 Task: Stereo to Mono.
Action: Mouse moved to (1059, 636)
Screenshot: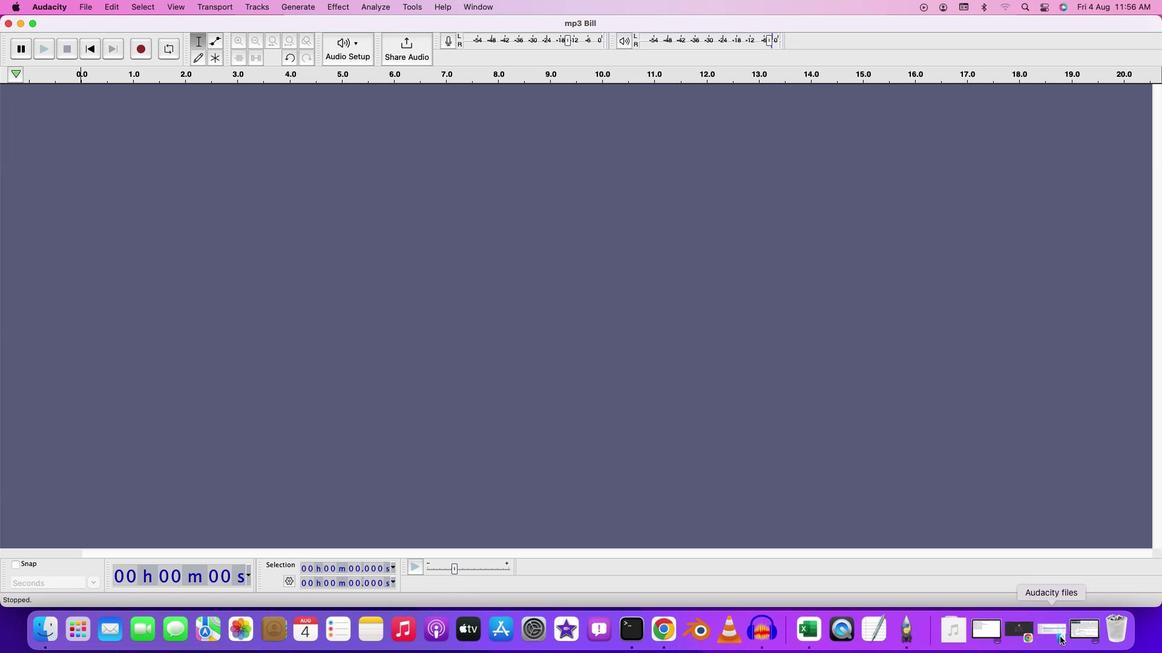 
Action: Mouse pressed left at (1059, 636)
Screenshot: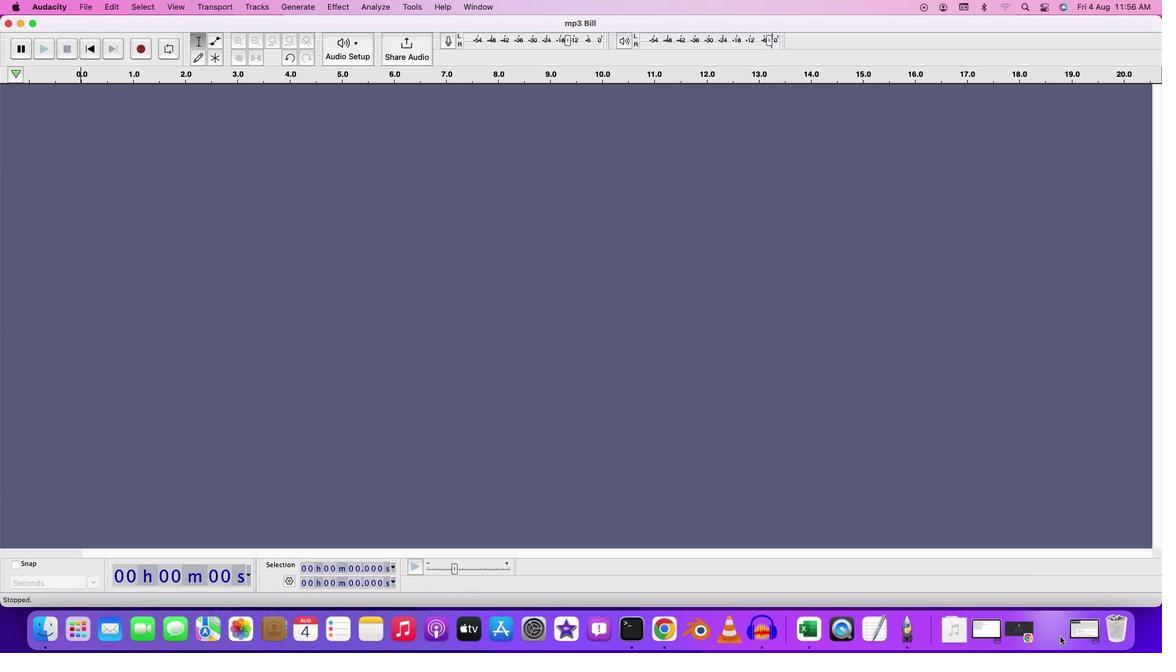 
Action: Mouse moved to (628, 395)
Screenshot: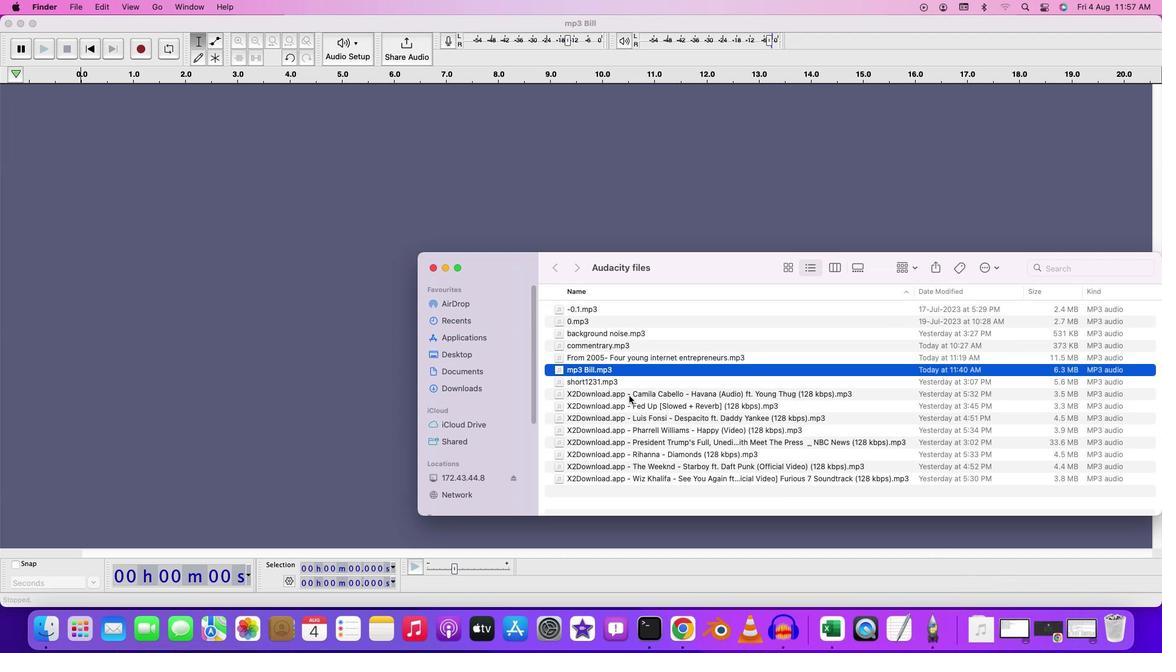 
Action: Mouse pressed left at (628, 395)
Screenshot: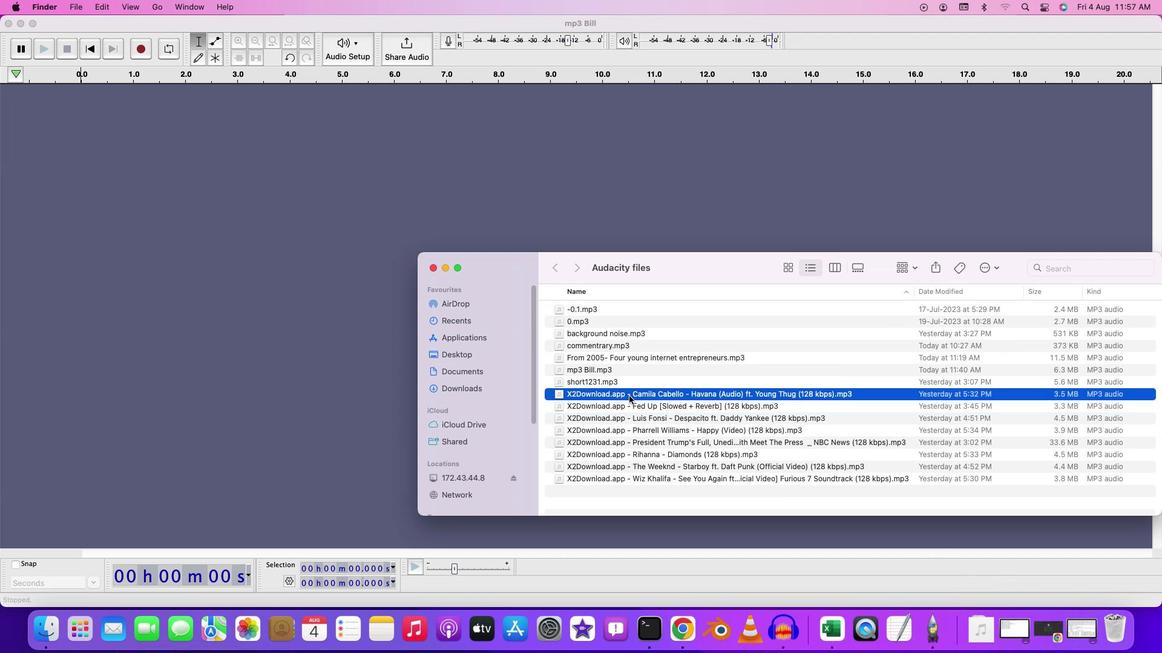 
Action: Mouse moved to (628, 395)
Screenshot: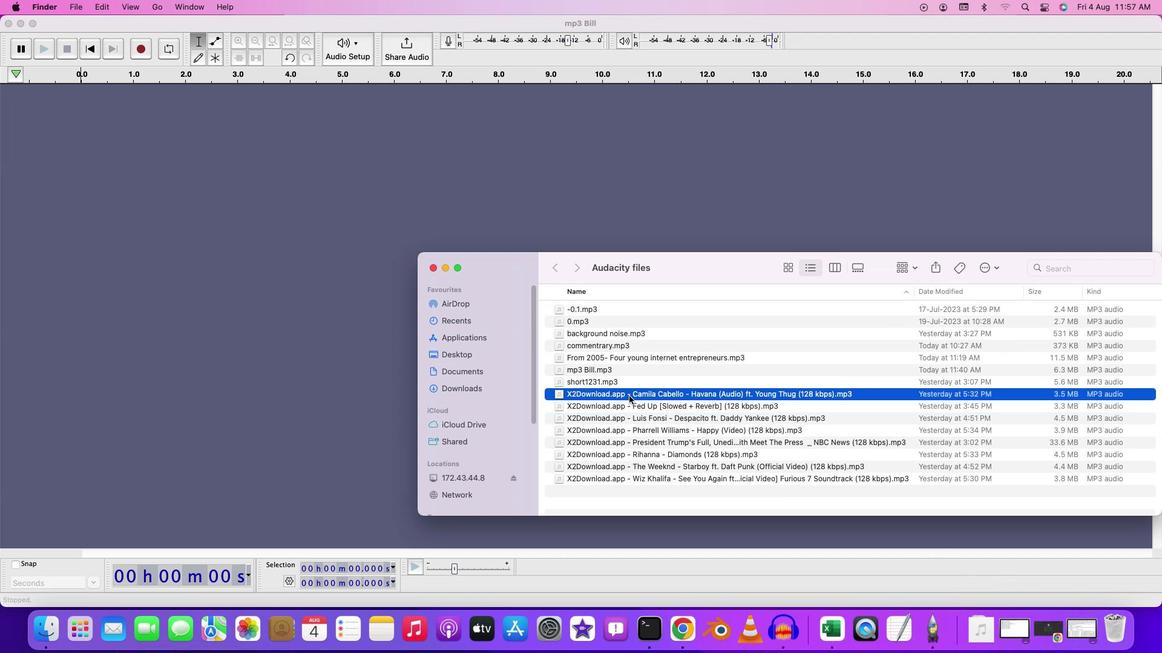 
Action: Mouse pressed left at (628, 395)
Screenshot: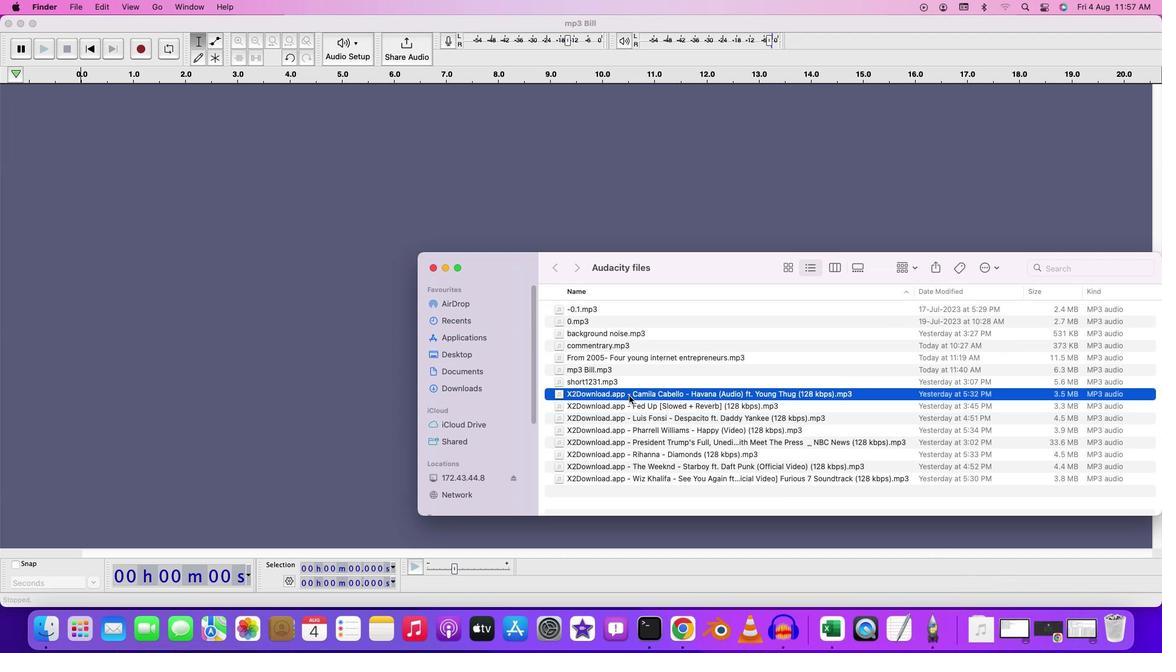 
Action: Mouse moved to (445, 268)
Screenshot: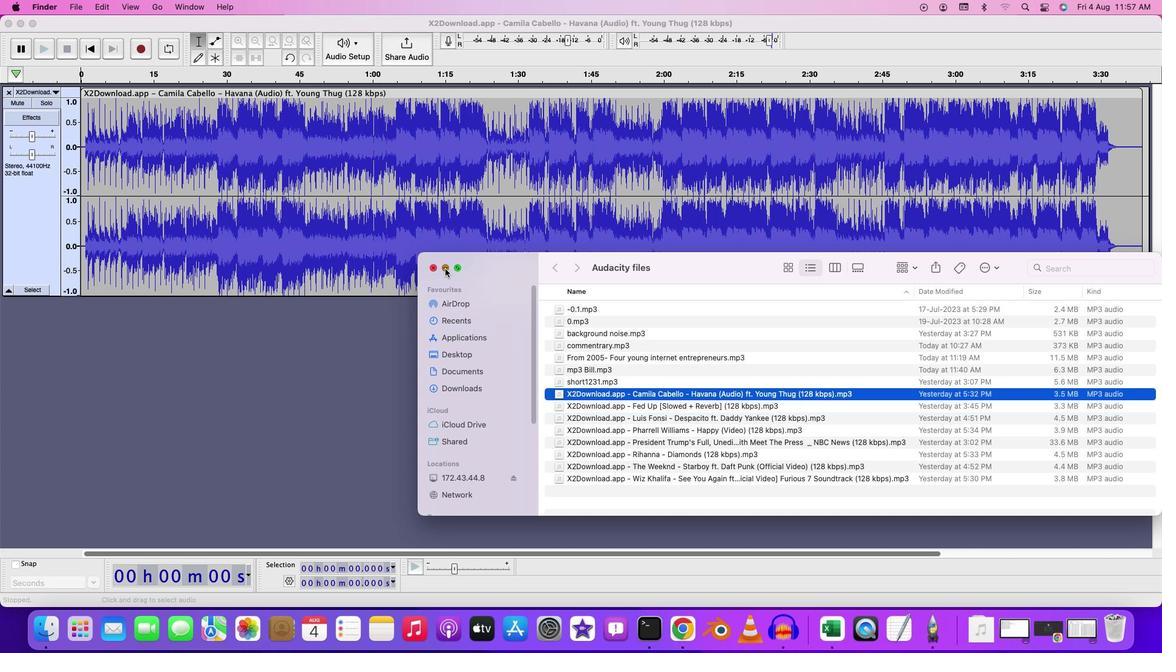
Action: Mouse pressed left at (445, 268)
Screenshot: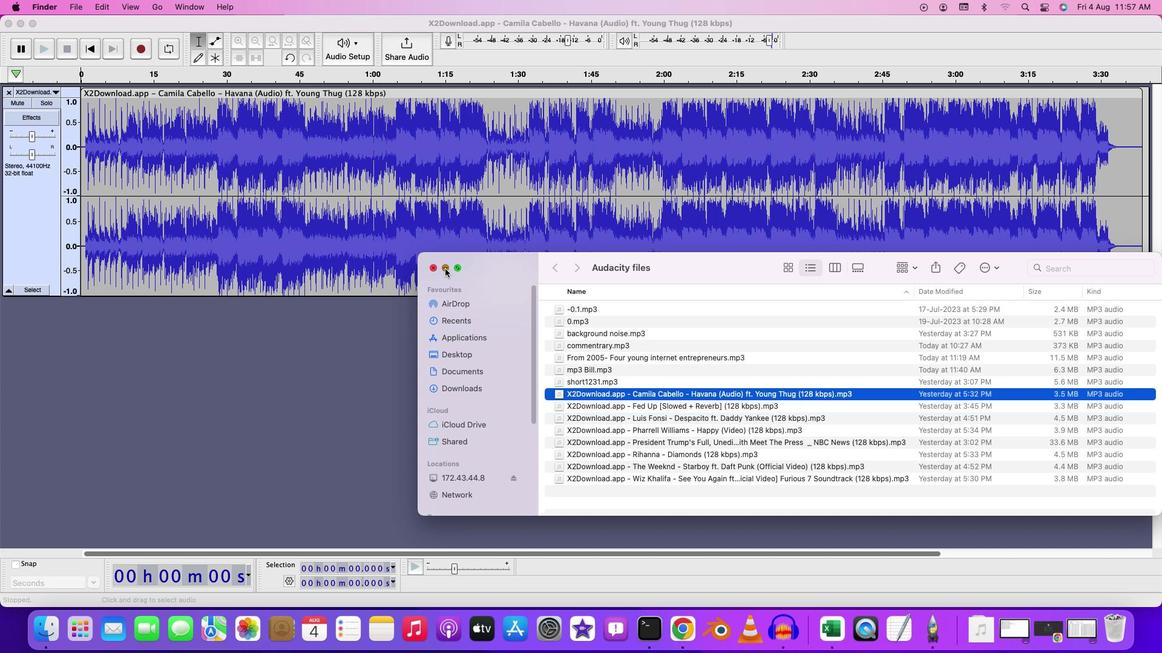 
Action: Mouse moved to (88, 110)
Screenshot: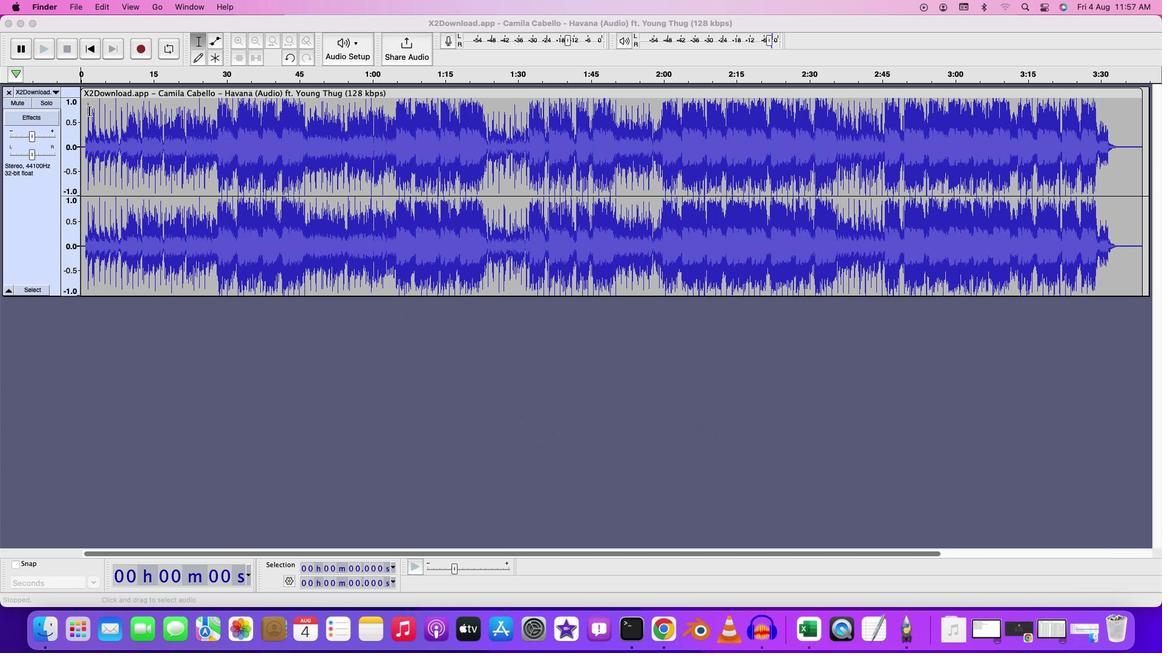 
Action: Mouse pressed left at (88, 110)
Screenshot: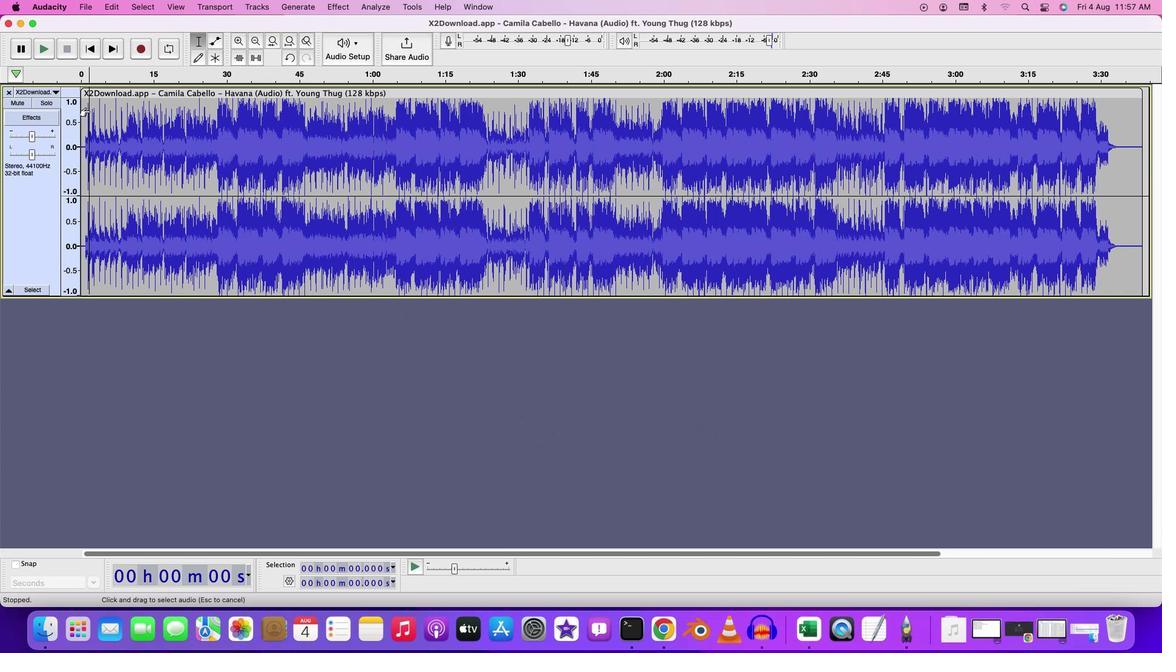 
Action: Key pressed Key.space
Screenshot: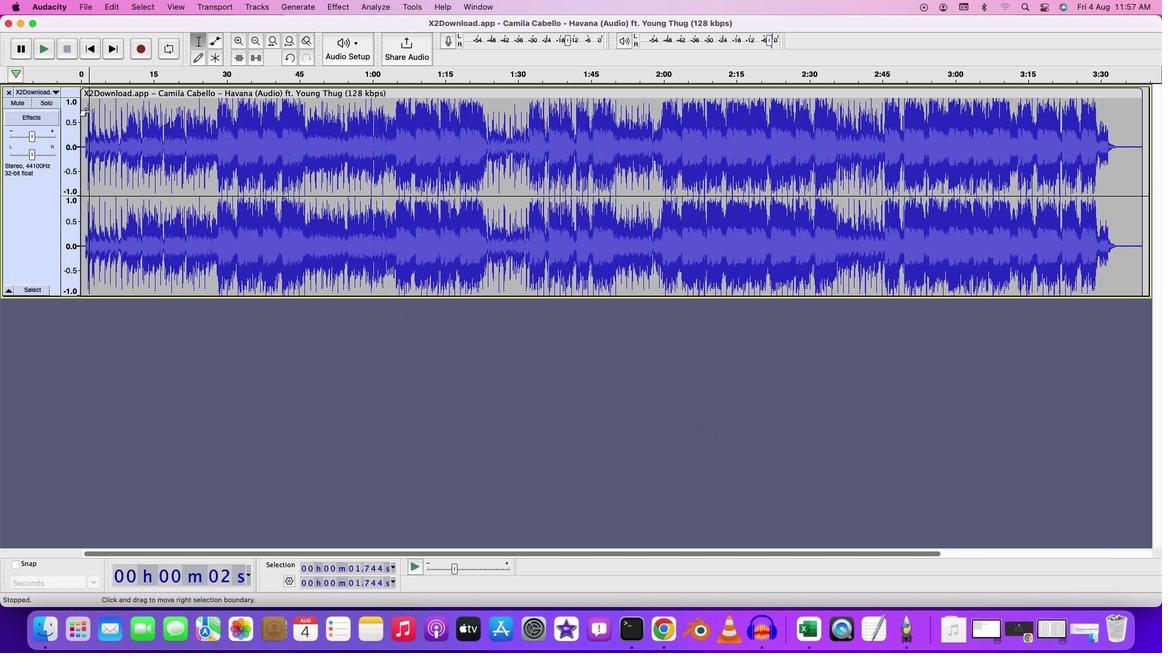 
Action: Mouse moved to (301, 7)
Screenshot: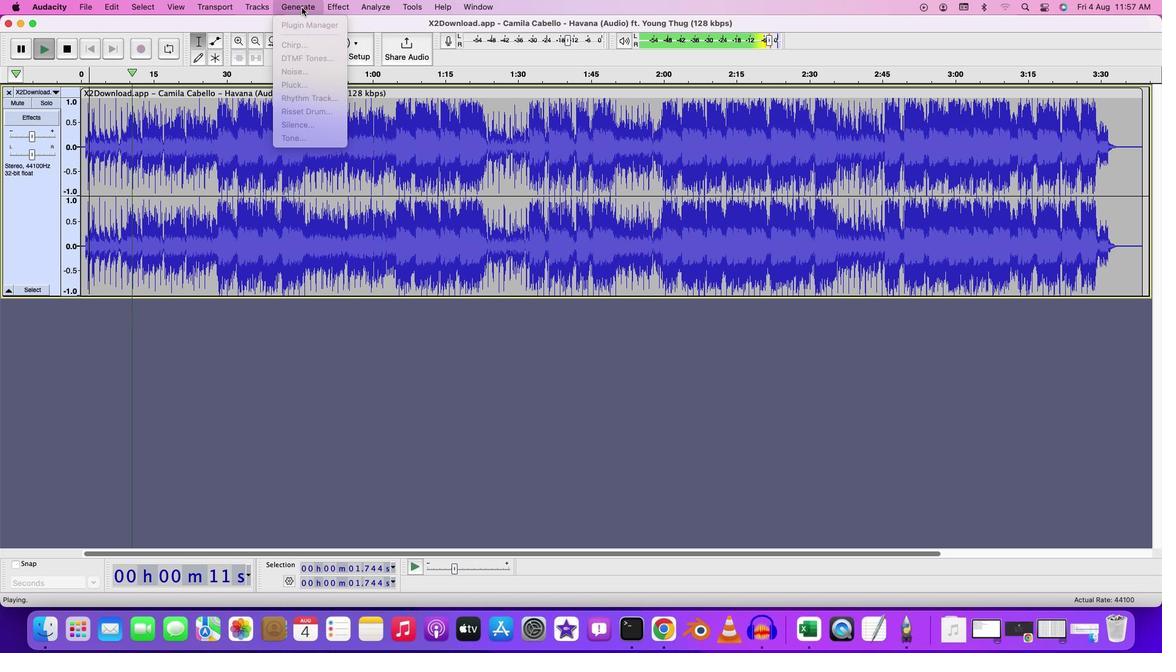 
Action: Mouse pressed left at (301, 7)
Screenshot: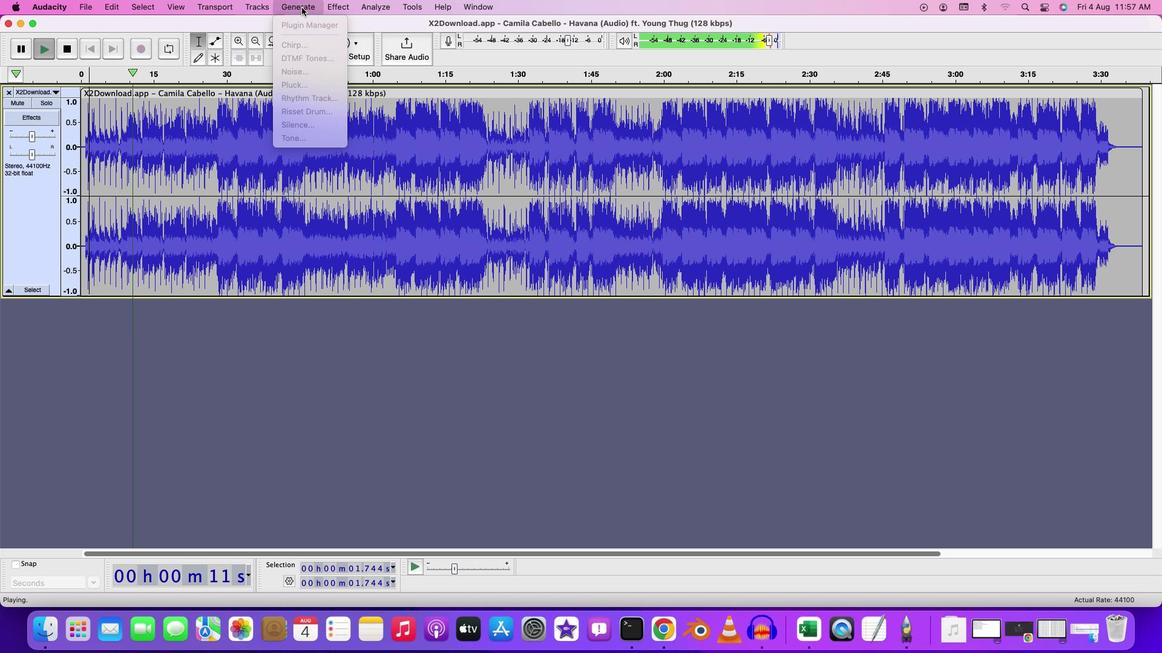 
Action: Mouse moved to (136, 171)
Screenshot: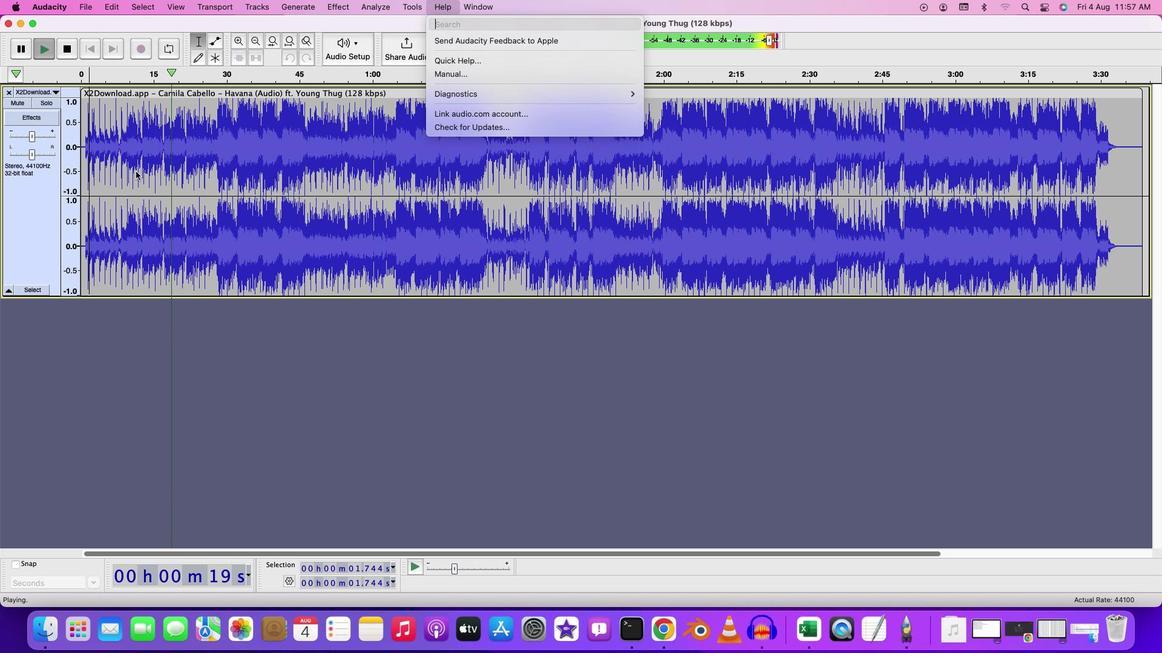 
Action: Mouse pressed left at (136, 171)
Screenshot: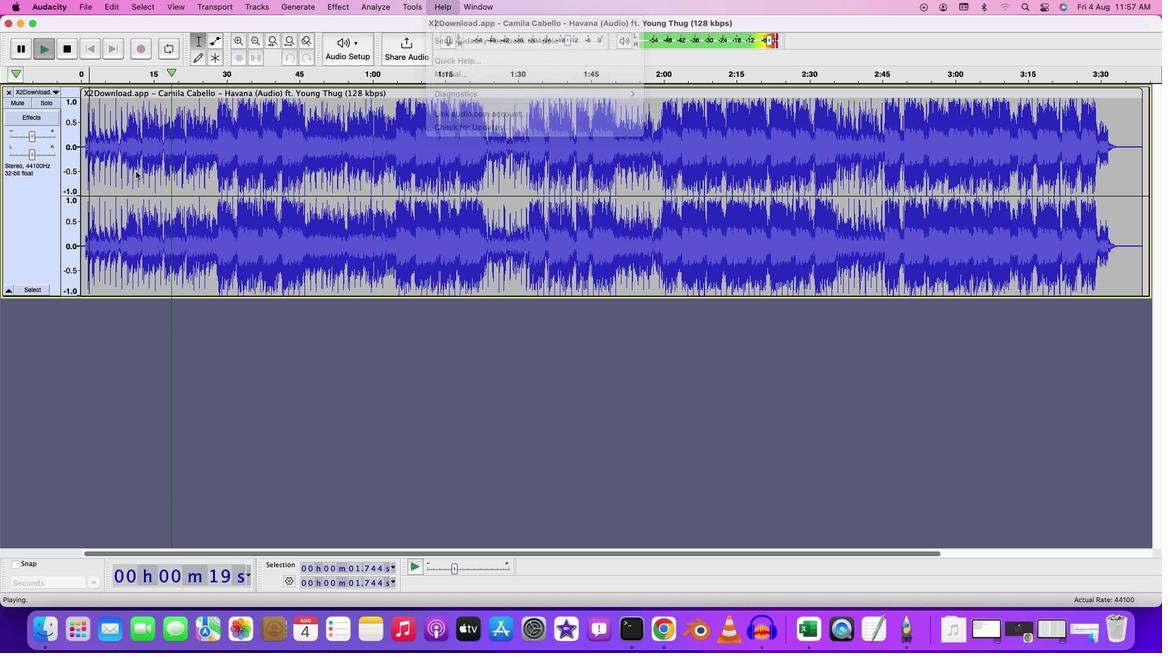 
Action: Mouse moved to (53, 91)
Screenshot: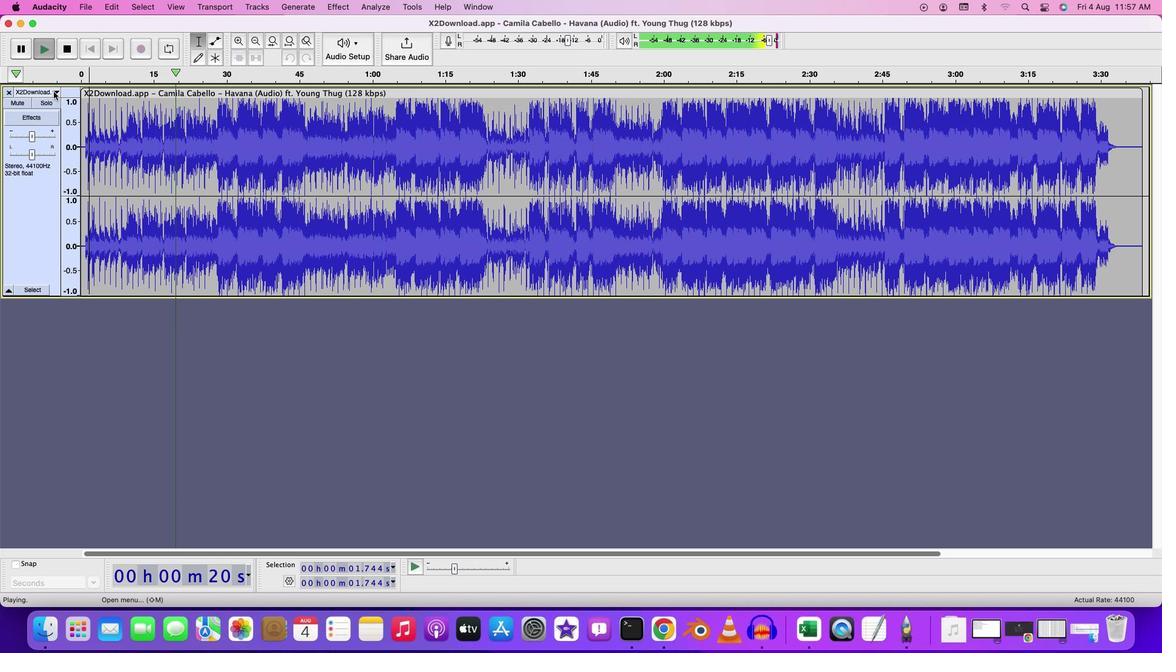 
Action: Mouse pressed left at (53, 91)
Screenshot: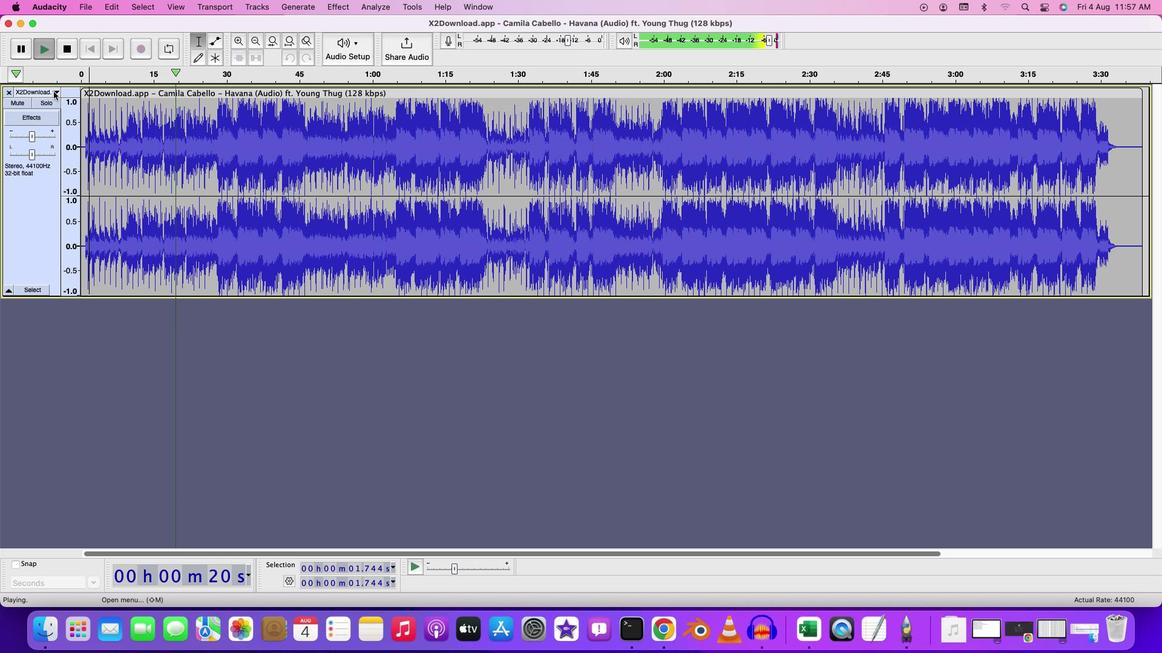 
Action: Mouse moved to (200, 122)
Screenshot: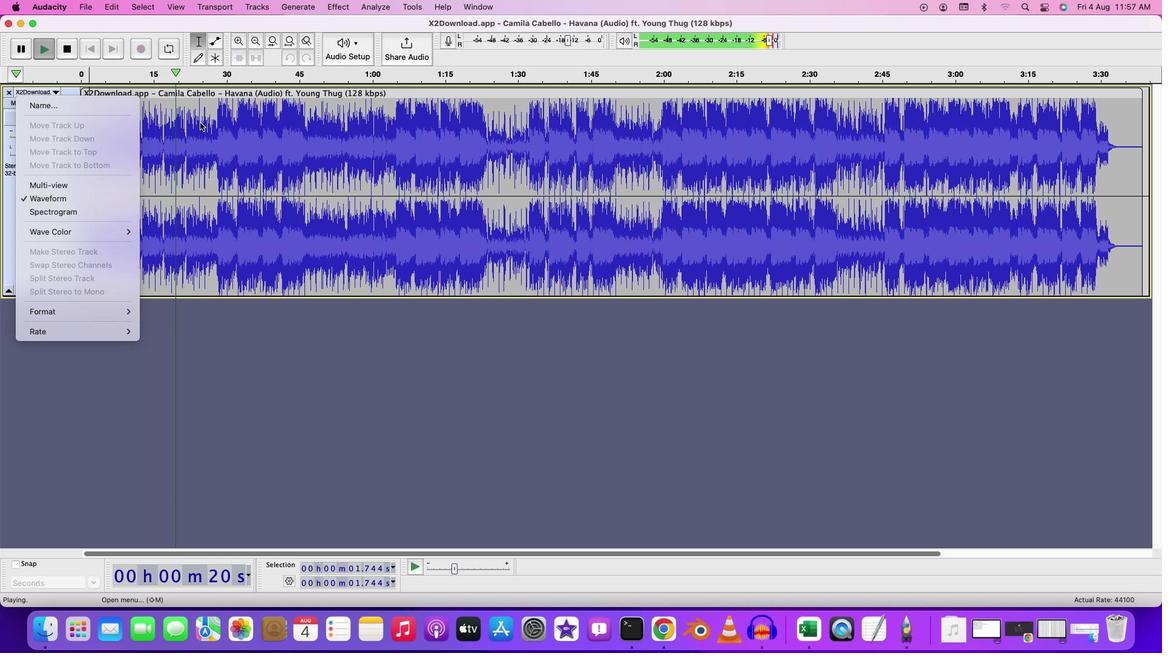 
Action: Mouse pressed left at (200, 122)
Screenshot: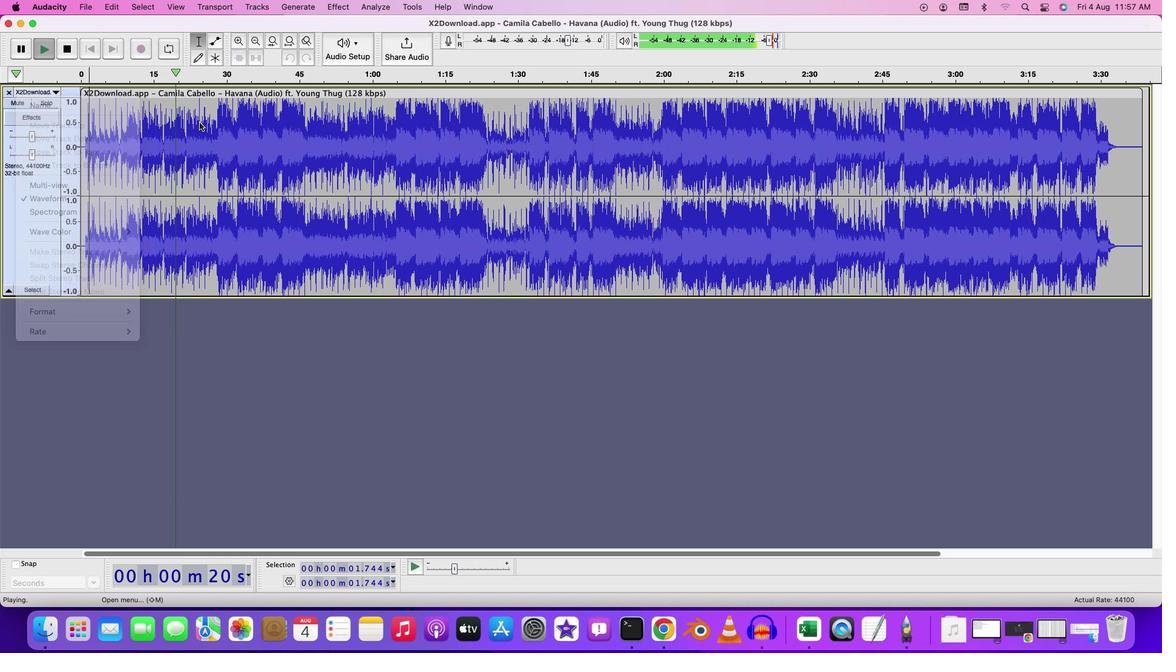 
Action: Mouse moved to (39, 116)
Screenshot: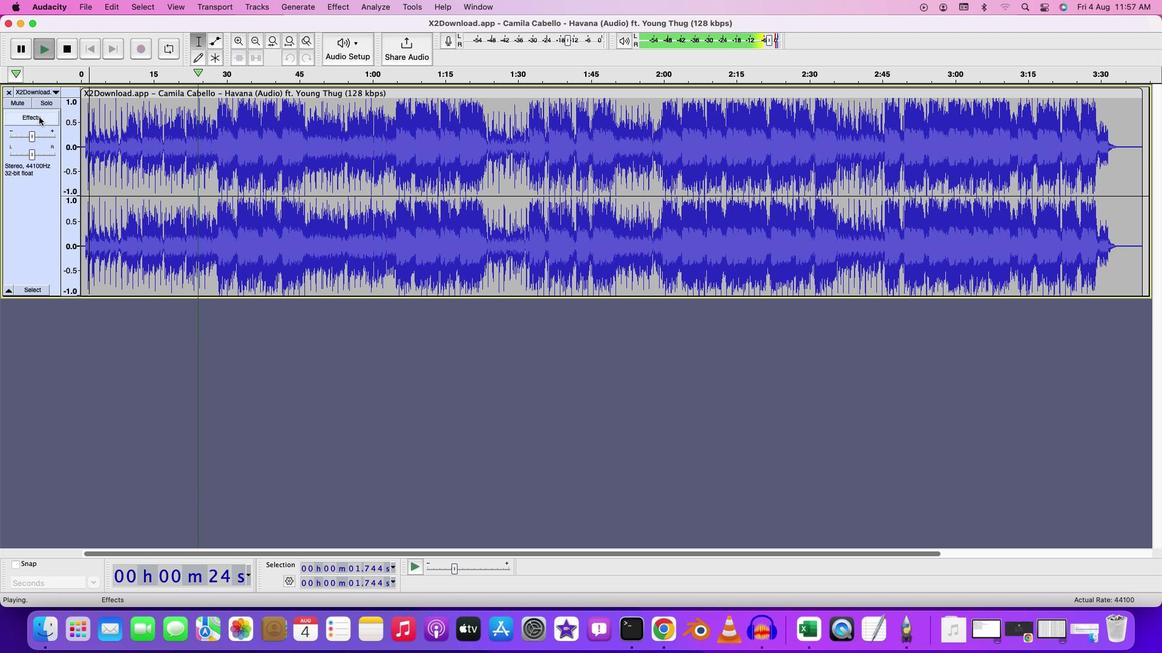 
Action: Mouse pressed left at (39, 116)
Screenshot: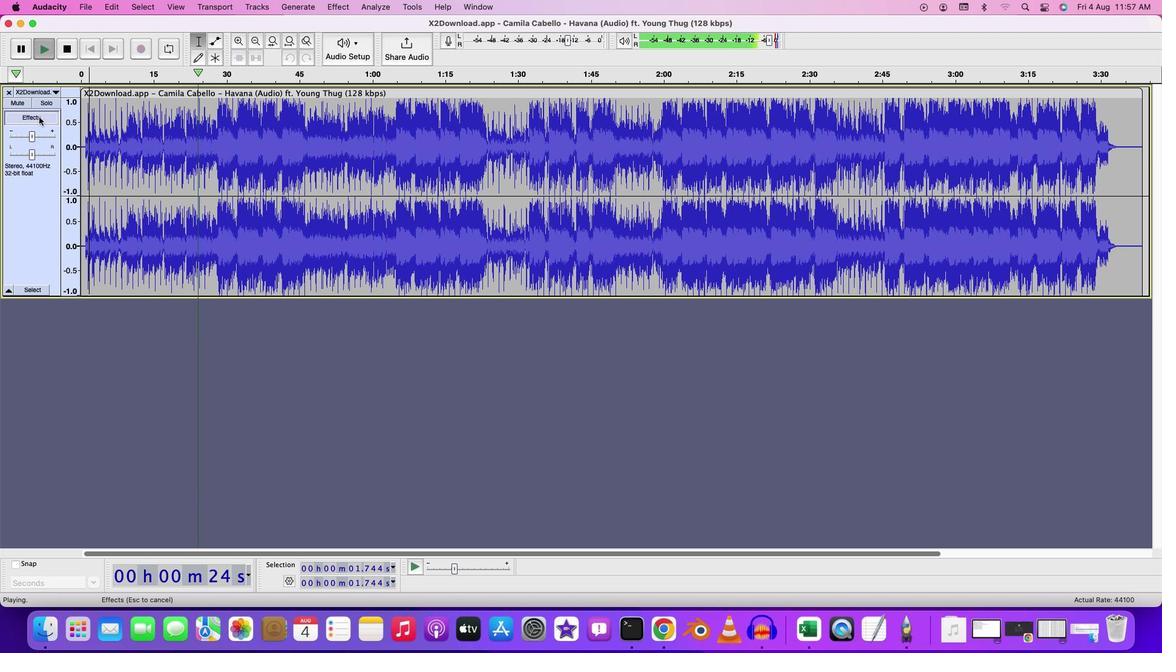 
Action: Mouse moved to (139, 83)
Screenshot: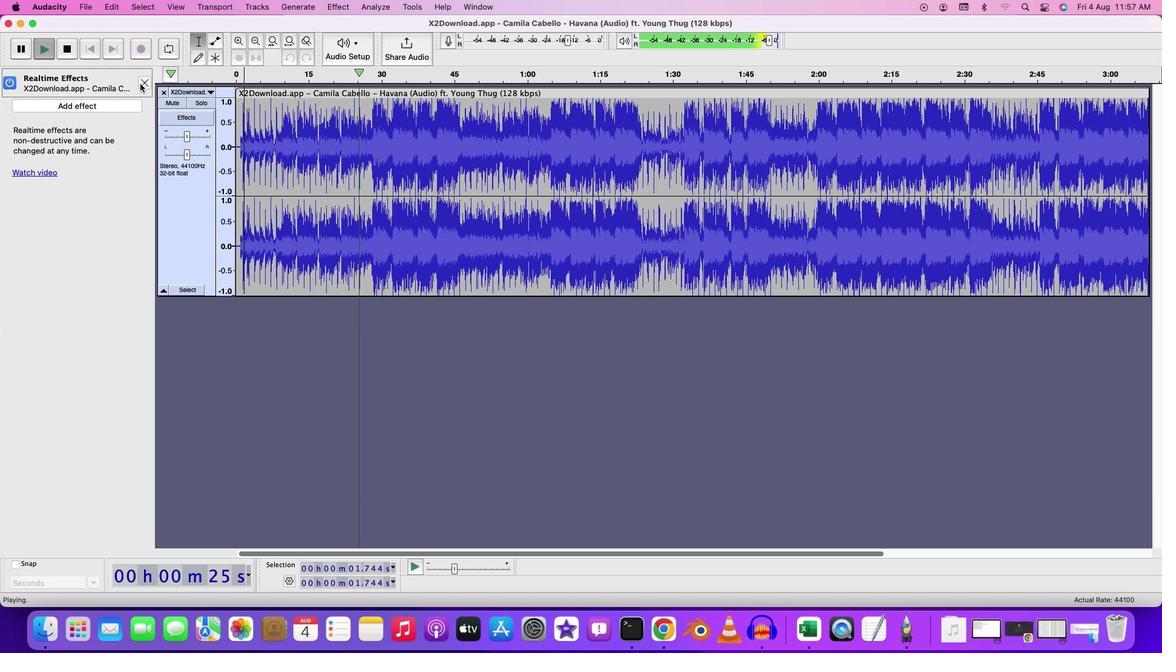 
Action: Mouse pressed left at (139, 83)
Screenshot: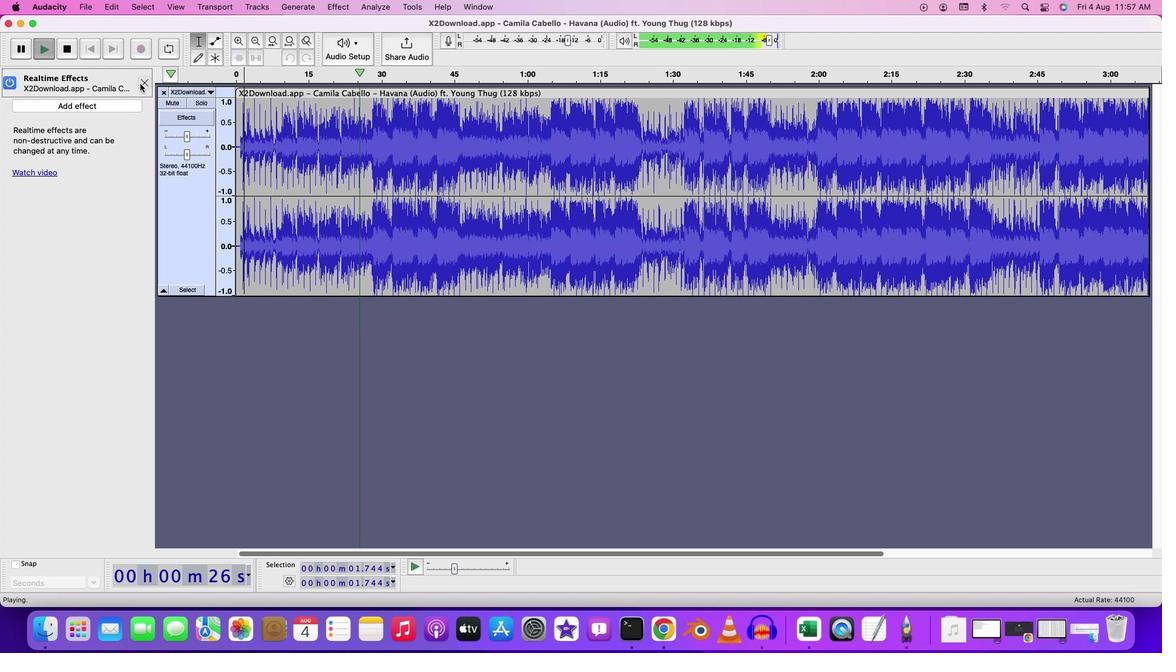
Action: Mouse moved to (9, 289)
Screenshot: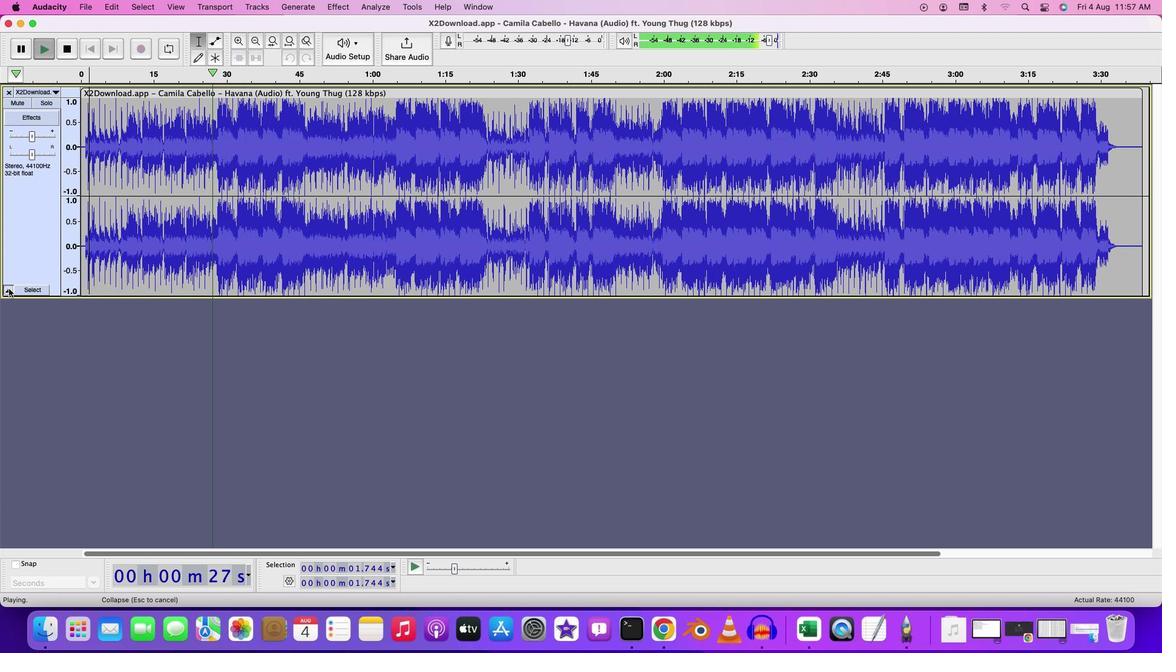 
Action: Mouse pressed left at (9, 289)
Screenshot: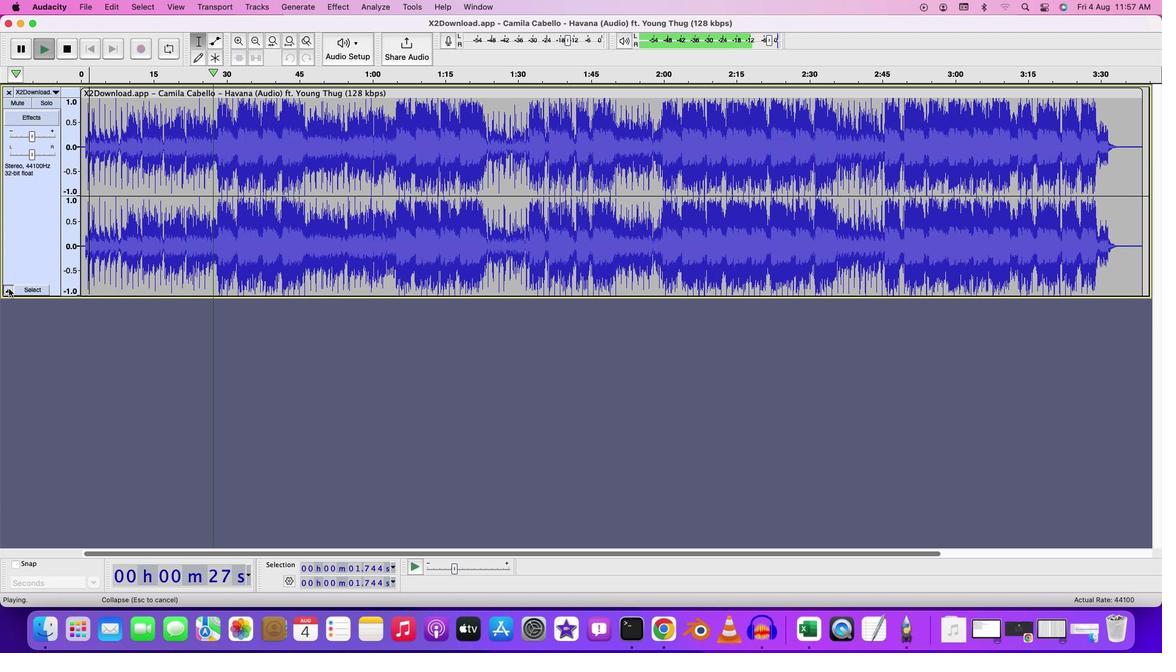 
Action: Mouse moved to (10, 106)
Screenshot: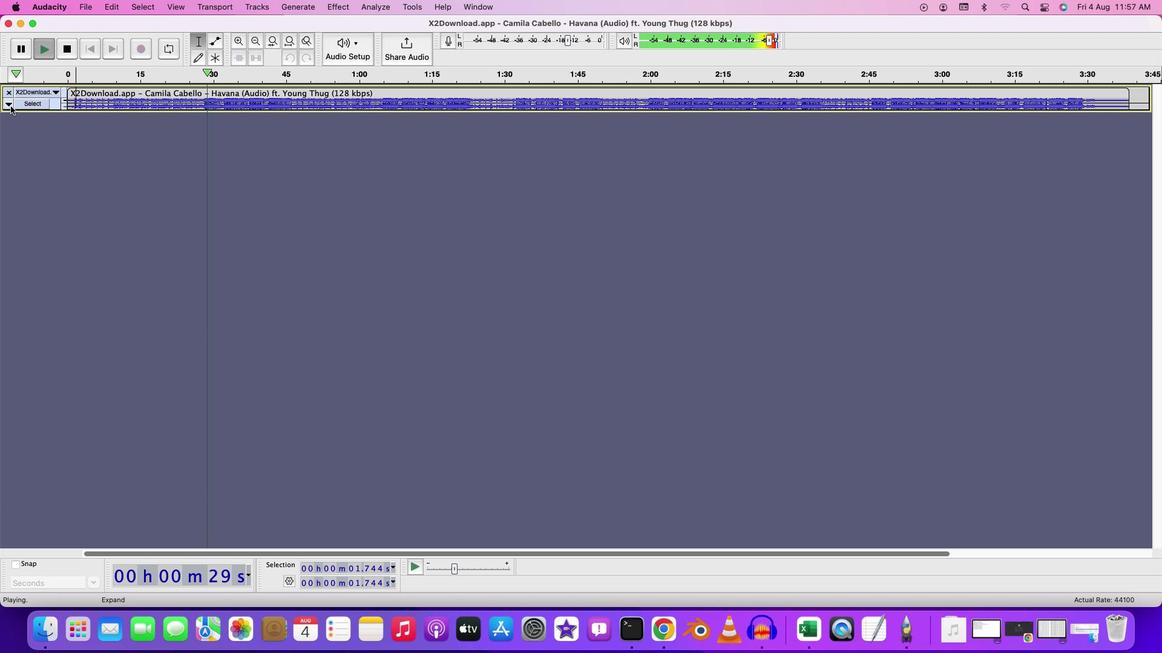
Action: Mouse pressed left at (10, 106)
Screenshot: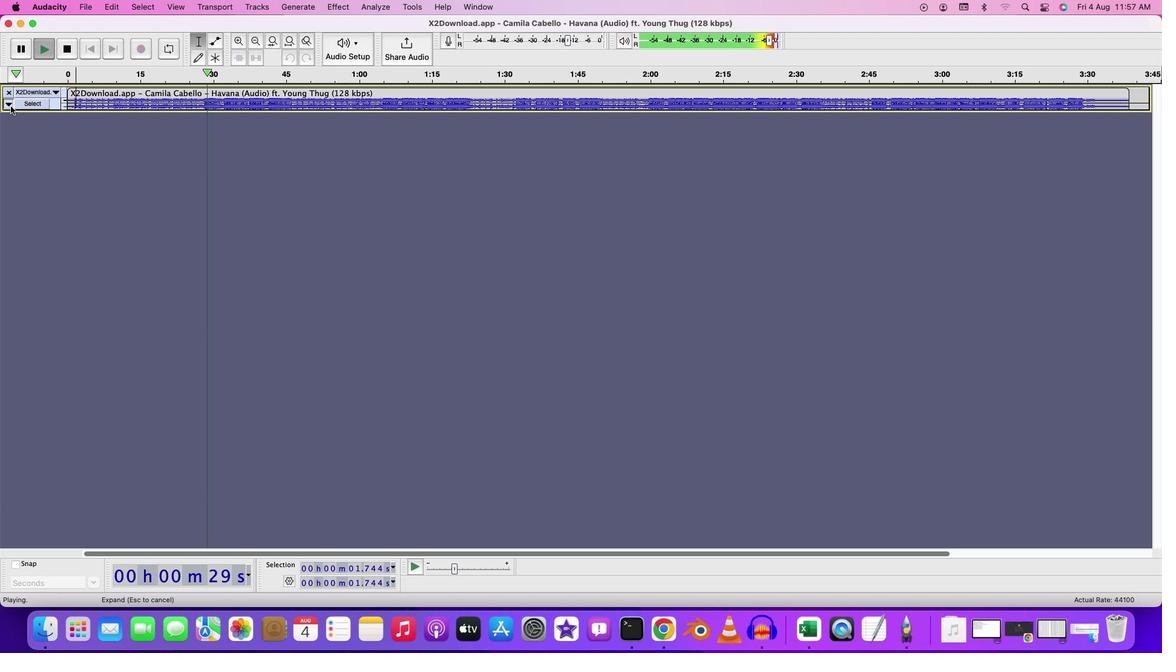 
Action: Mouse moved to (47, 105)
Screenshot: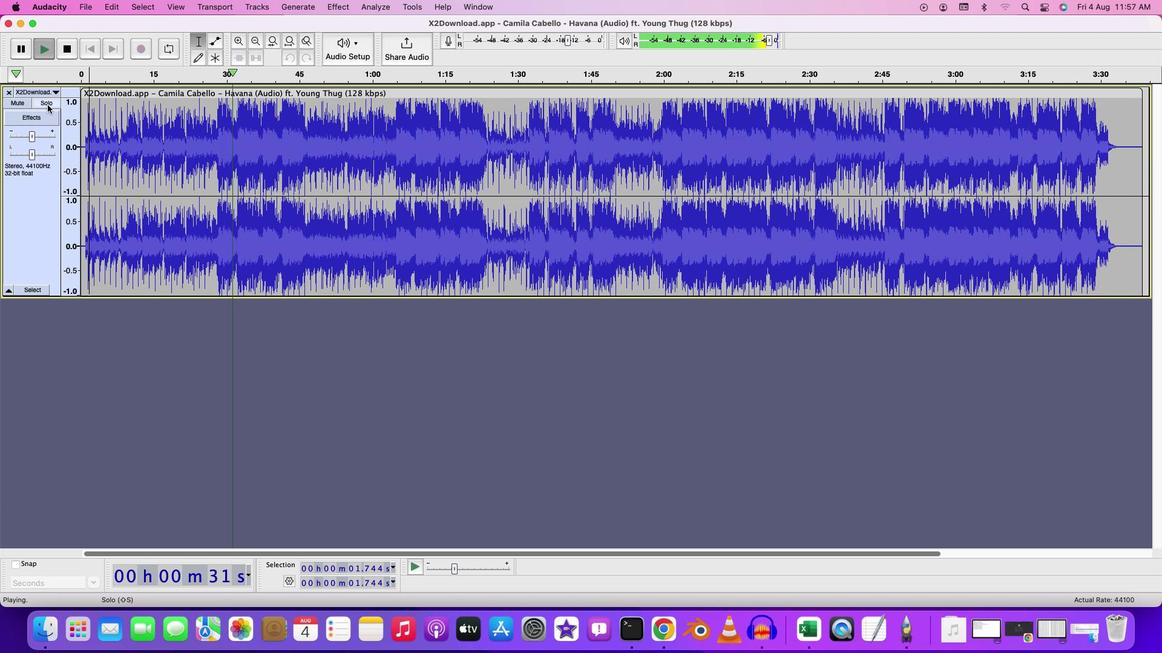 
Action: Mouse pressed left at (47, 105)
Screenshot: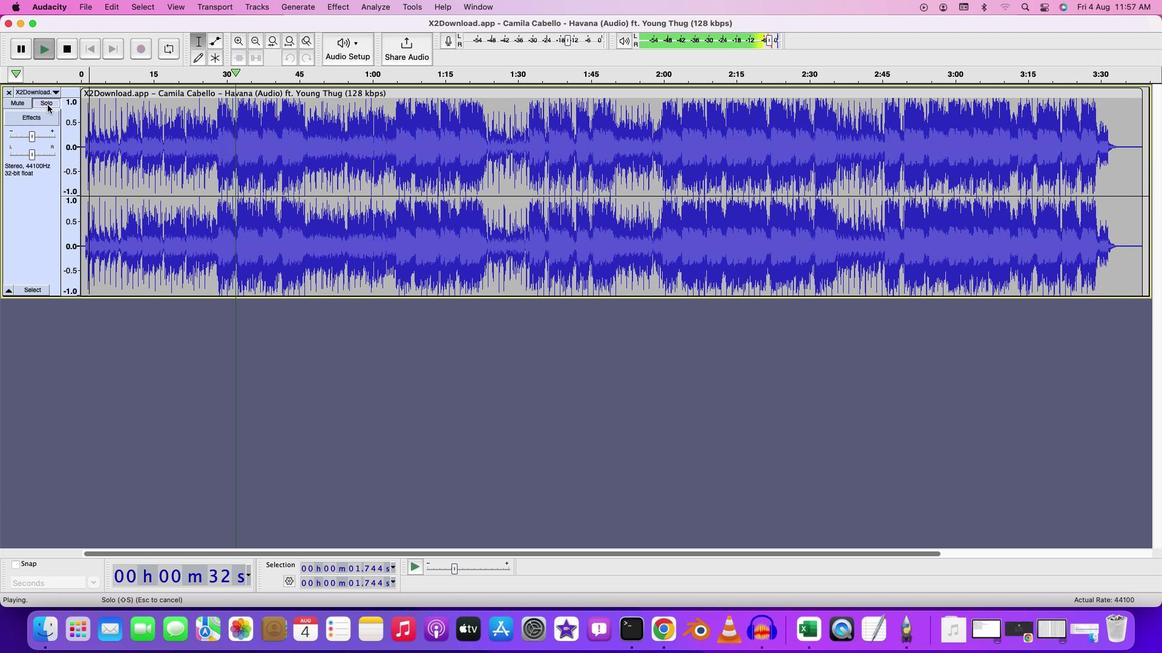
Action: Mouse pressed left at (47, 105)
Screenshot: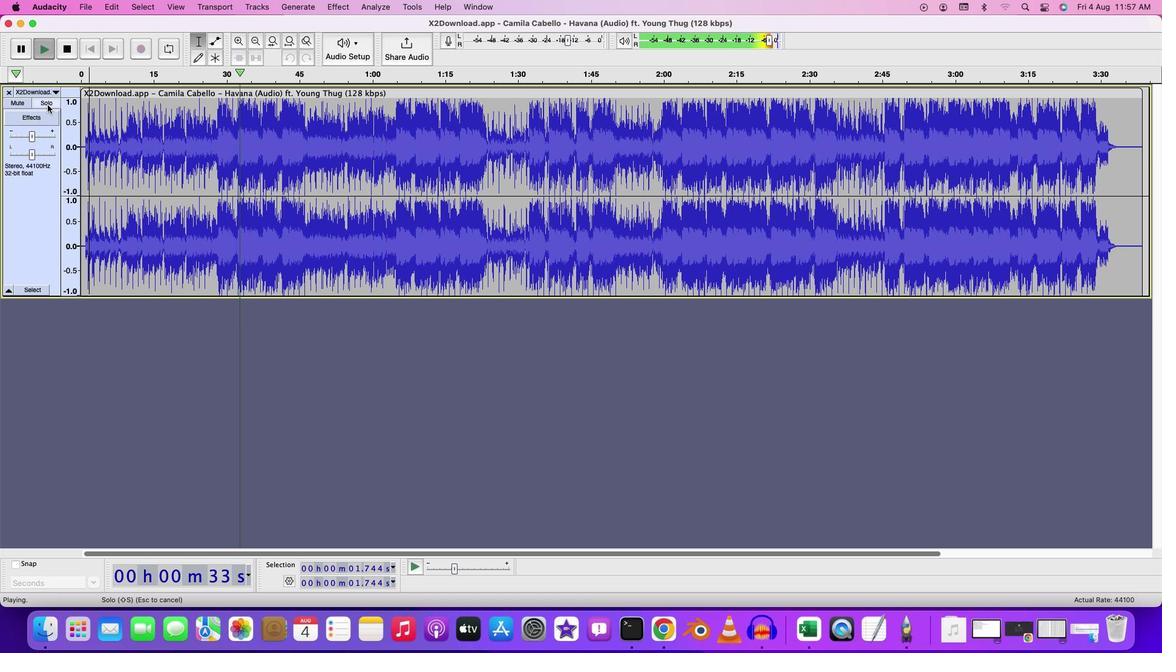 
Action: Key pressed Key.space
Screenshot: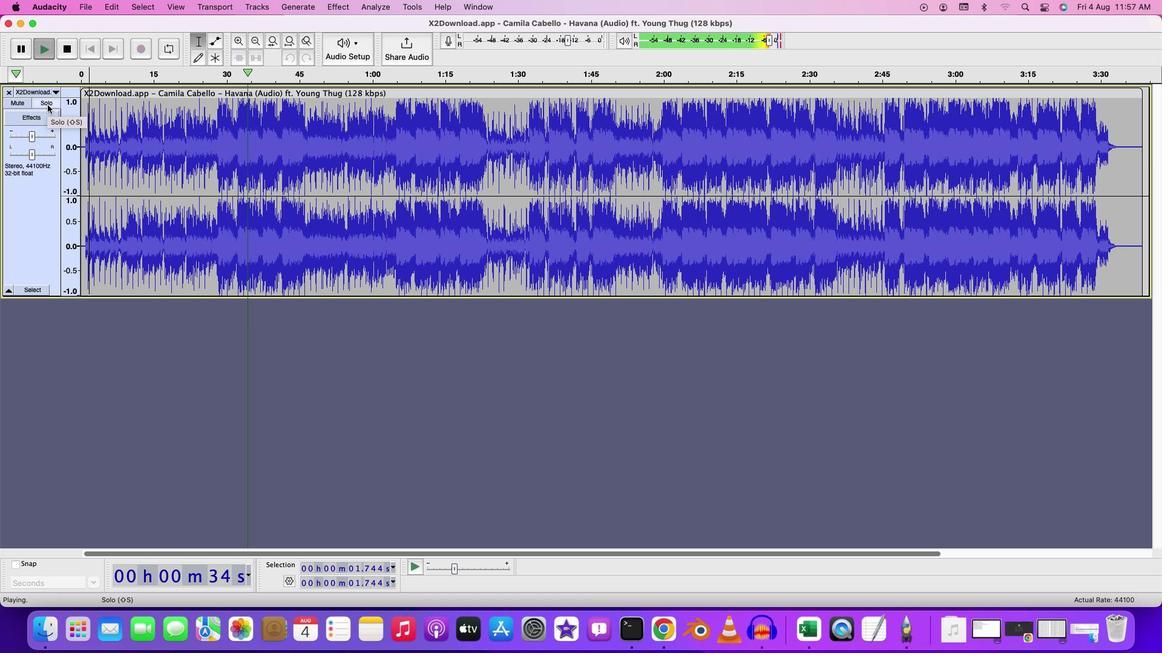 
Action: Mouse moved to (54, 93)
Screenshot: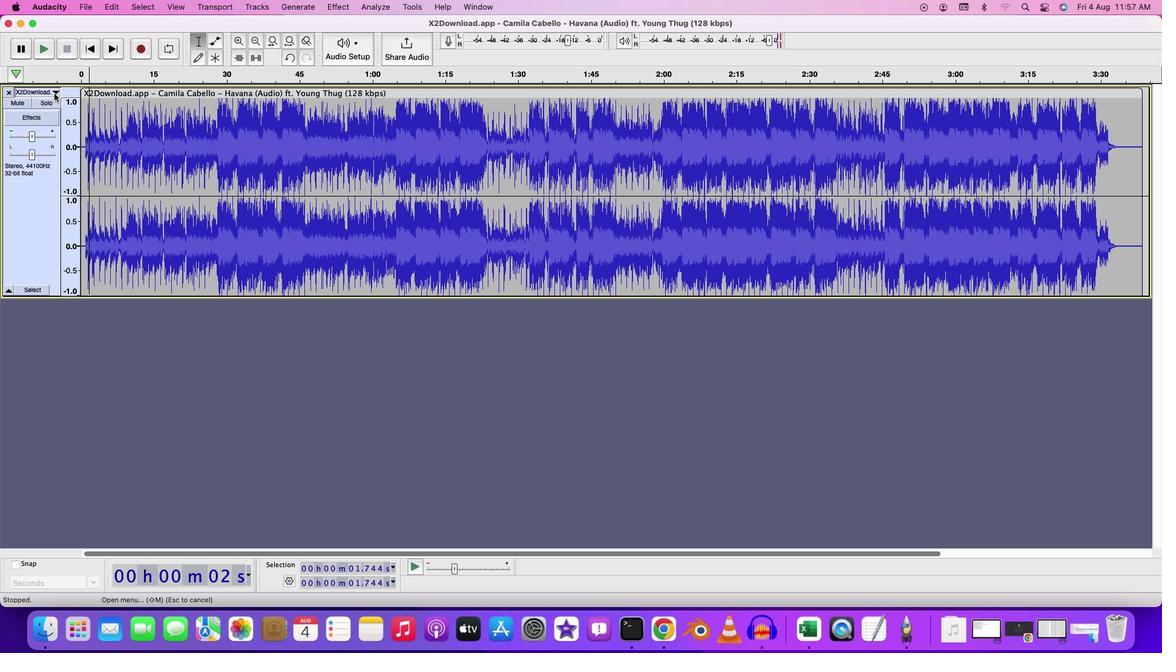 
Action: Mouse pressed left at (54, 93)
Screenshot: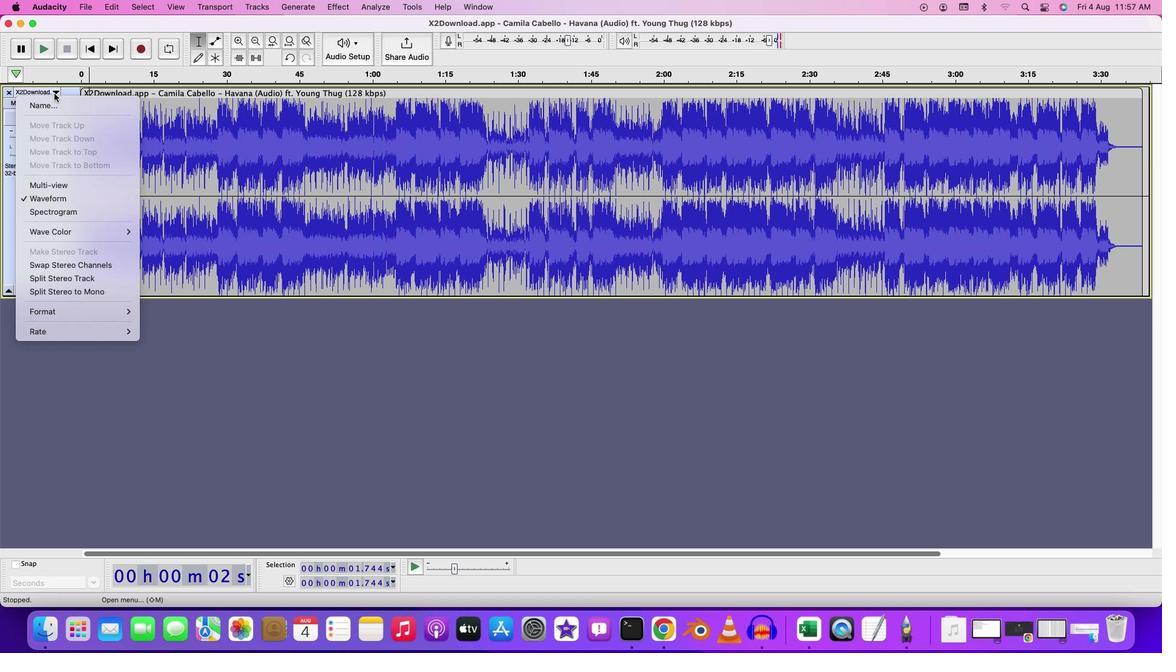 
Action: Mouse moved to (97, 294)
Screenshot: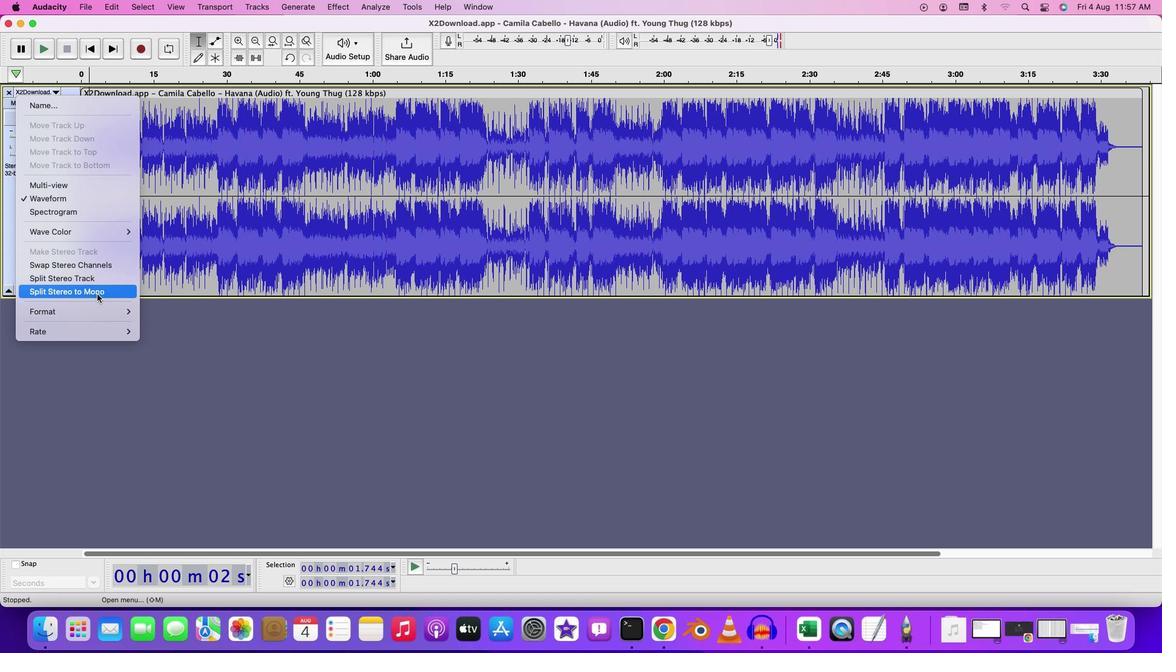 
Action: Mouse pressed left at (97, 294)
Screenshot: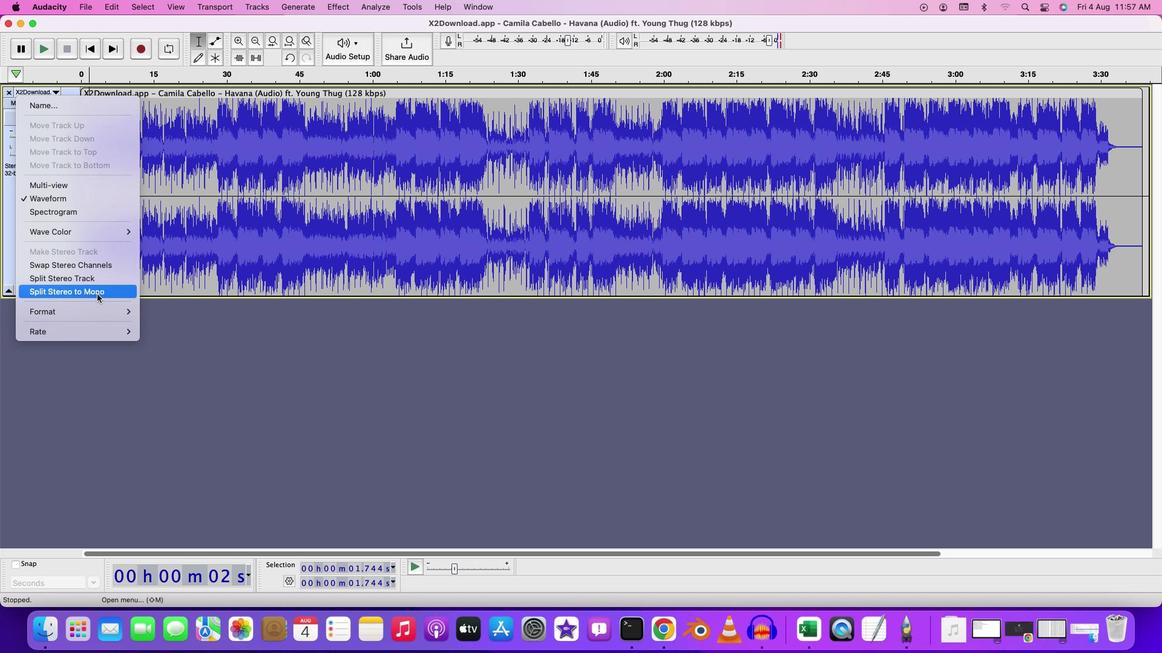 
Action: Mouse moved to (81, 104)
Screenshot: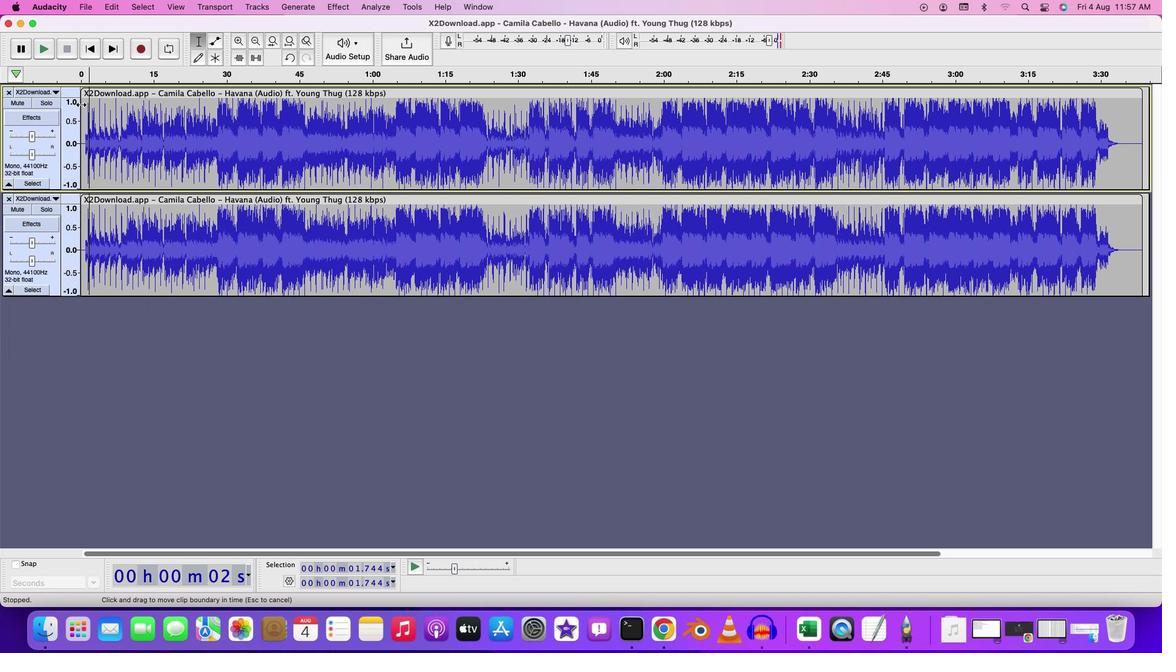 
Action: Mouse pressed left at (81, 104)
Screenshot: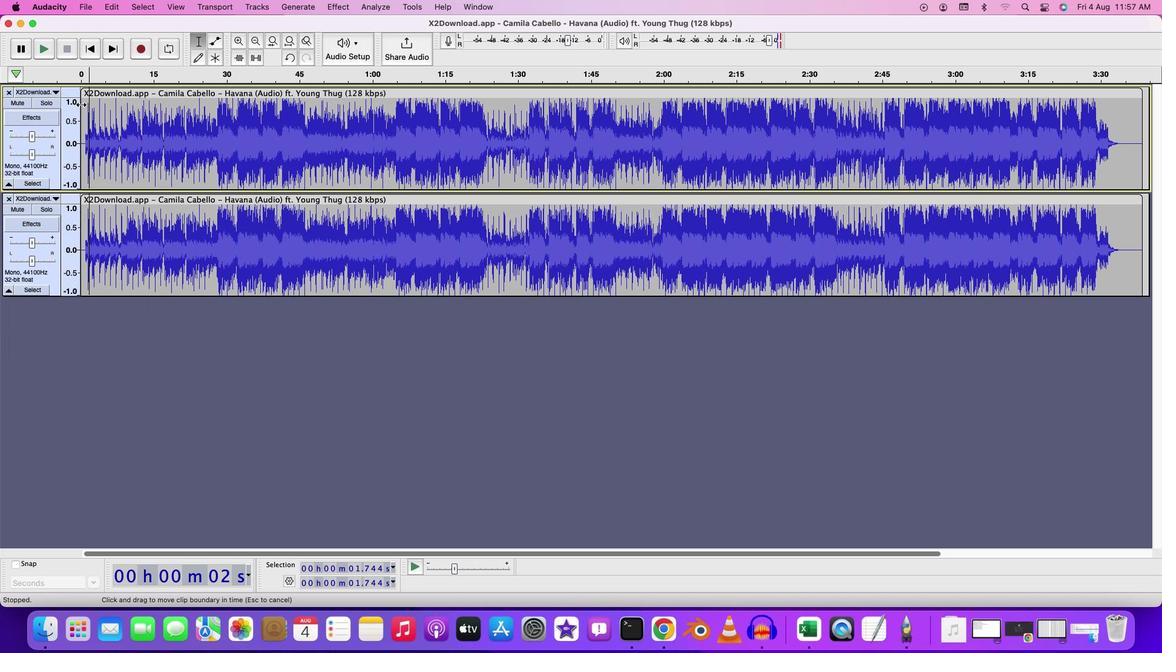 
Action: Key pressed Key.space
Screenshot: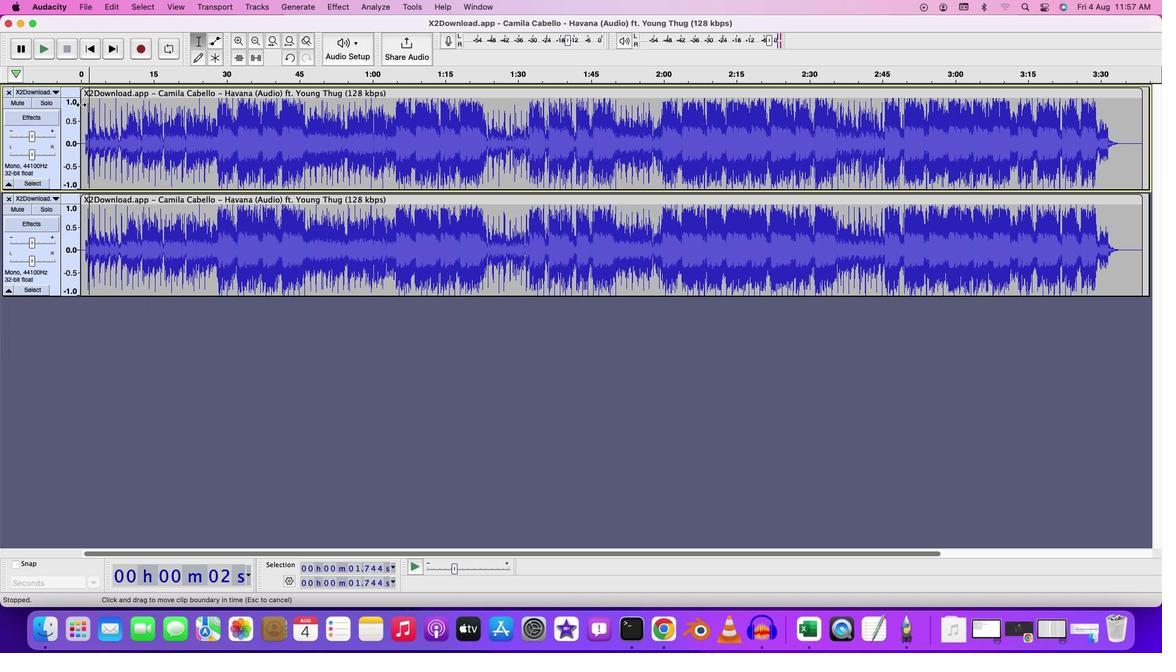 
Action: Mouse moved to (80, 104)
Screenshot: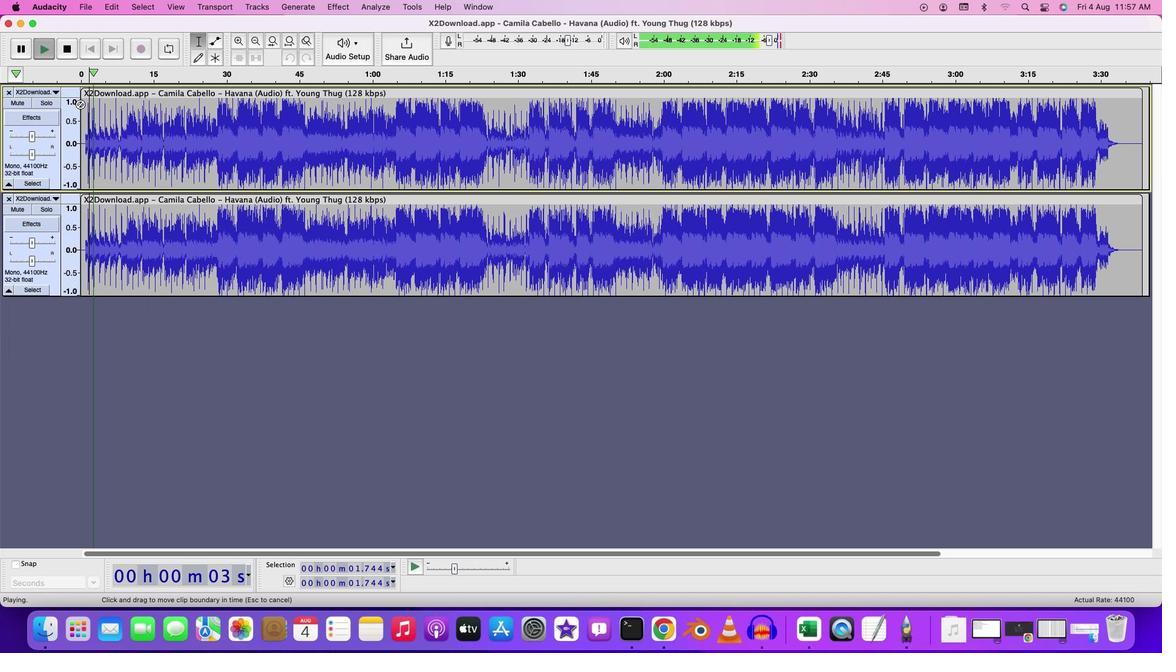 
Action: Key pressed Key.space
Screenshot: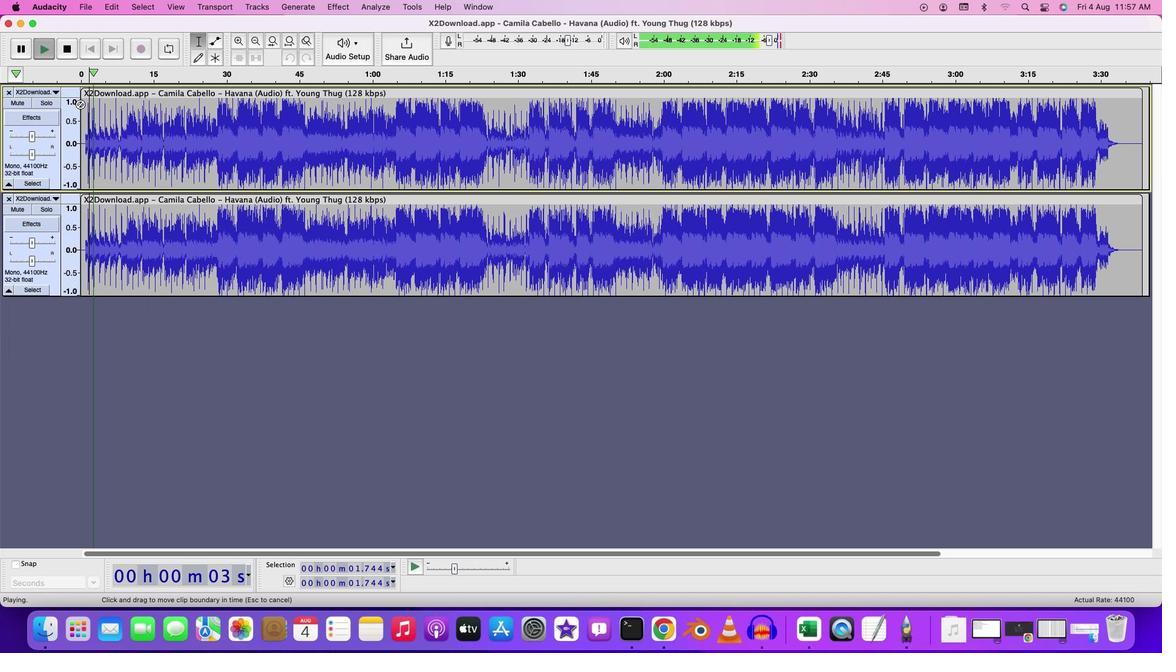 
Action: Mouse moved to (79, 104)
Screenshot: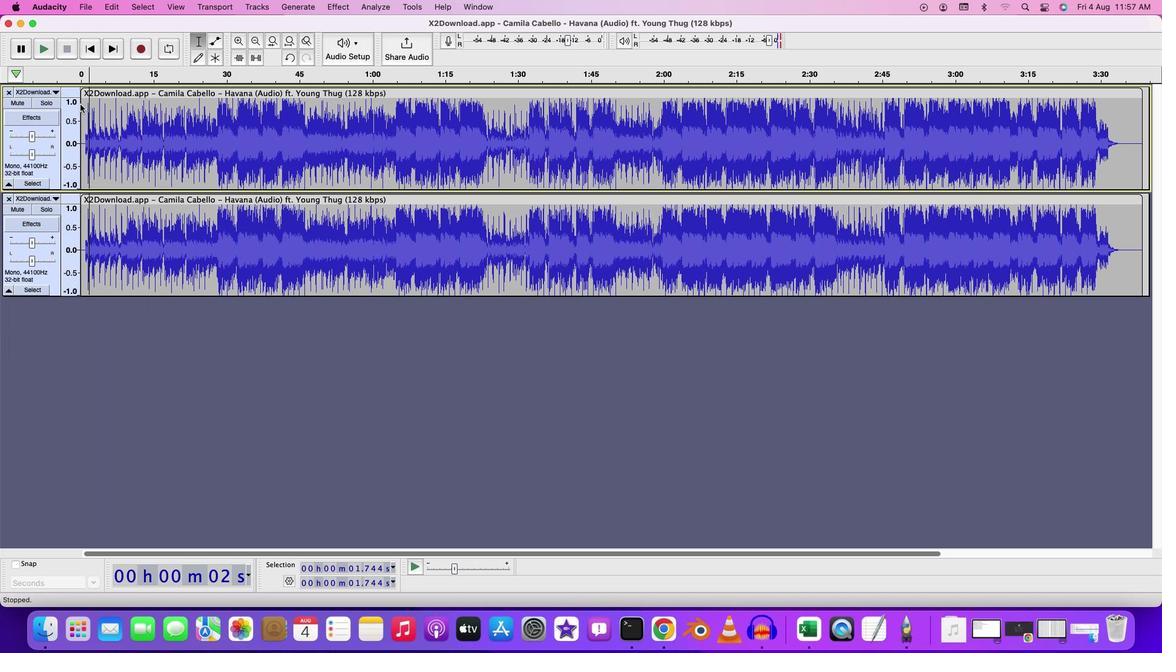
Action: Key pressed Key.cmd'z'
Screenshot: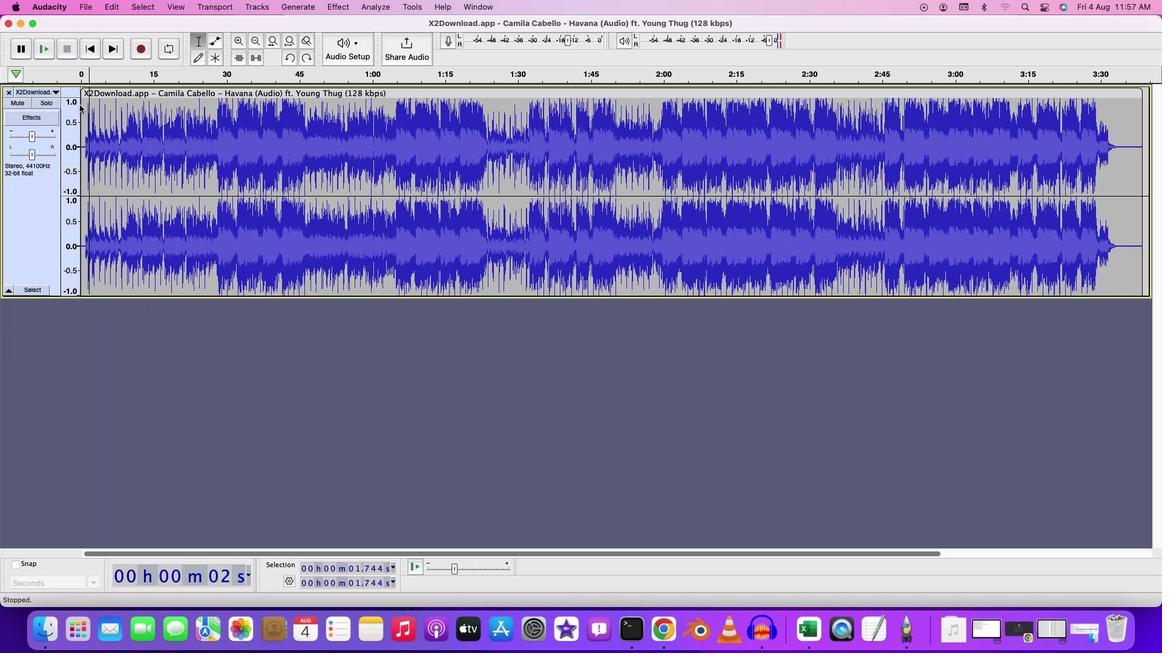 
Action: Mouse moved to (59, 93)
Screenshot: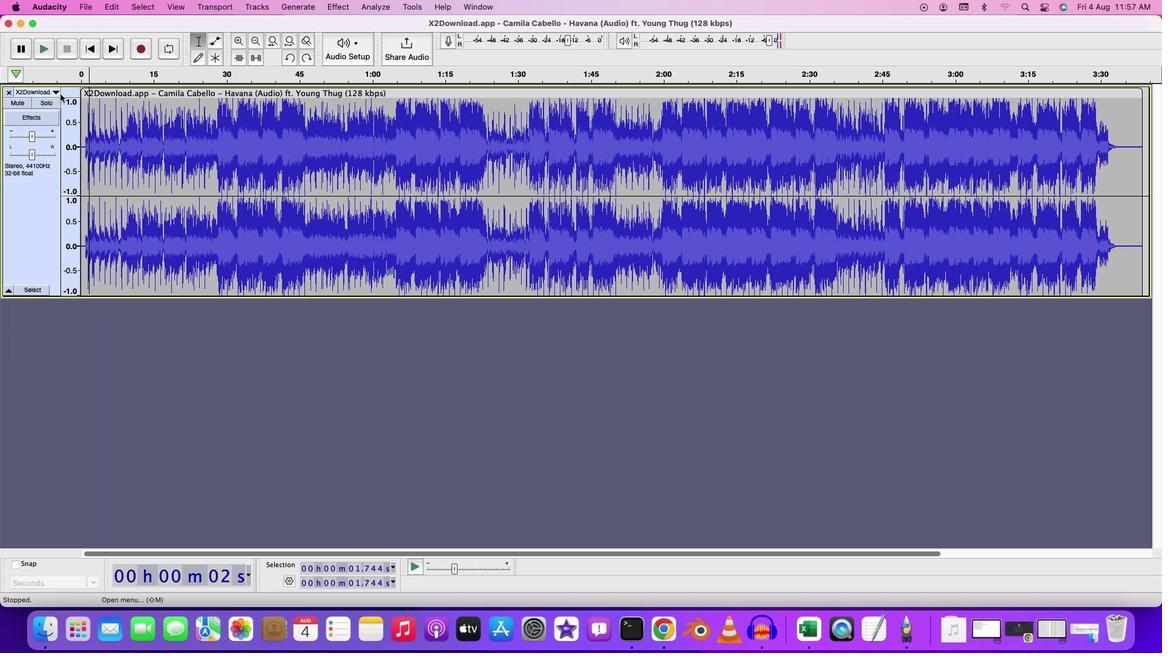 
Action: Mouse pressed left at (59, 93)
Screenshot: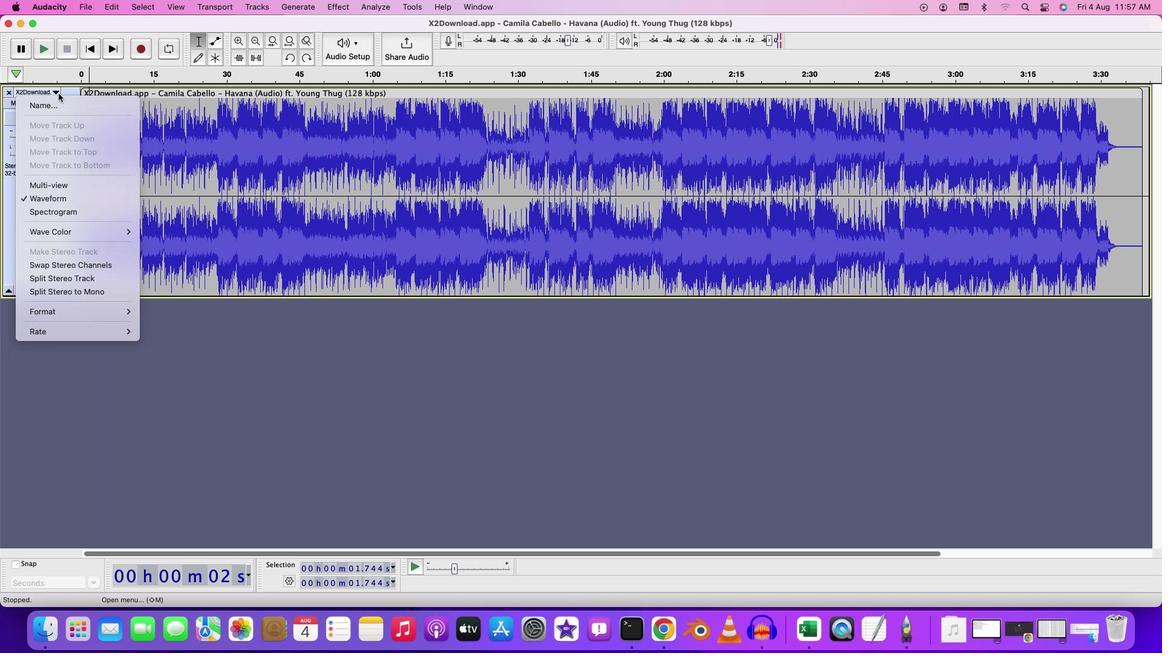 
Action: Mouse moved to (98, 292)
Screenshot: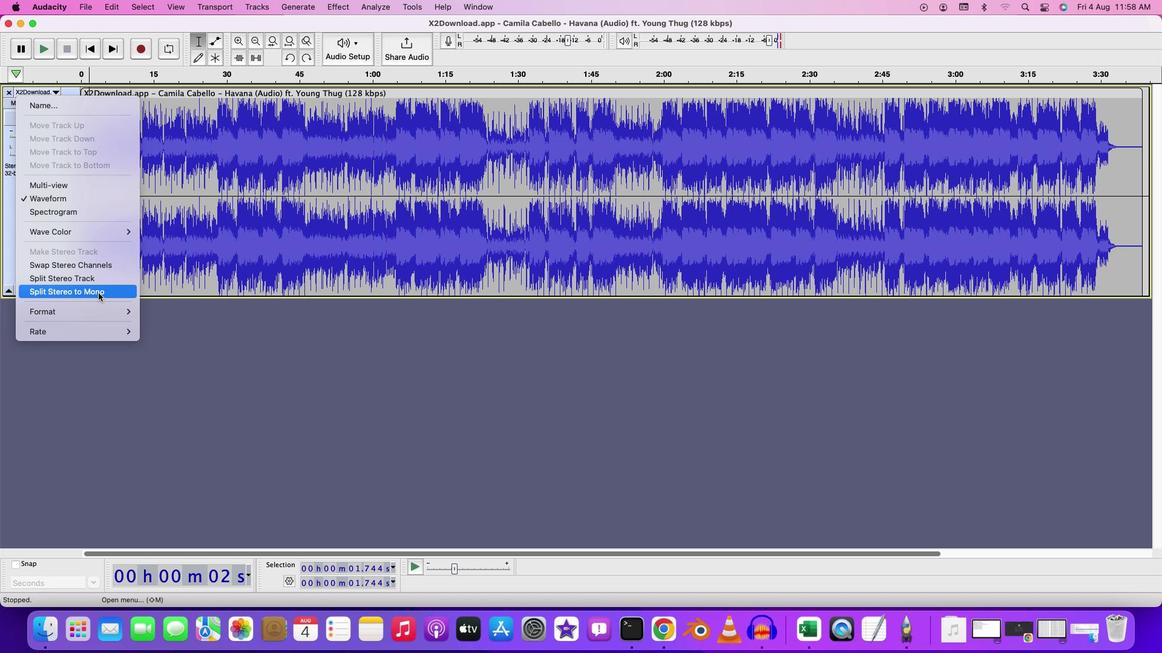 
Action: Mouse pressed left at (98, 292)
Screenshot: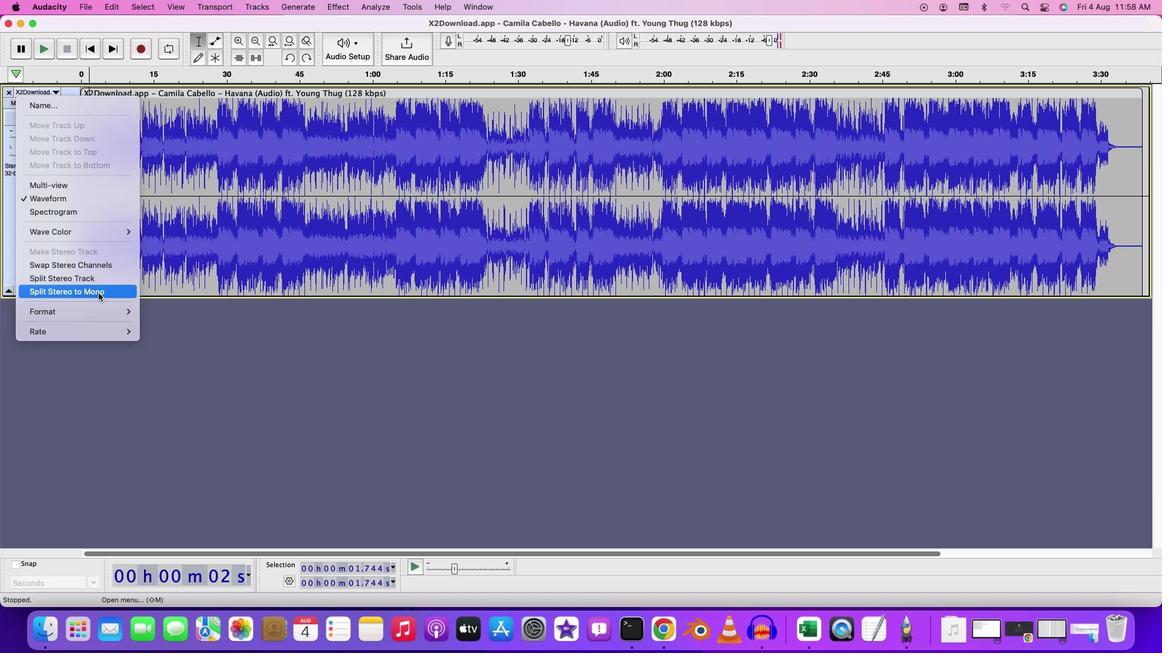 
Action: Mouse moved to (88, 88)
Screenshot: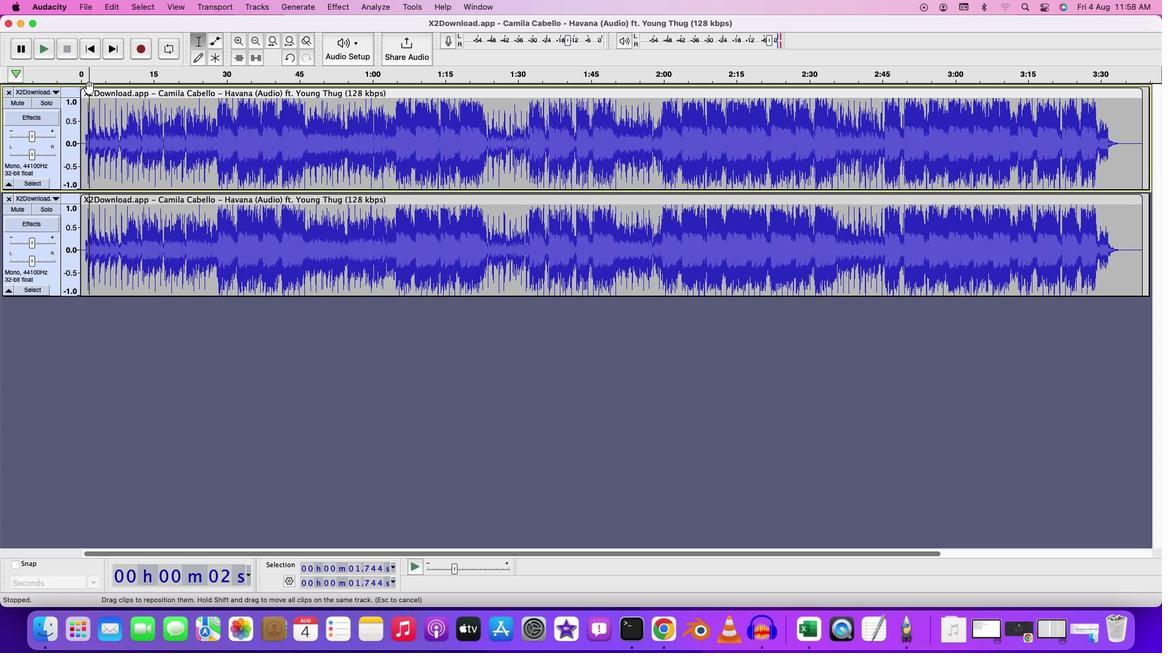 
Action: Mouse pressed left at (88, 88)
Screenshot: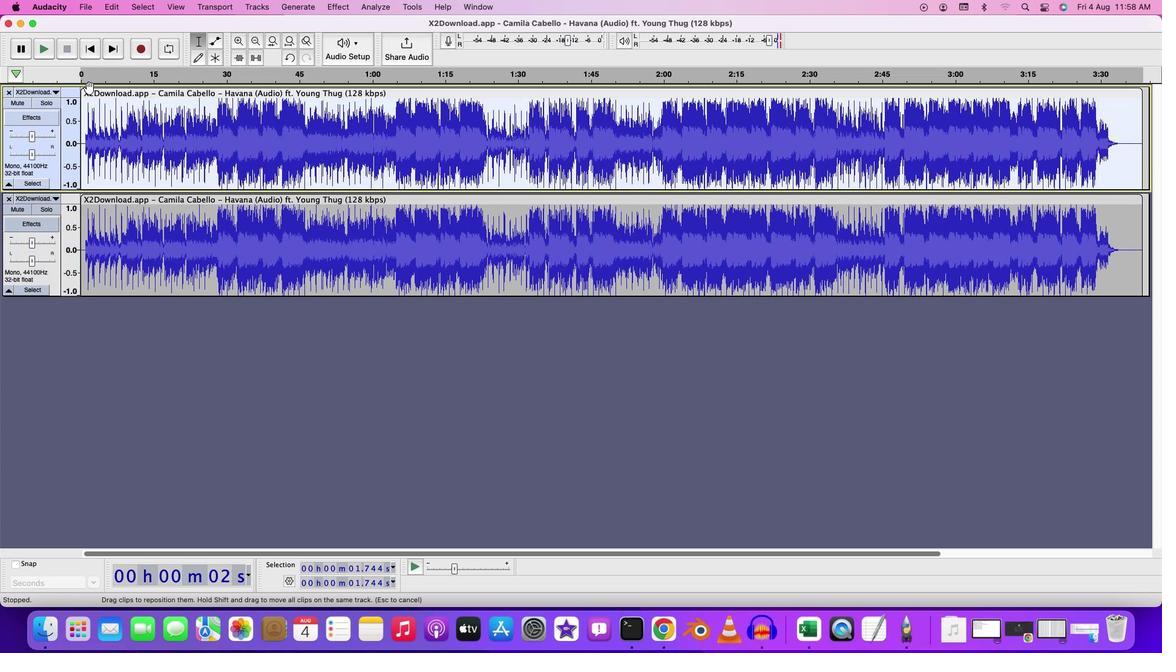 
Action: Mouse moved to (87, 82)
Screenshot: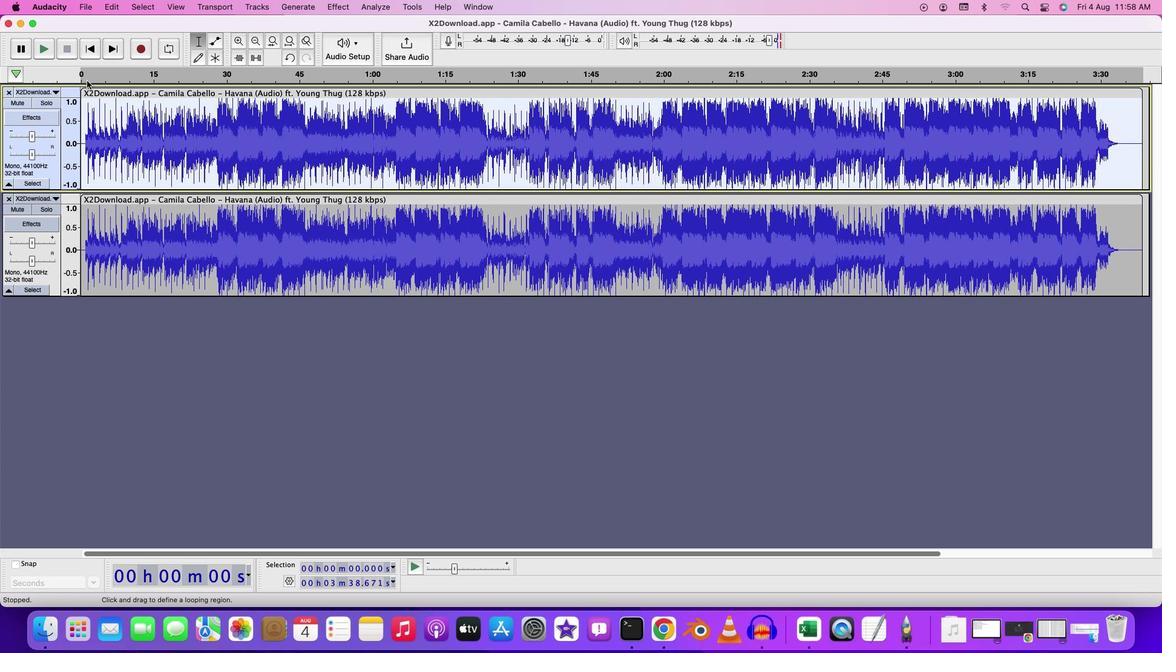 
Action: Key pressed Key.space
Screenshot: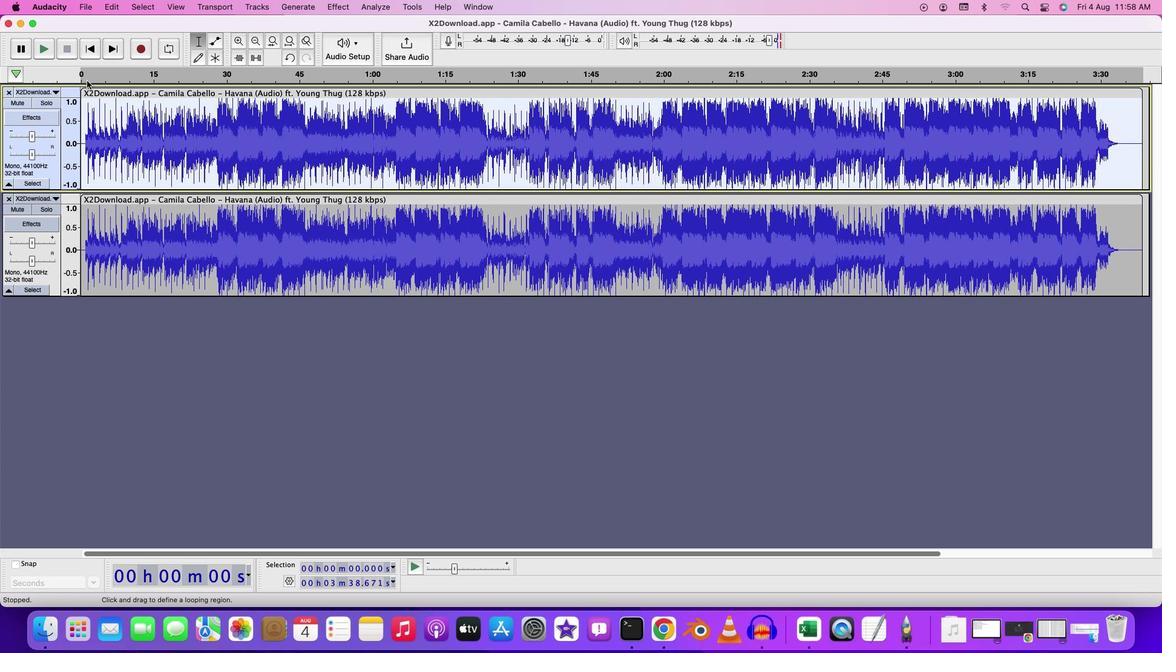 
Action: Mouse moved to (6, 197)
Screenshot: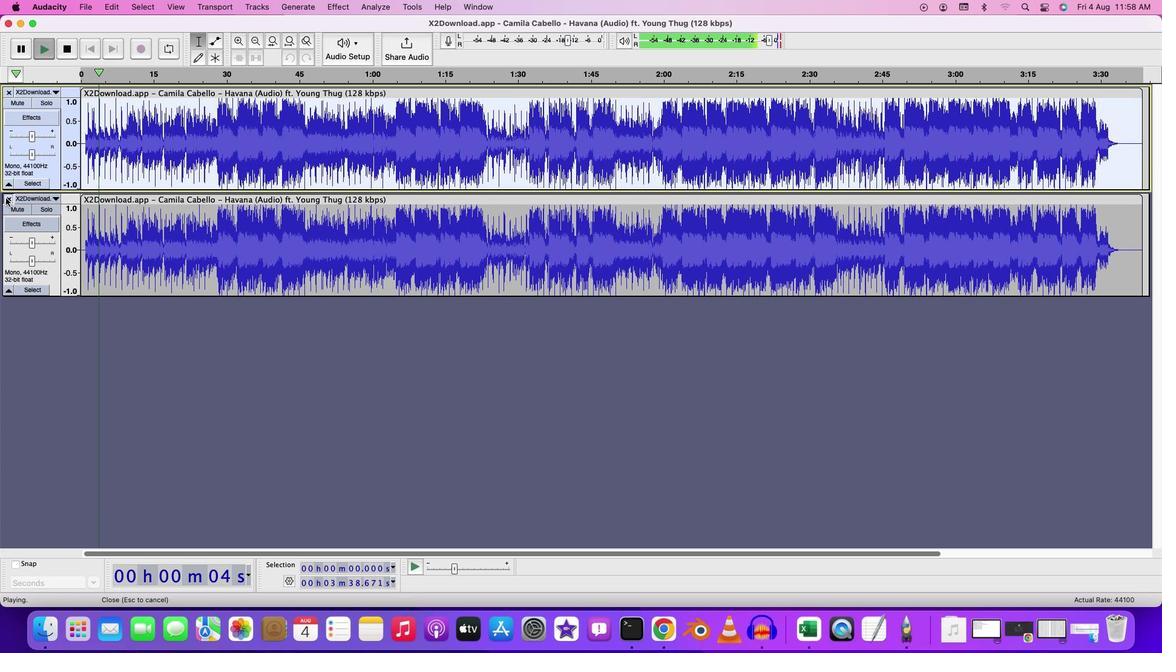 
Action: Mouse pressed left at (6, 197)
Screenshot: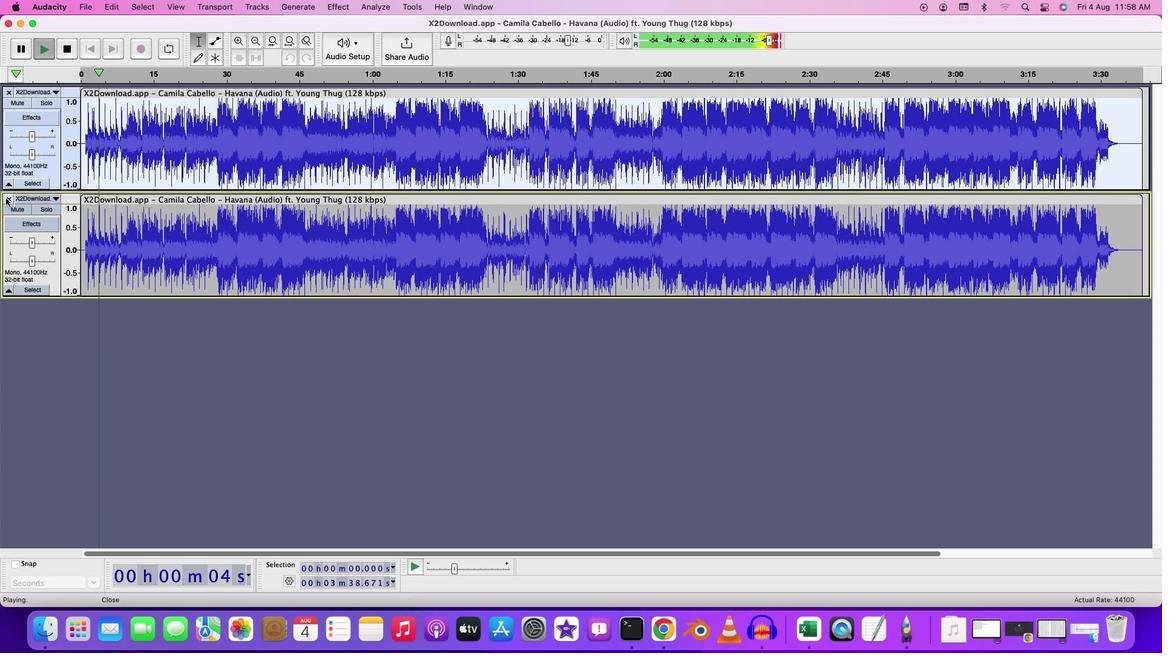 
Action: Mouse moved to (6, 199)
Screenshot: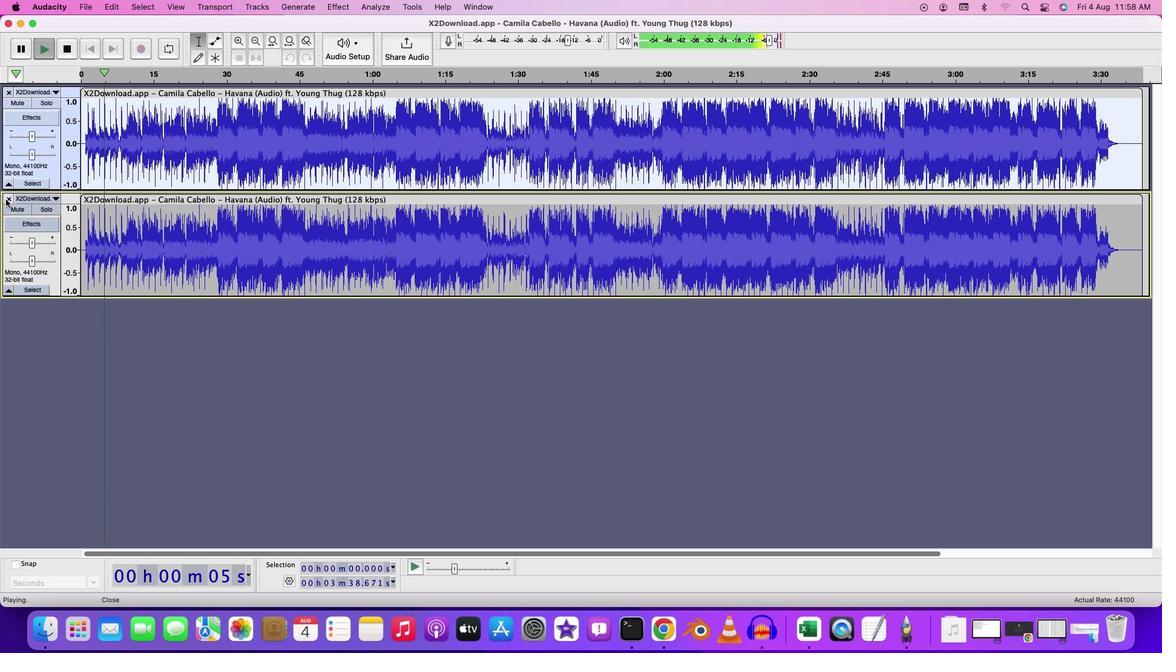 
Action: Mouse pressed left at (6, 199)
Screenshot: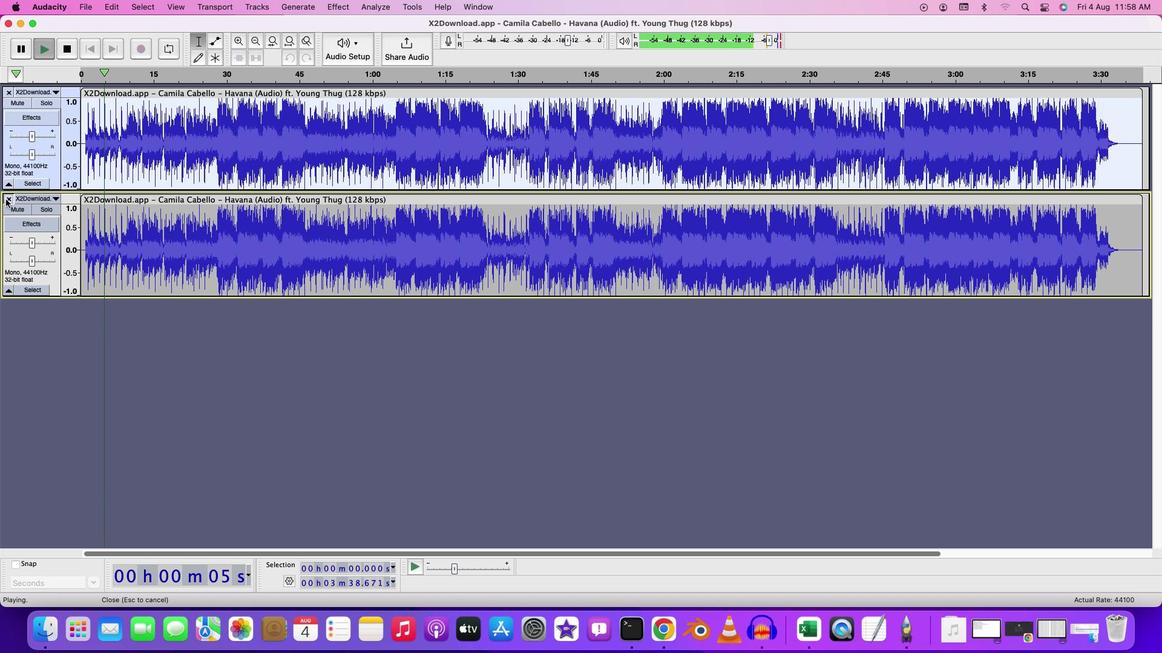 
Action: Mouse moved to (8, 196)
Screenshot: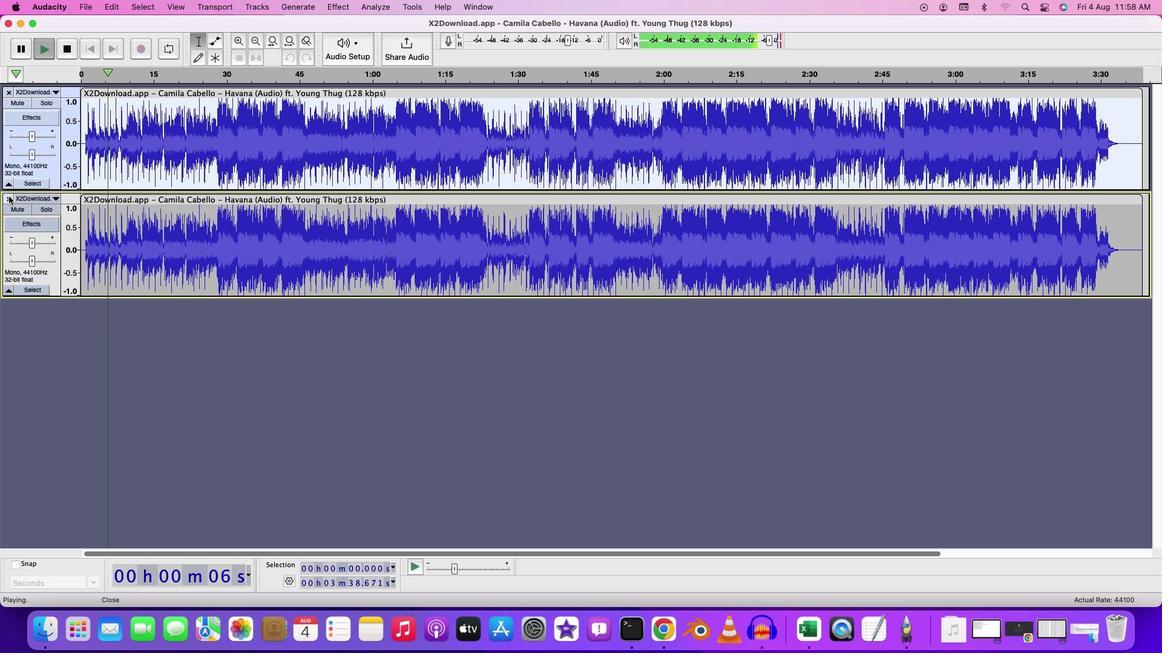 
Action: Key pressed Key.space
Screenshot: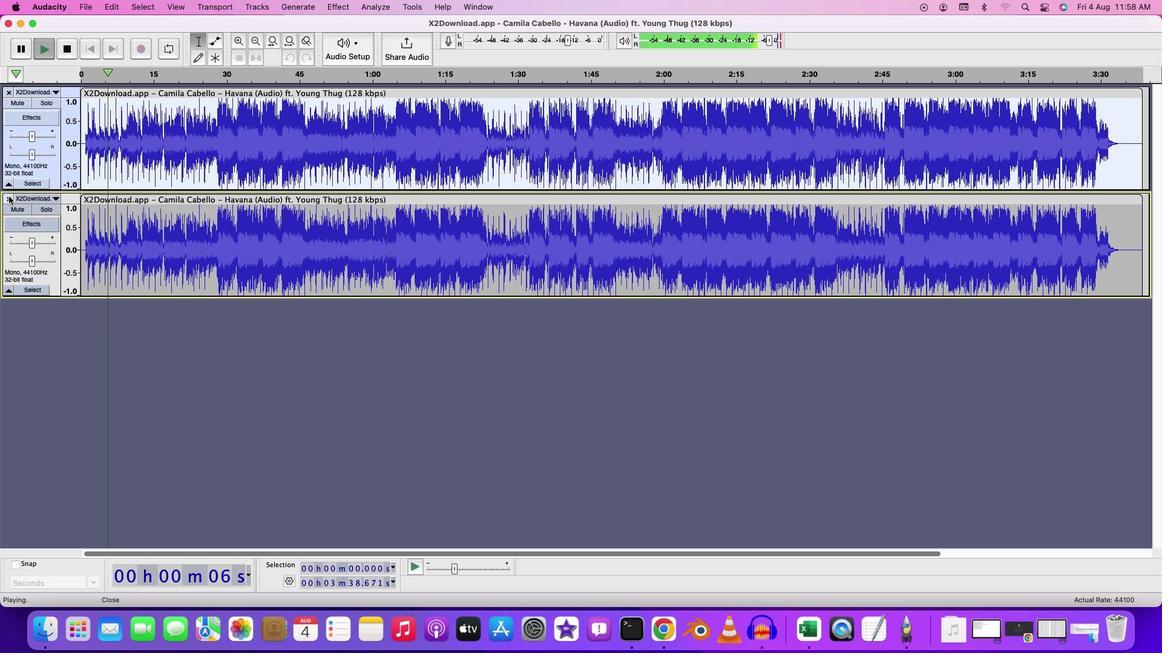 
Action: Mouse moved to (9, 197)
Screenshot: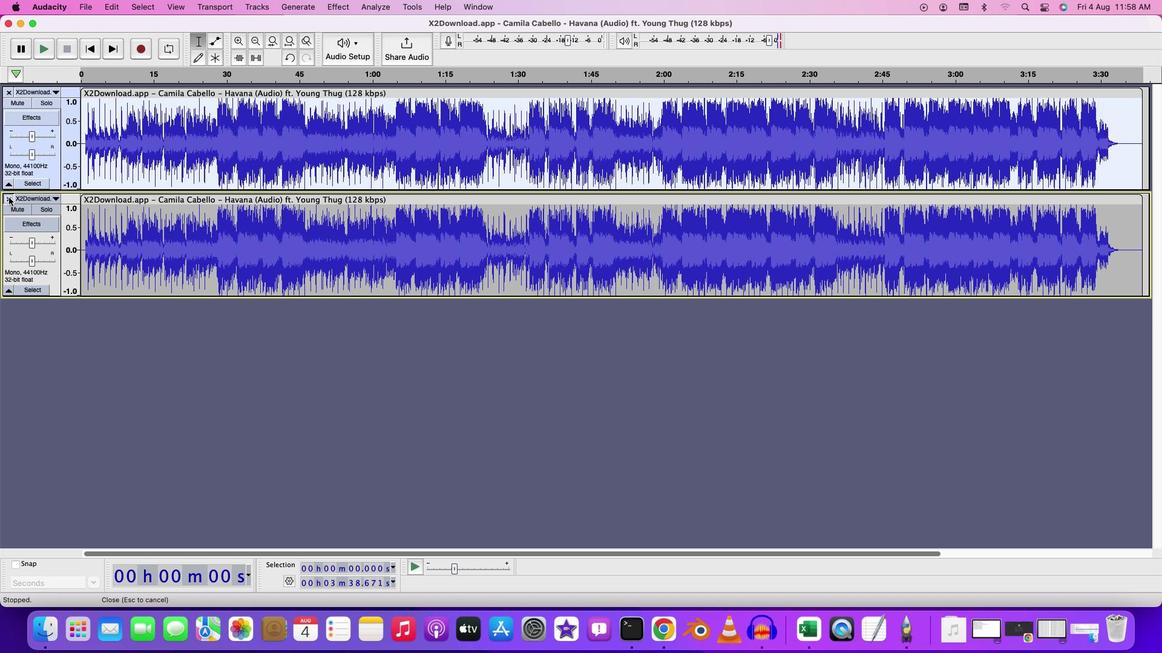 
Action: Mouse pressed left at (9, 197)
Screenshot: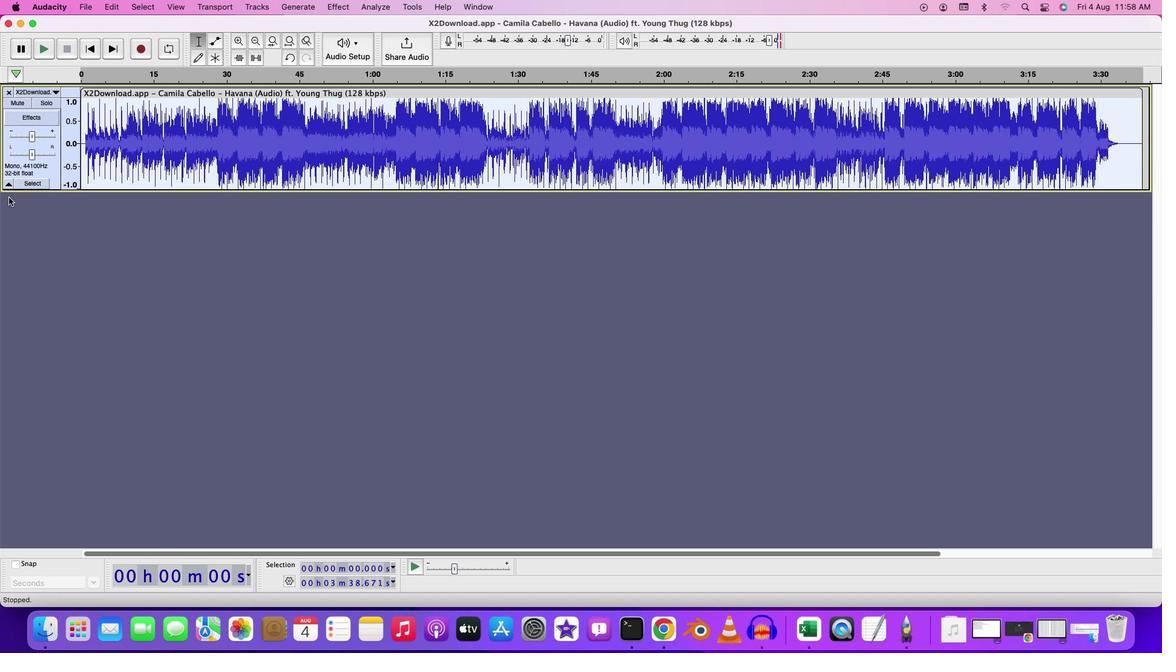 
Action: Mouse moved to (83, 73)
Screenshot: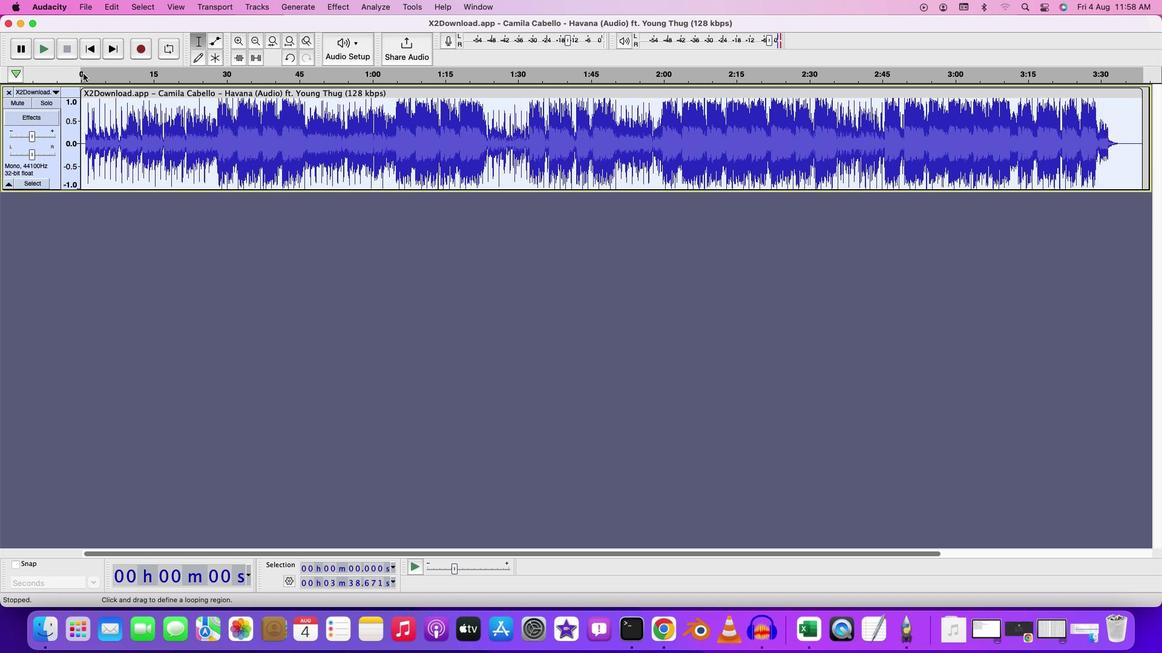 
Action: Mouse pressed left at (83, 73)
Screenshot: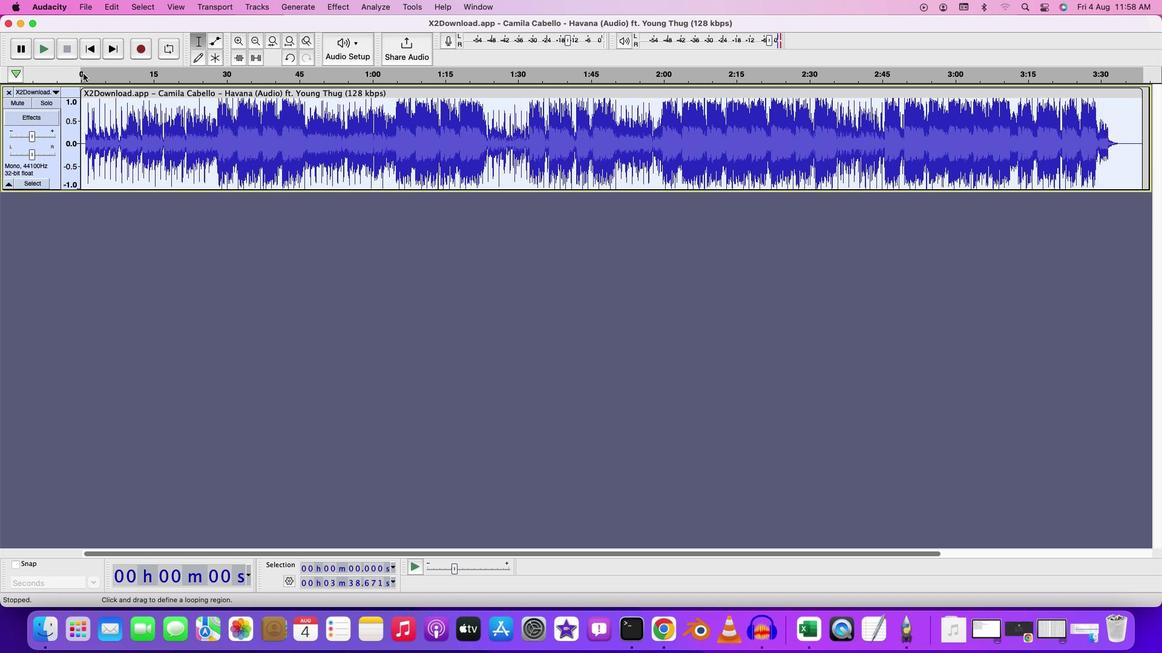 
Action: Key pressed Key.space
Screenshot: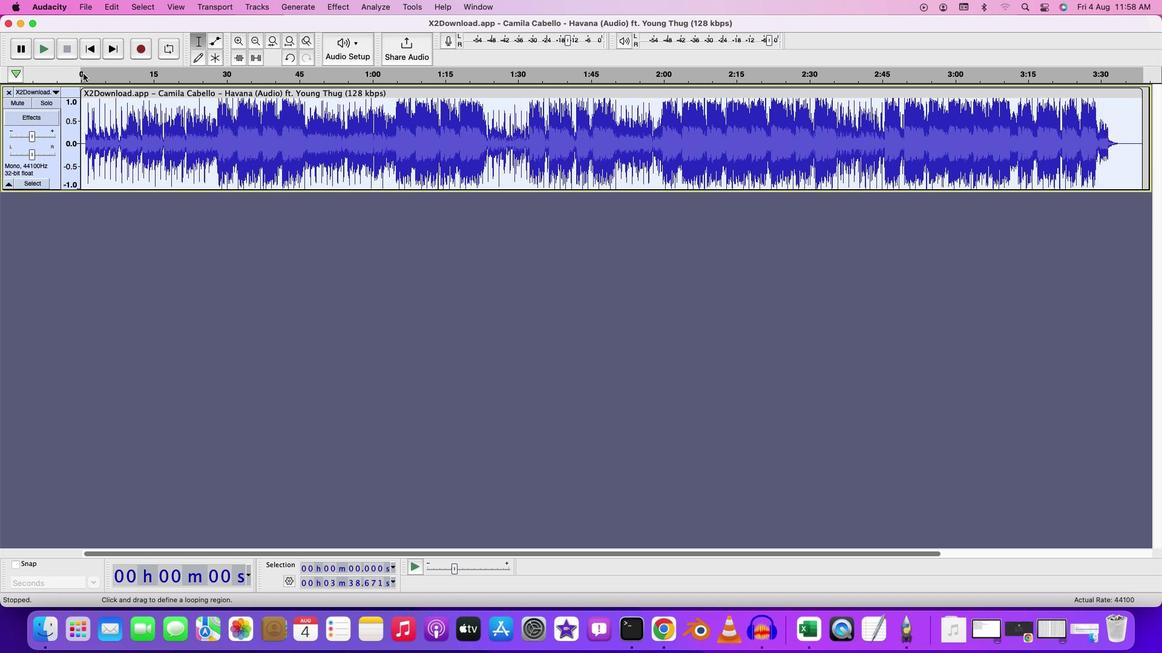 
Action: Mouse moved to (82, 88)
Screenshot: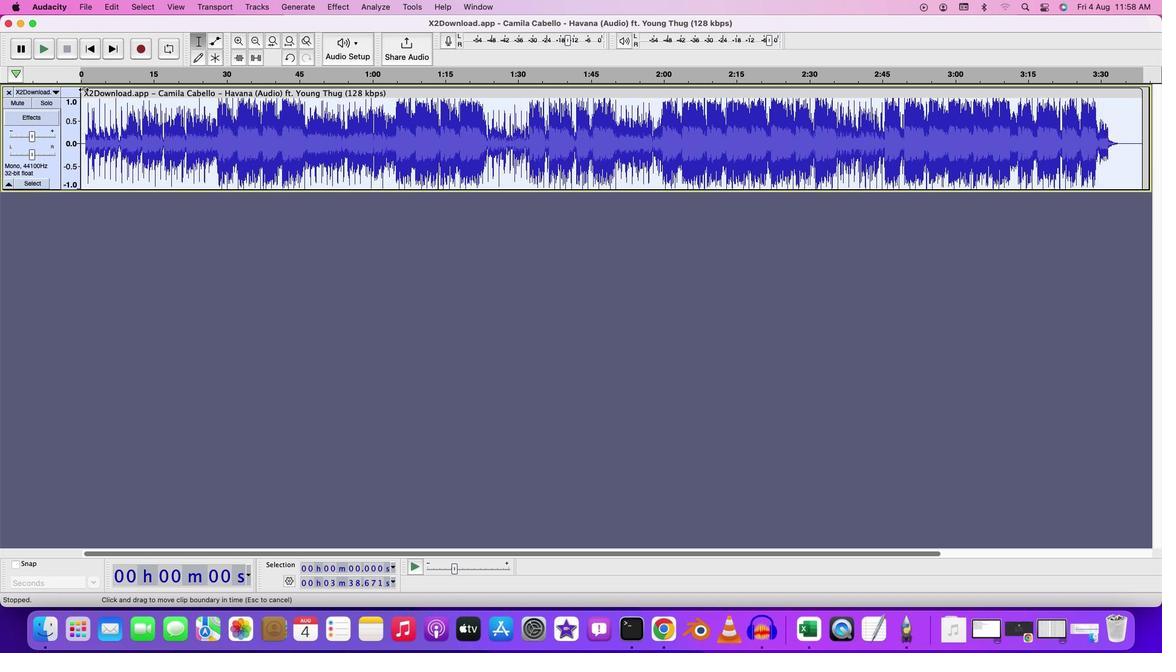 
Action: Mouse pressed left at (82, 88)
Screenshot: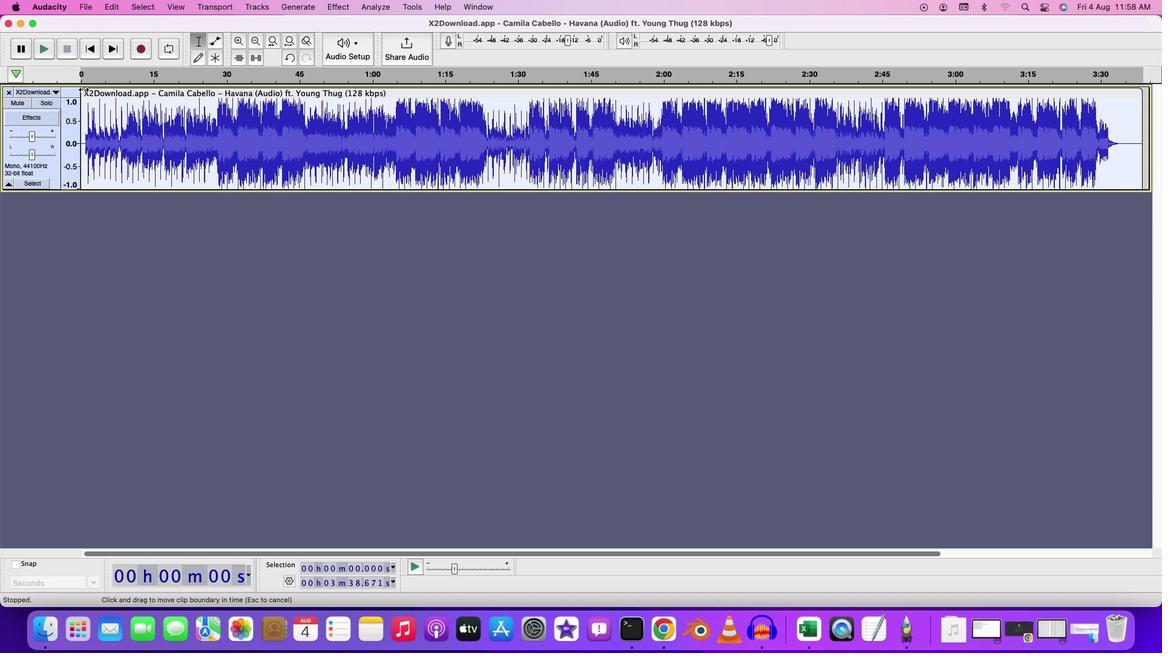 
Action: Mouse moved to (85, 90)
Screenshot: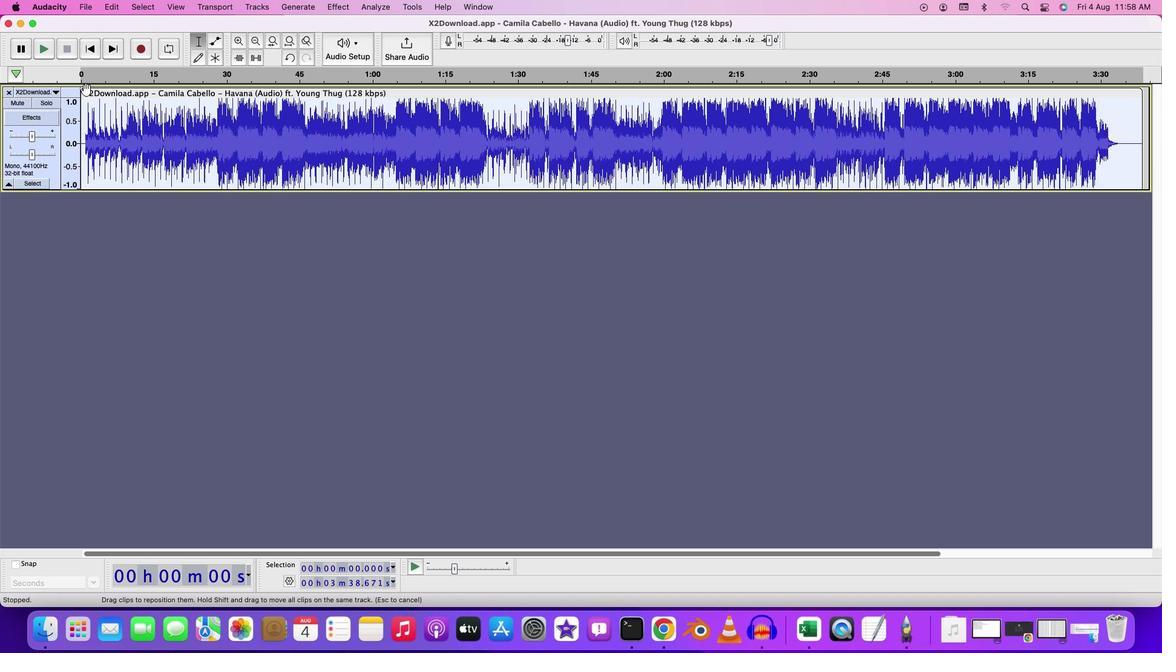 
Action: Mouse pressed left at (85, 90)
Screenshot: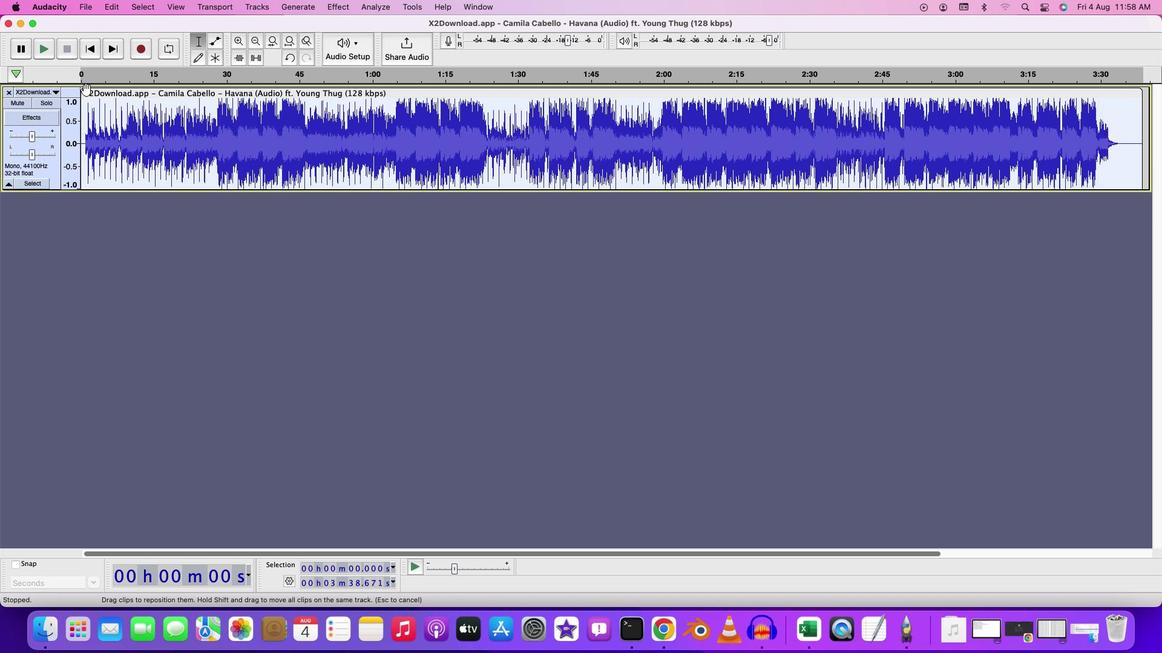 
Action: Key pressed Key.space
Screenshot: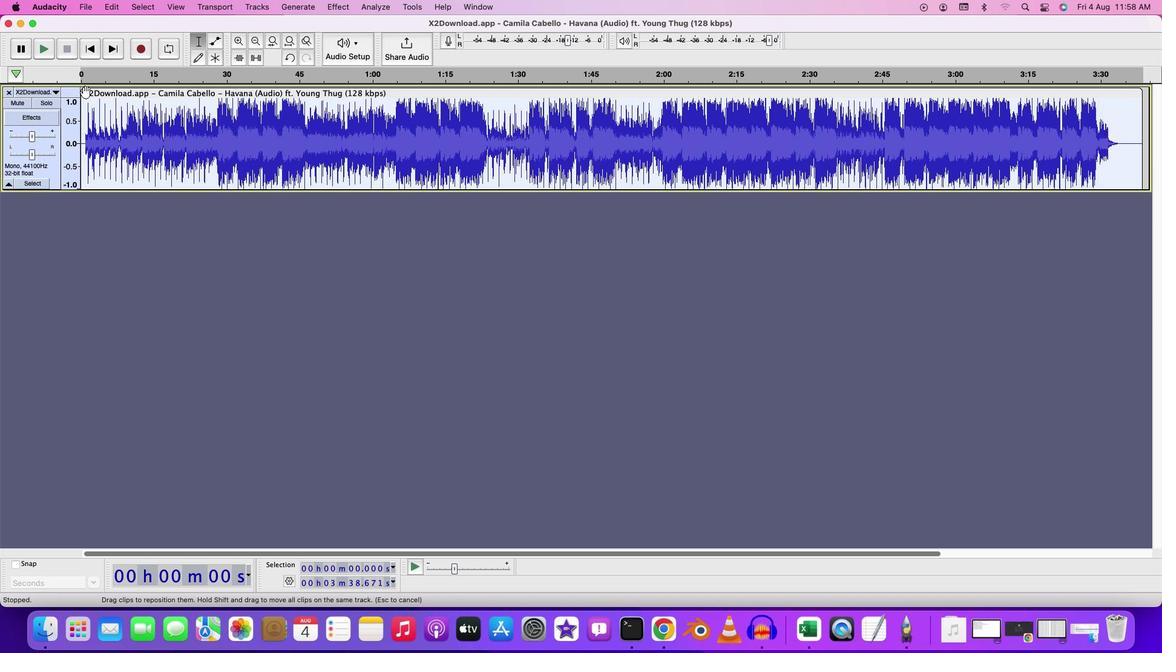 
Action: Mouse moved to (86, 96)
Screenshot: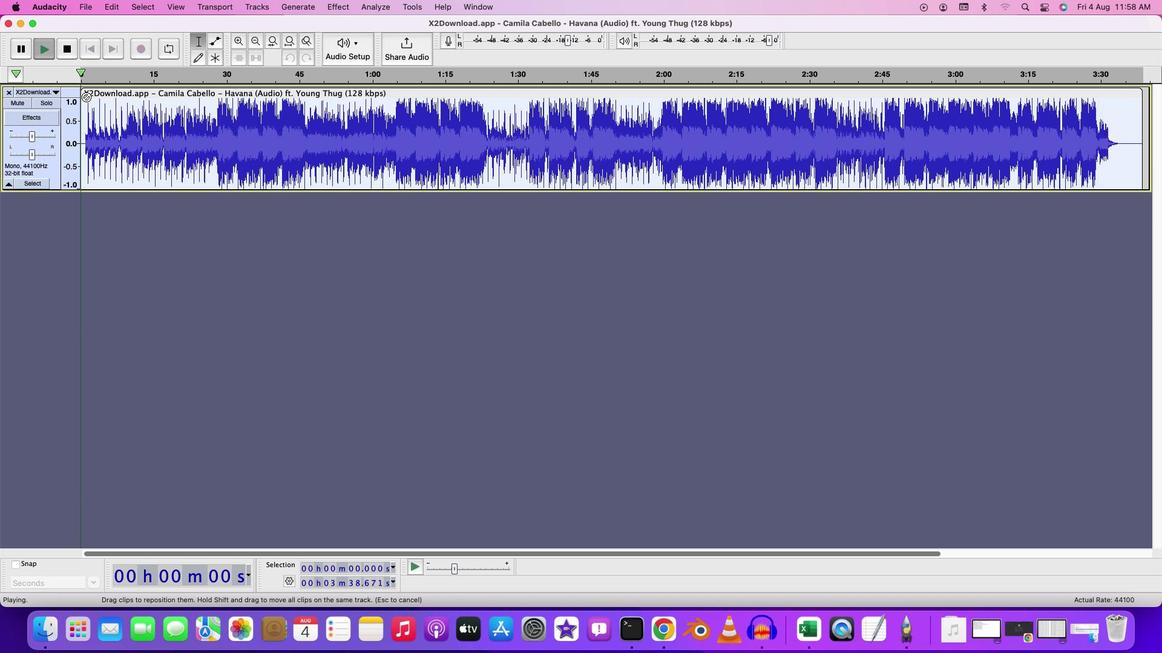 
Action: Mouse pressed left at (86, 96)
Screenshot: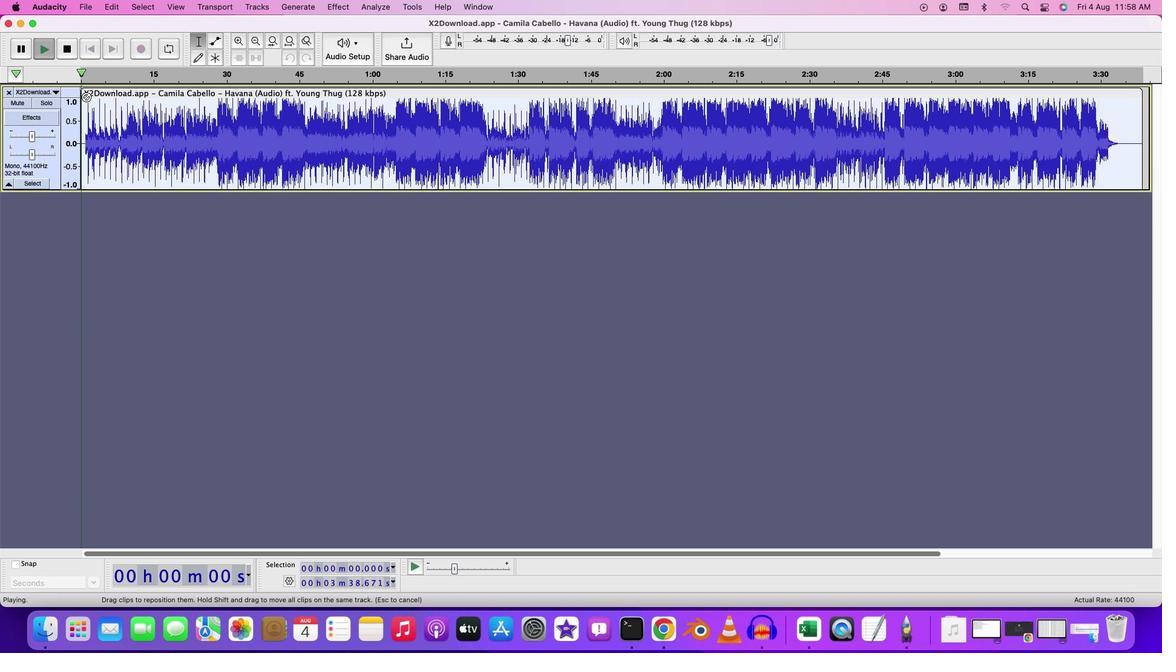 
Action: Key pressed Key.spaceKey.space
Screenshot: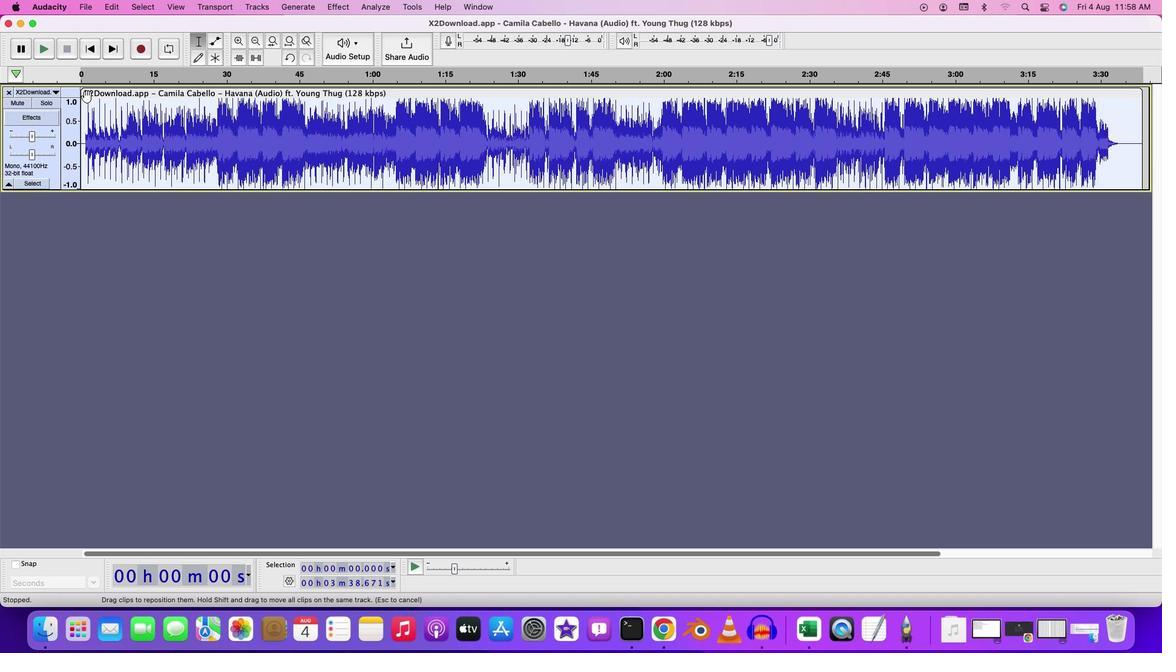 
Action: Mouse moved to (647, 98)
Screenshot: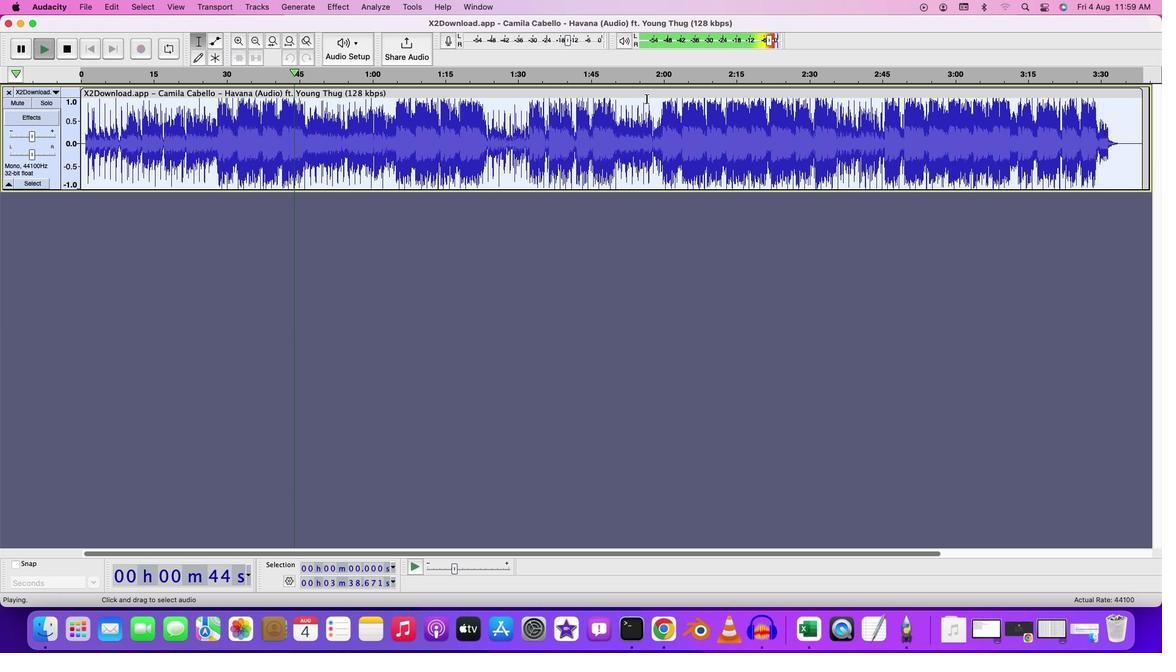 
Action: Mouse pressed left at (647, 98)
Screenshot: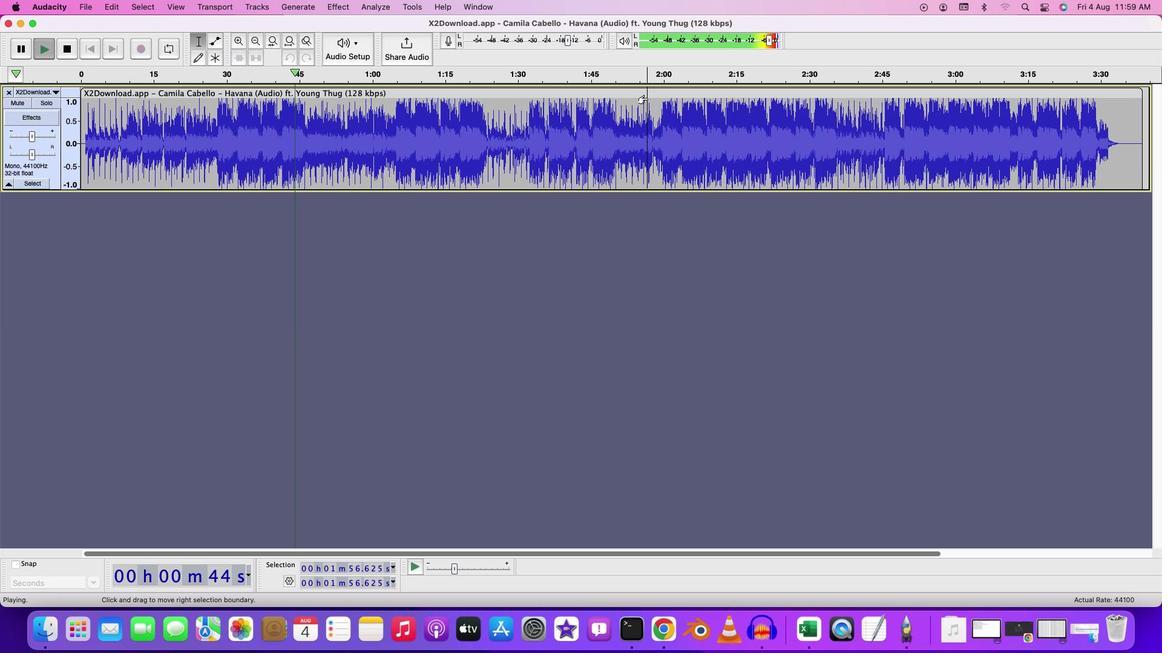 
Action: Mouse moved to (656, 96)
Screenshot: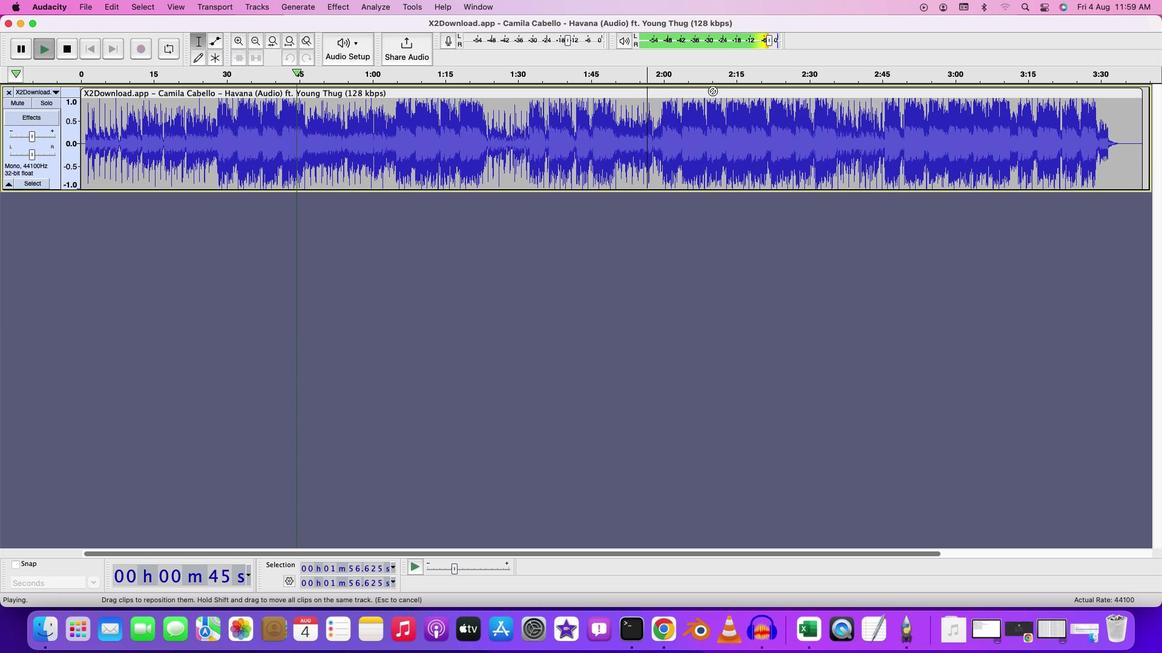 
Action: Key pressed Key.space
Screenshot: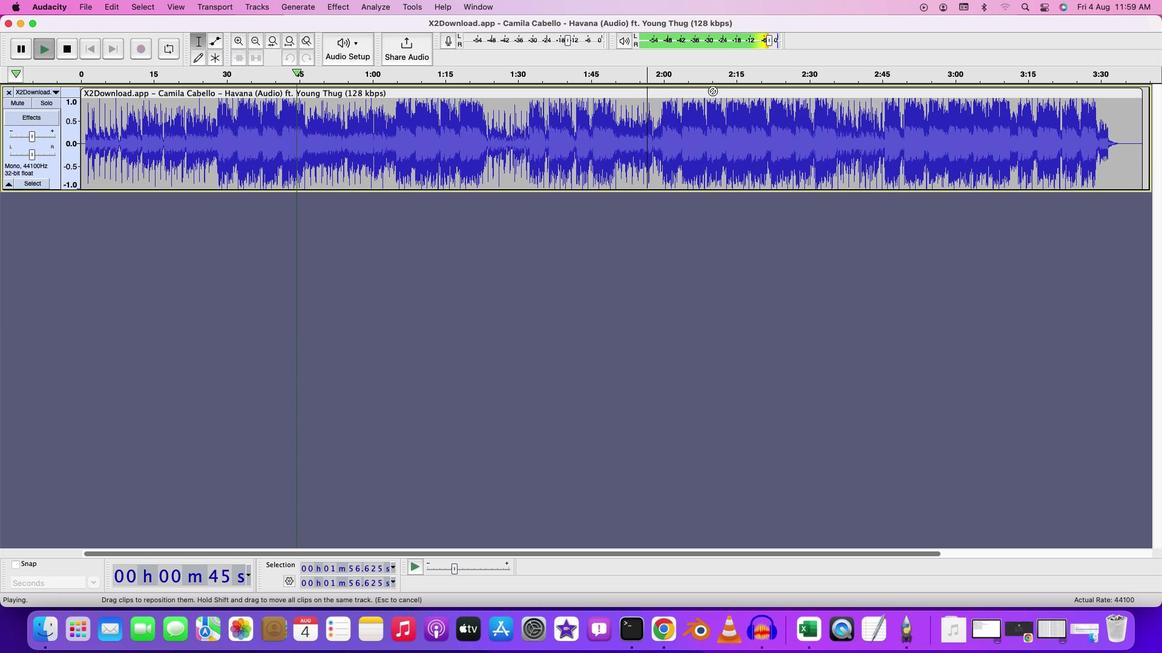 
Action: Mouse moved to (984, 104)
Screenshot: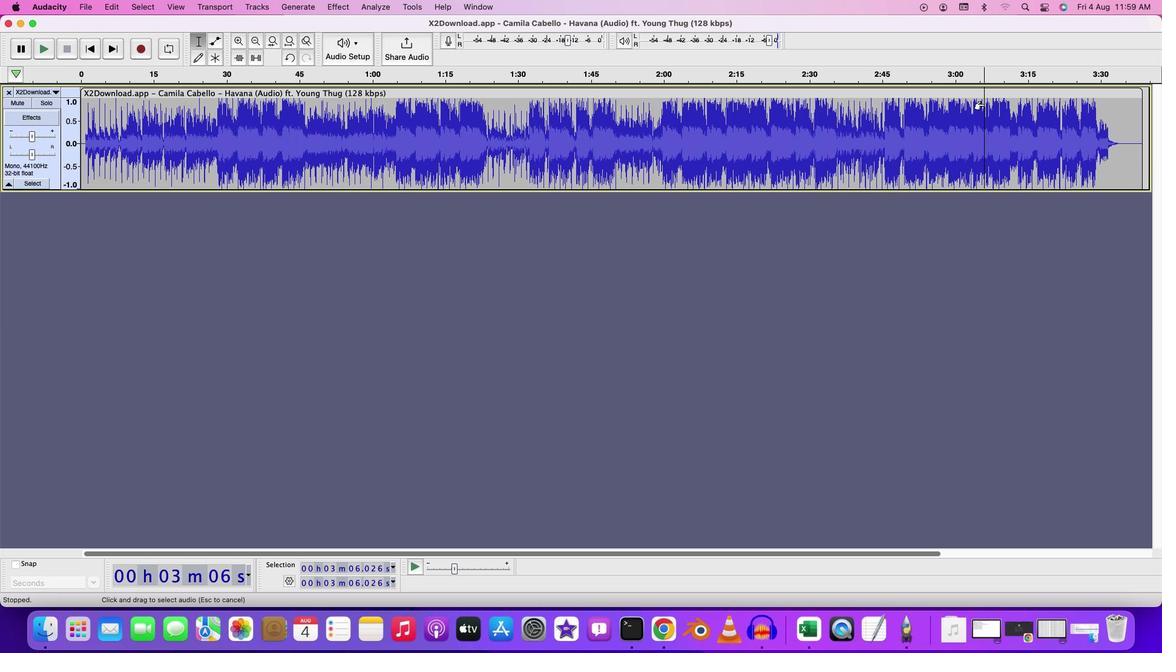 
Action: Mouse pressed left at (984, 104)
Screenshot: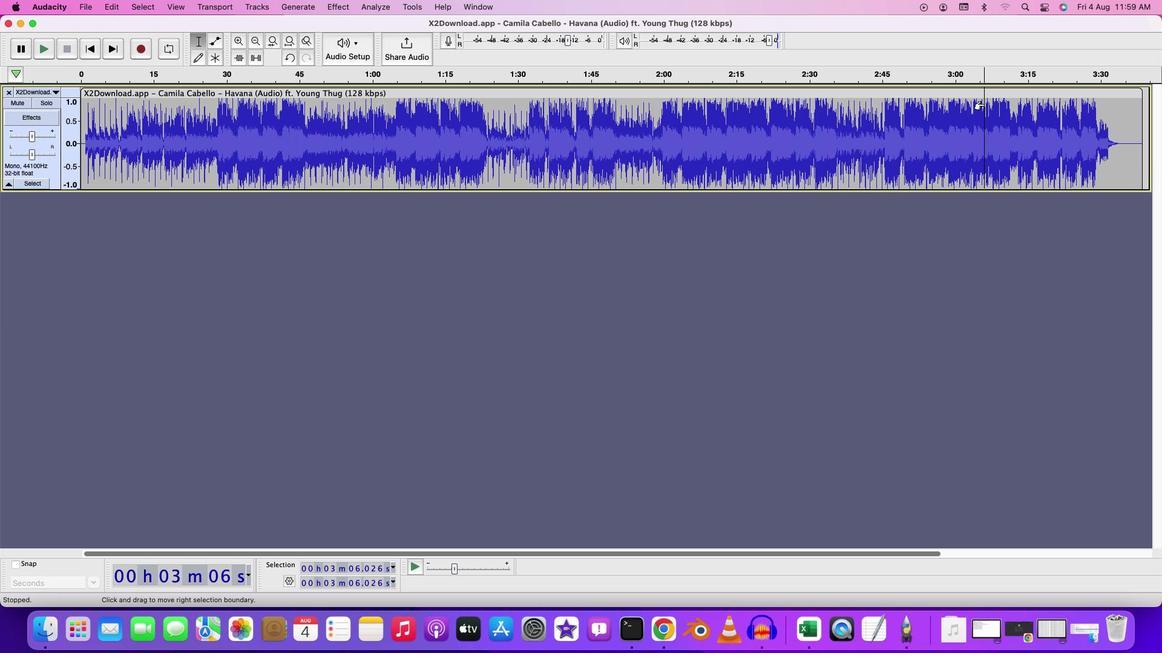
Action: Key pressed Key.space
Screenshot: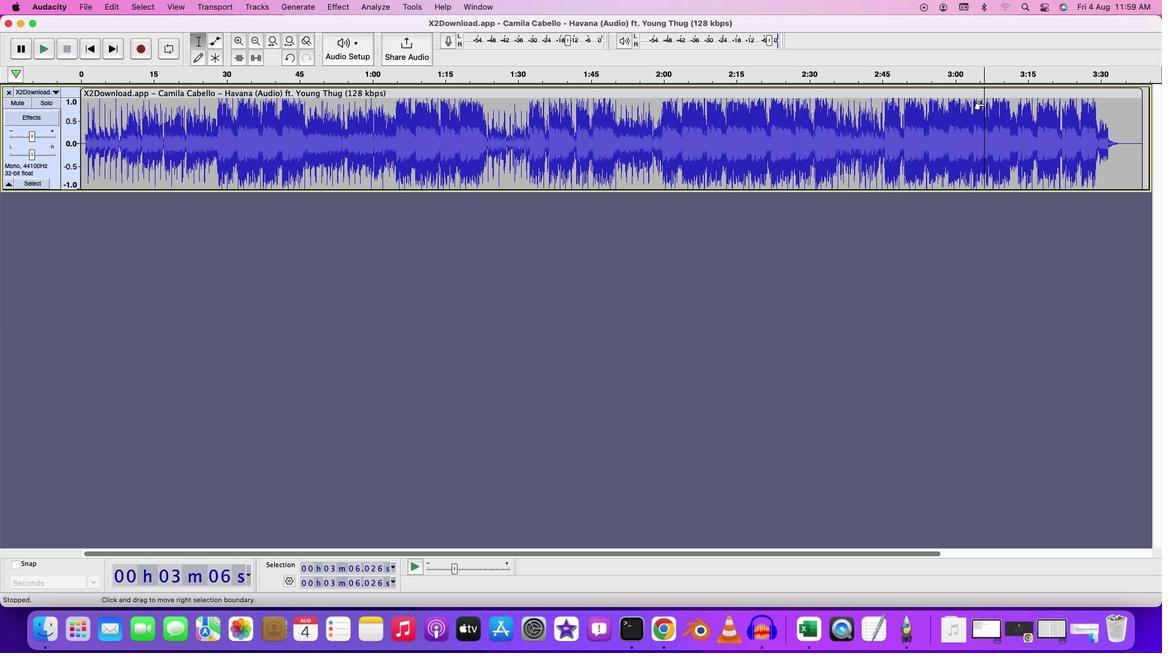 
Action: Mouse moved to (1106, 131)
Screenshot: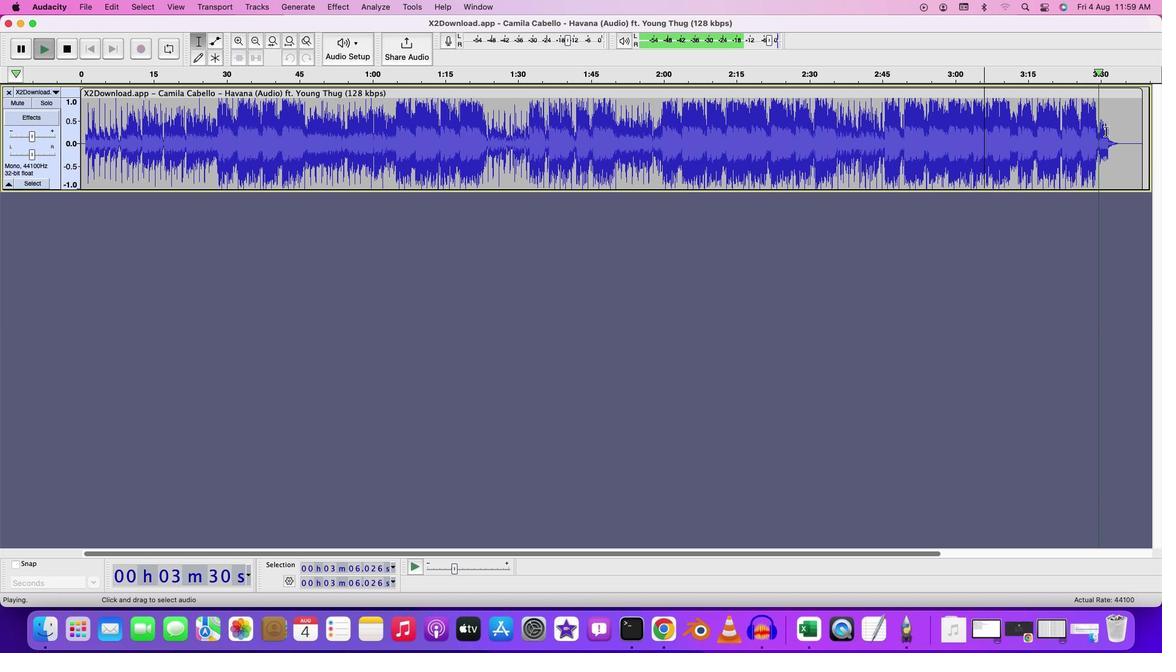 
Action: Key pressed Key.space
Screenshot: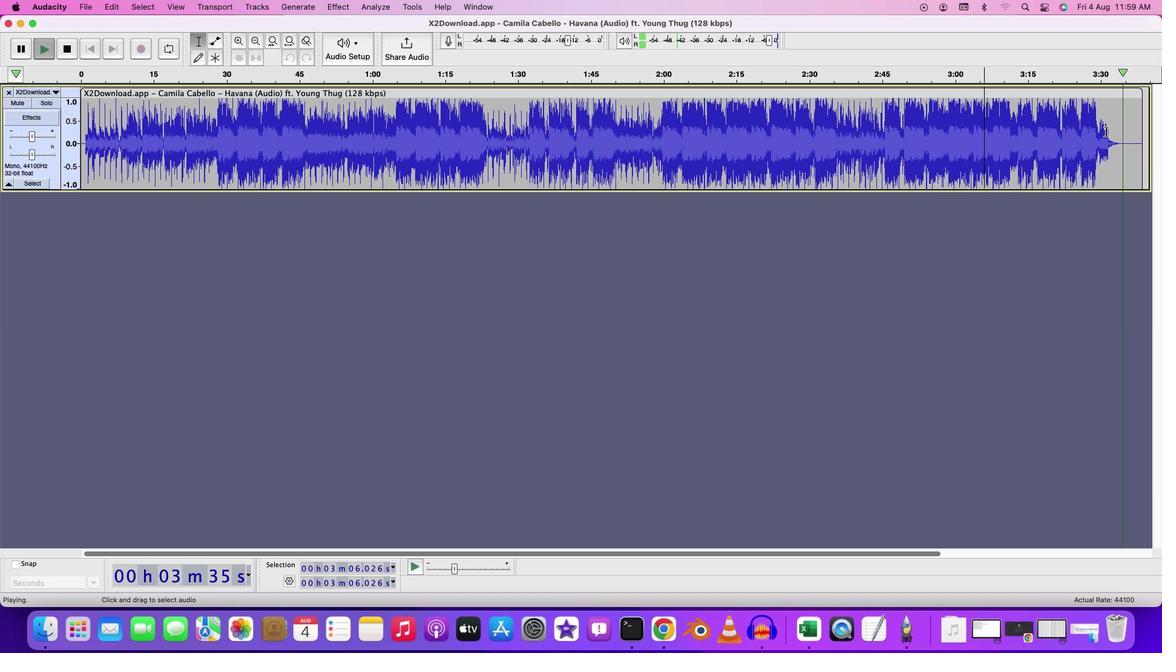 
Action: Mouse moved to (88, 8)
Screenshot: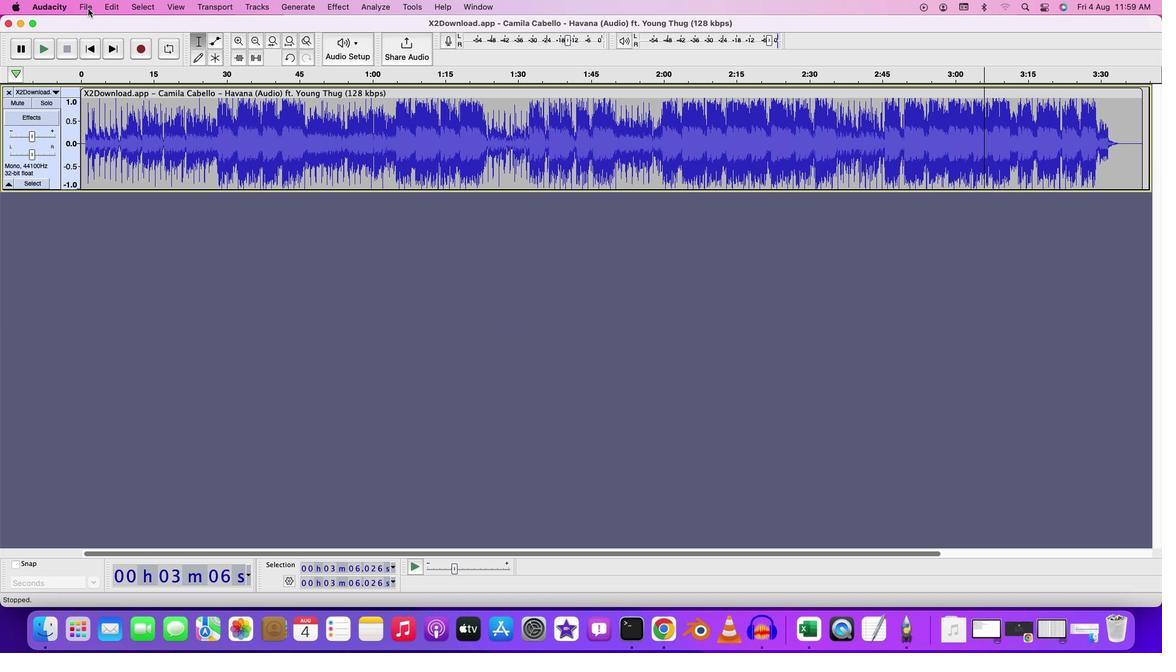 
Action: Mouse pressed left at (88, 8)
Screenshot: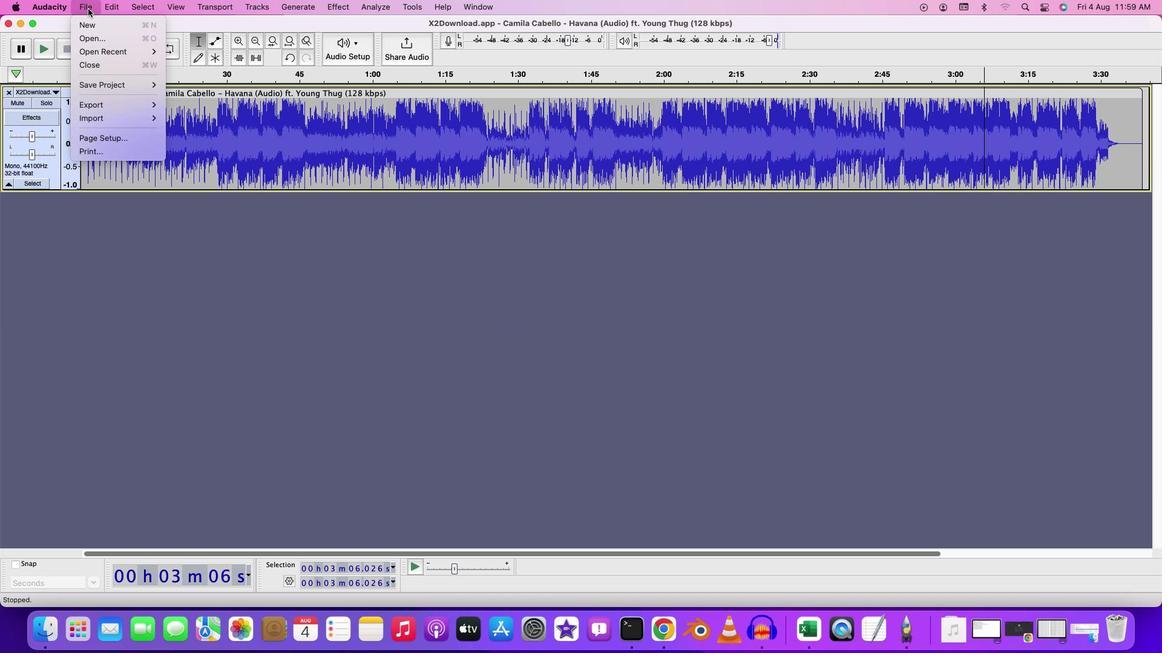 
Action: Mouse moved to (187, 101)
Screenshot: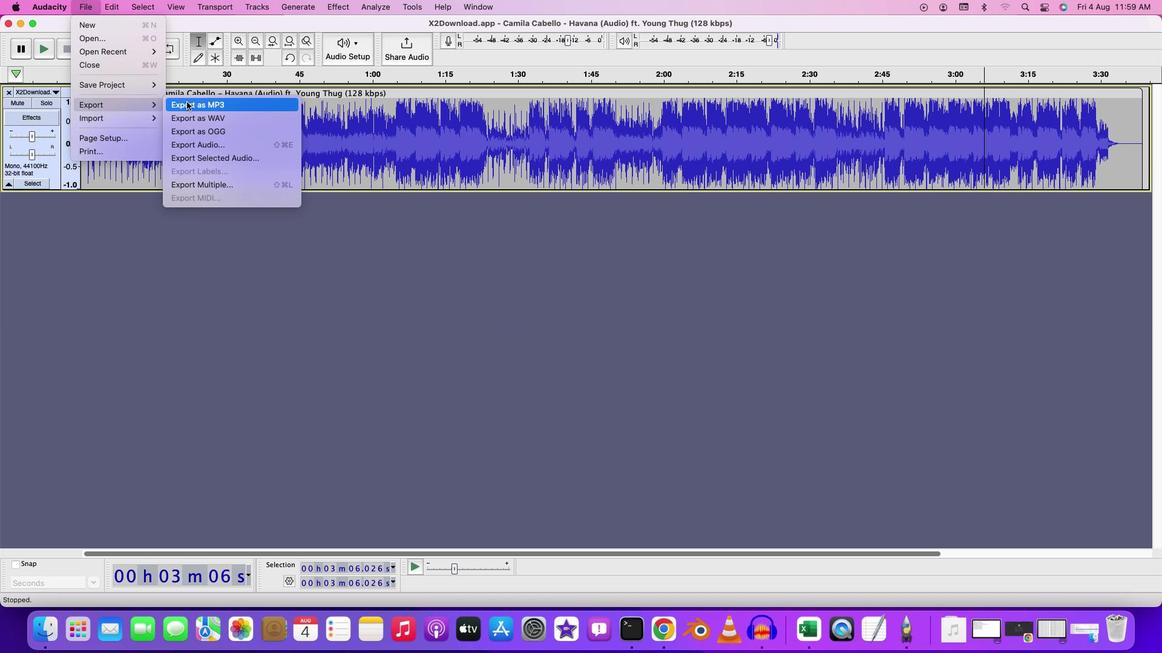 
Action: Mouse pressed left at (187, 101)
Screenshot: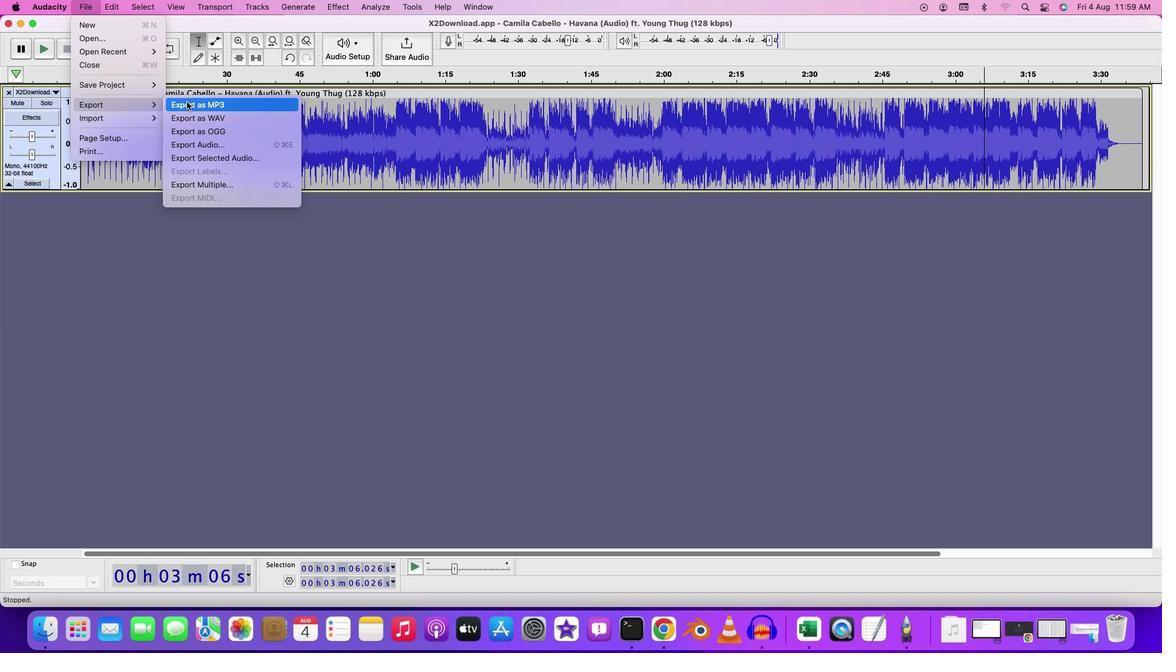 
Action: Mouse moved to (647, 196)
Screenshot: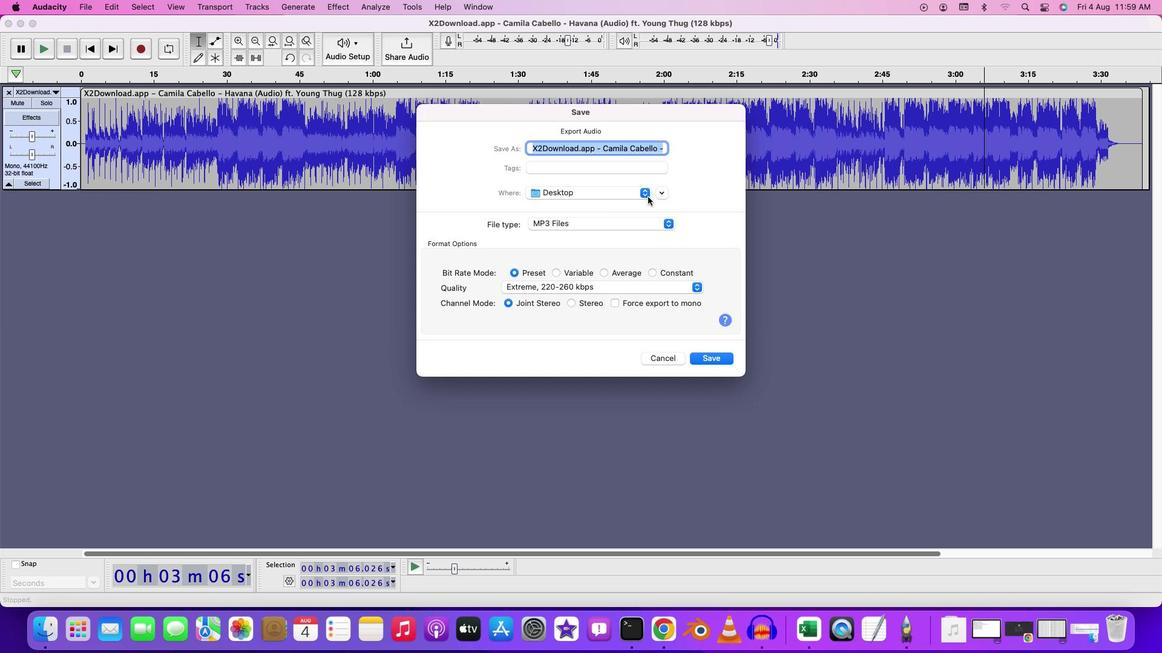 
Action: Key pressed Key.backspaceKey.shift'T'Key.backspace'S''t''r'Key.backspace'e''r''e''o'Key.space't''o'Key.space'm''o''n''o'
Screenshot: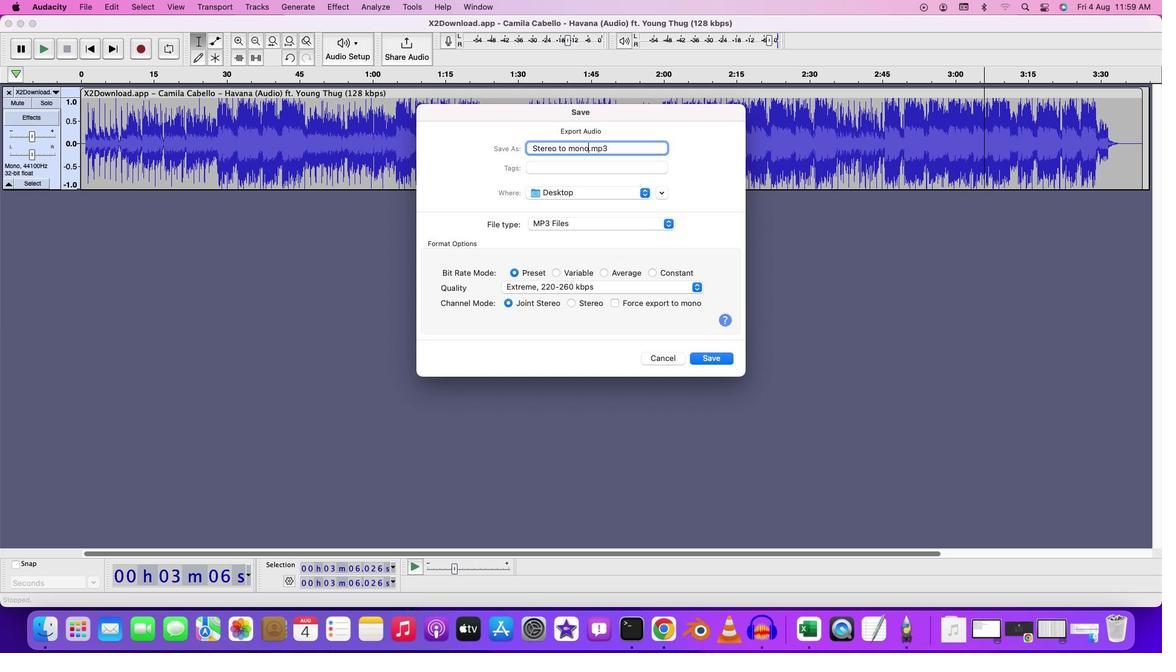 
Action: Mouse moved to (696, 287)
Screenshot: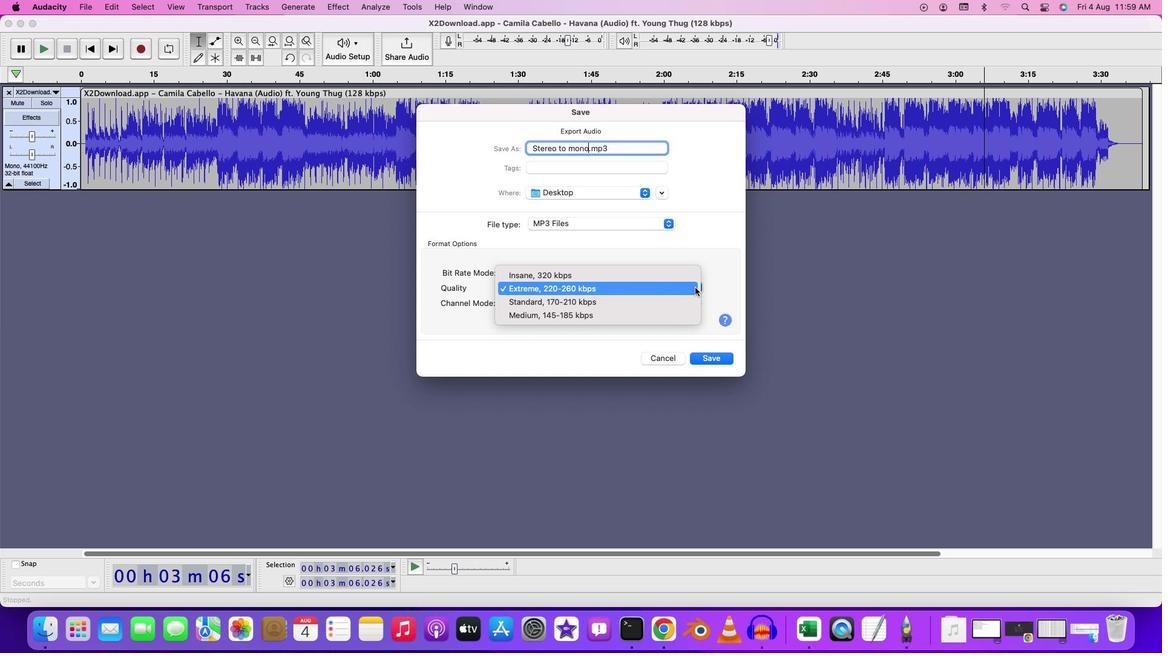 
Action: Mouse pressed left at (696, 287)
Screenshot: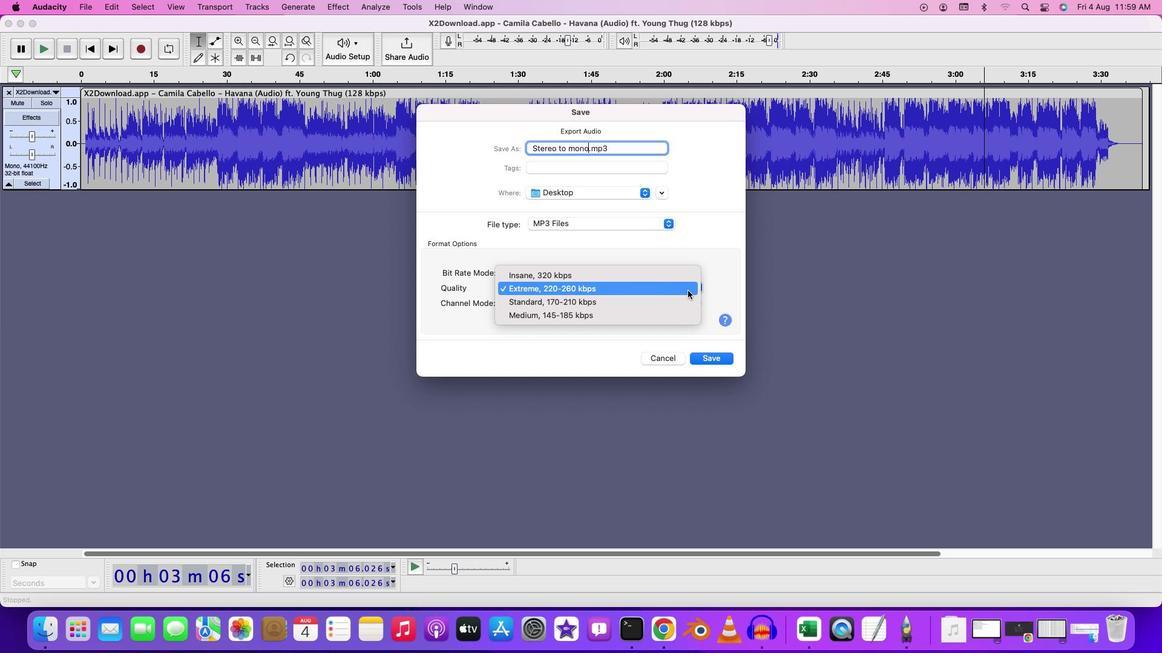 
Action: Mouse moved to (551, 276)
Screenshot: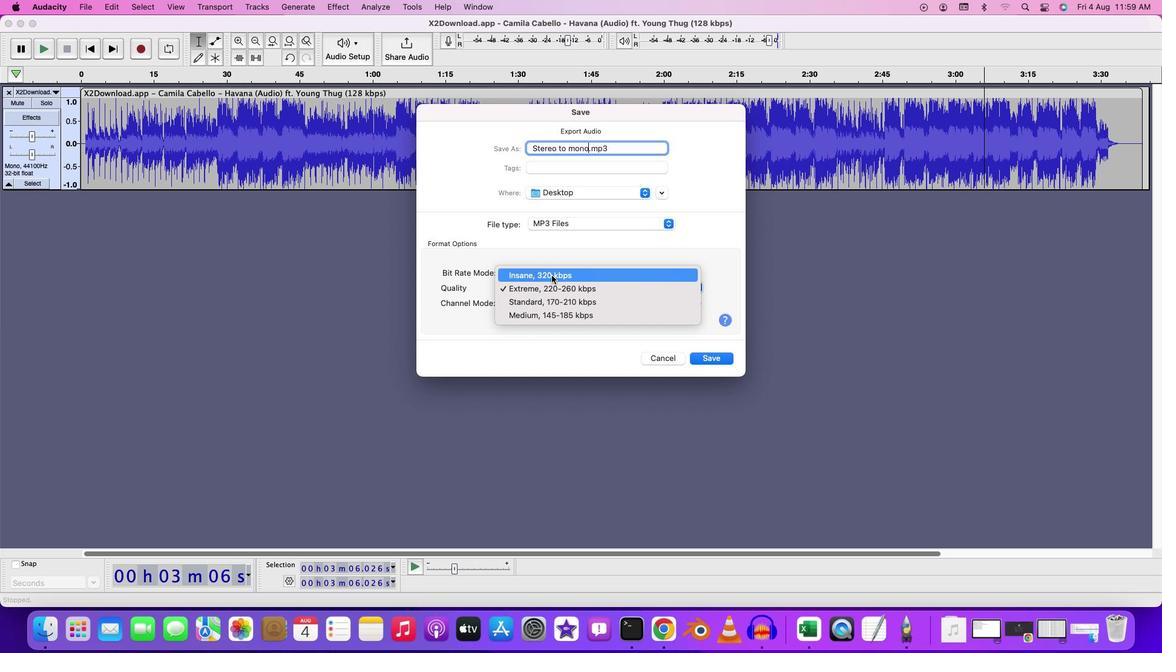 
Action: Mouse pressed left at (551, 276)
Screenshot: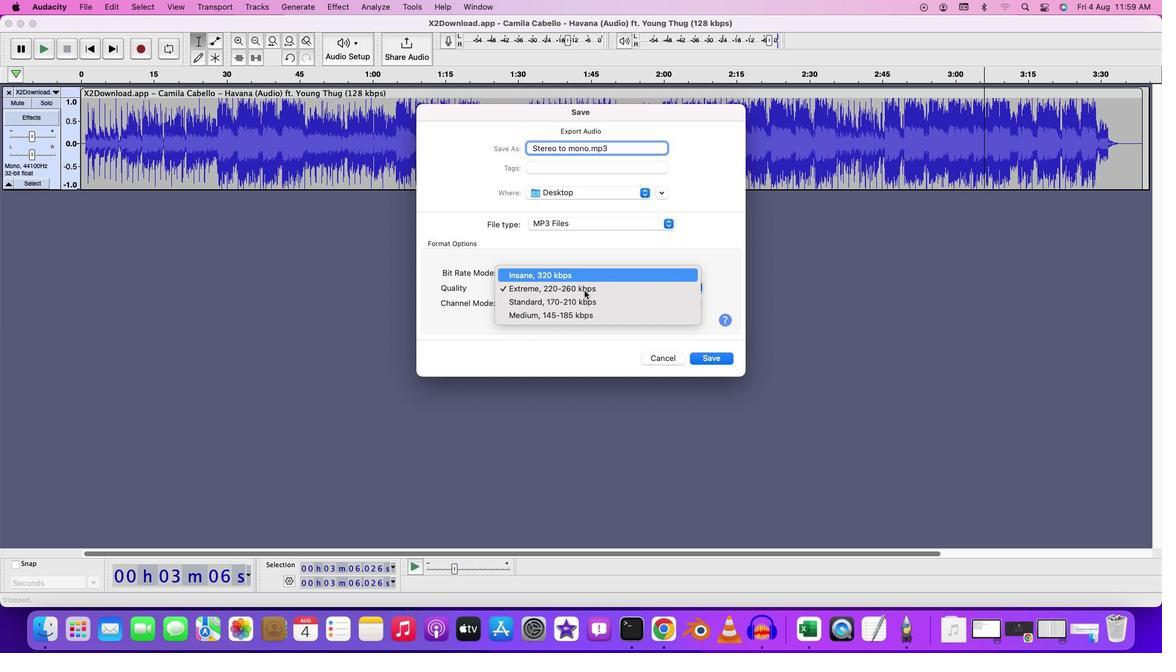 
Action: Mouse moved to (712, 359)
Screenshot: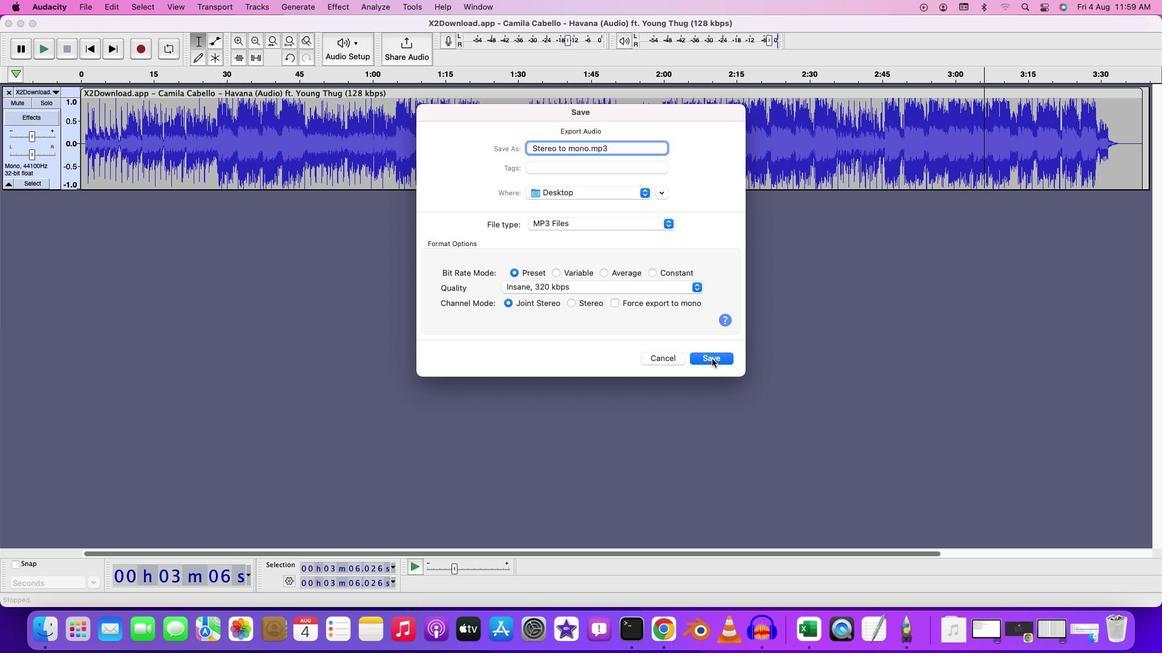 
Action: Mouse pressed left at (712, 359)
Screenshot: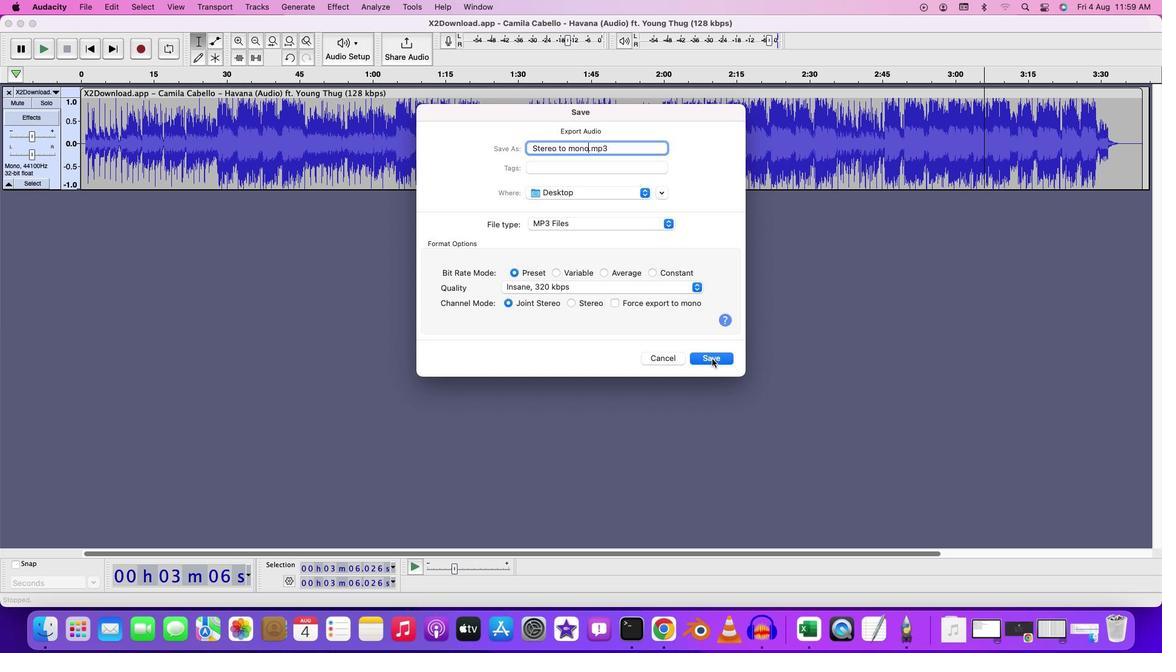 
Action: Mouse moved to (686, 427)
Screenshot: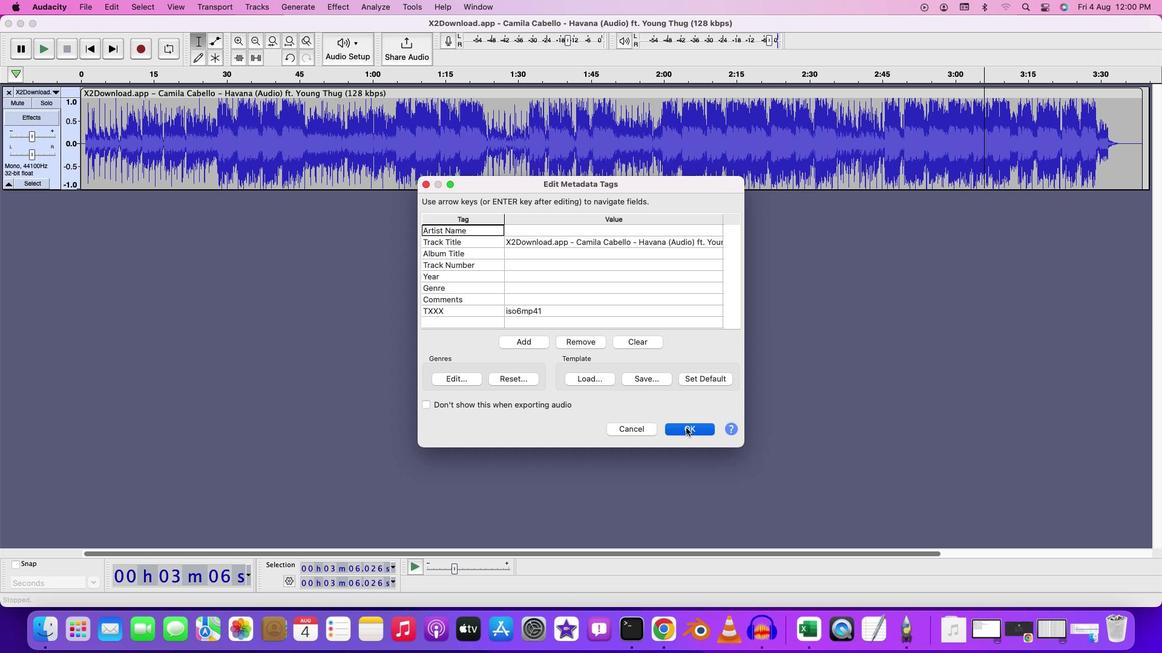 
Action: Mouse pressed left at (686, 427)
Screenshot: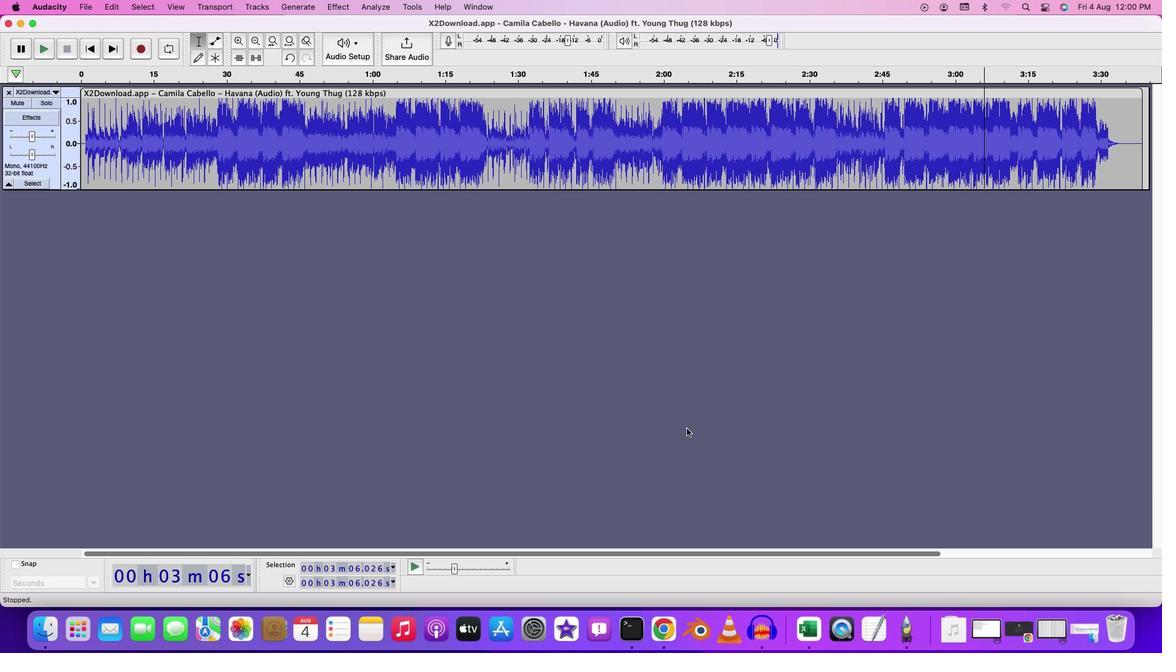 
Action: Mouse moved to (616, 335)
Screenshot: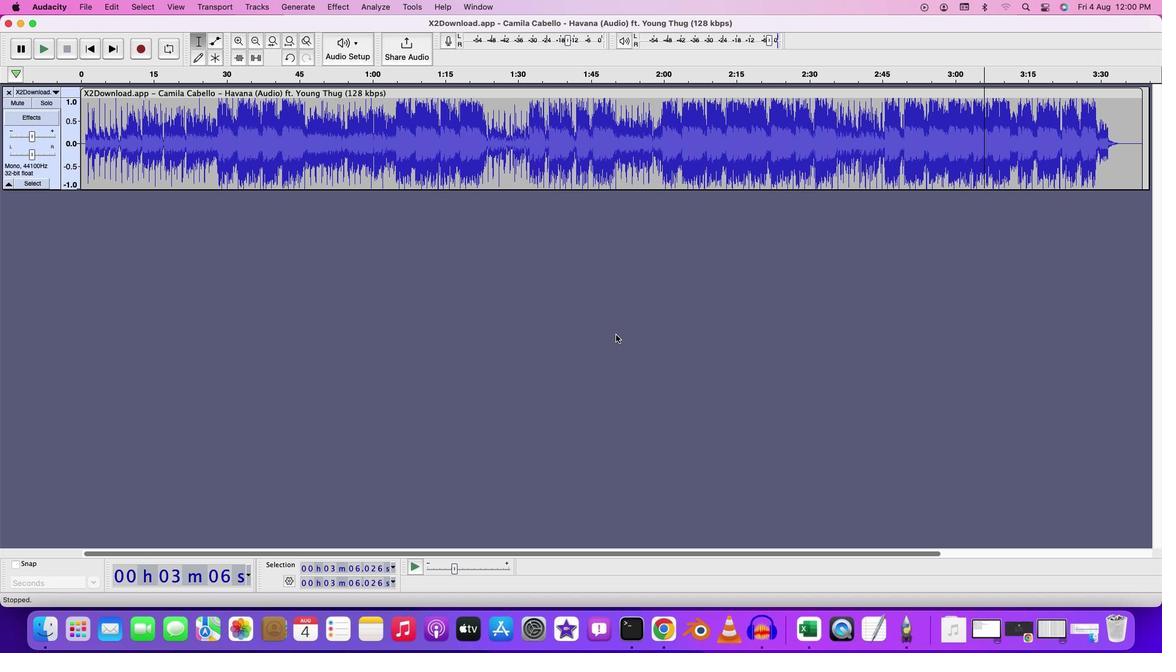 
